 Task: Find connections with filter location Basyūn with filter topic #creativitywith filter profile language Spanish with filter current company Vertisystem with filter school JSPMs Jayawantrao Sawant College of Engineering, Handewadi Road, Hadapsar, Pune 28. with filter industry Mining with filter service category Web Development with filter keywords title Shelf Stocker
Action: Mouse moved to (655, 88)
Screenshot: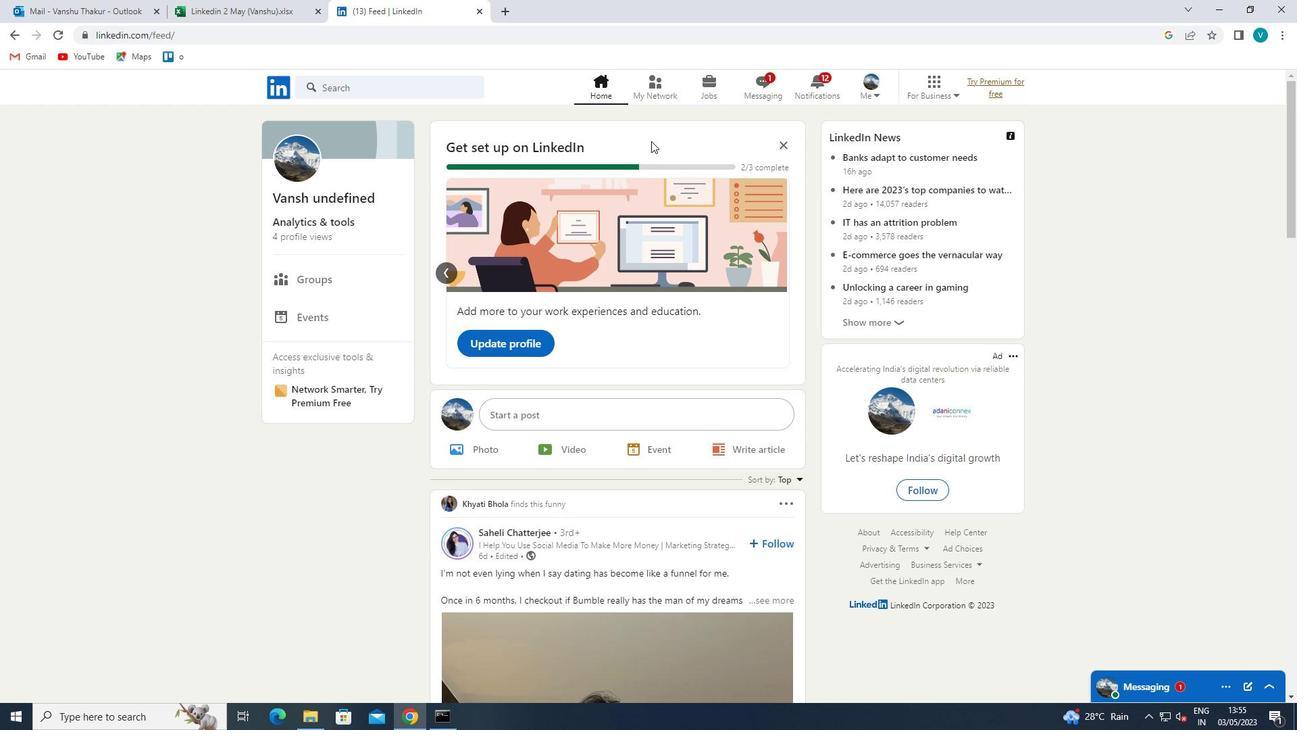 
Action: Mouse pressed left at (655, 88)
Screenshot: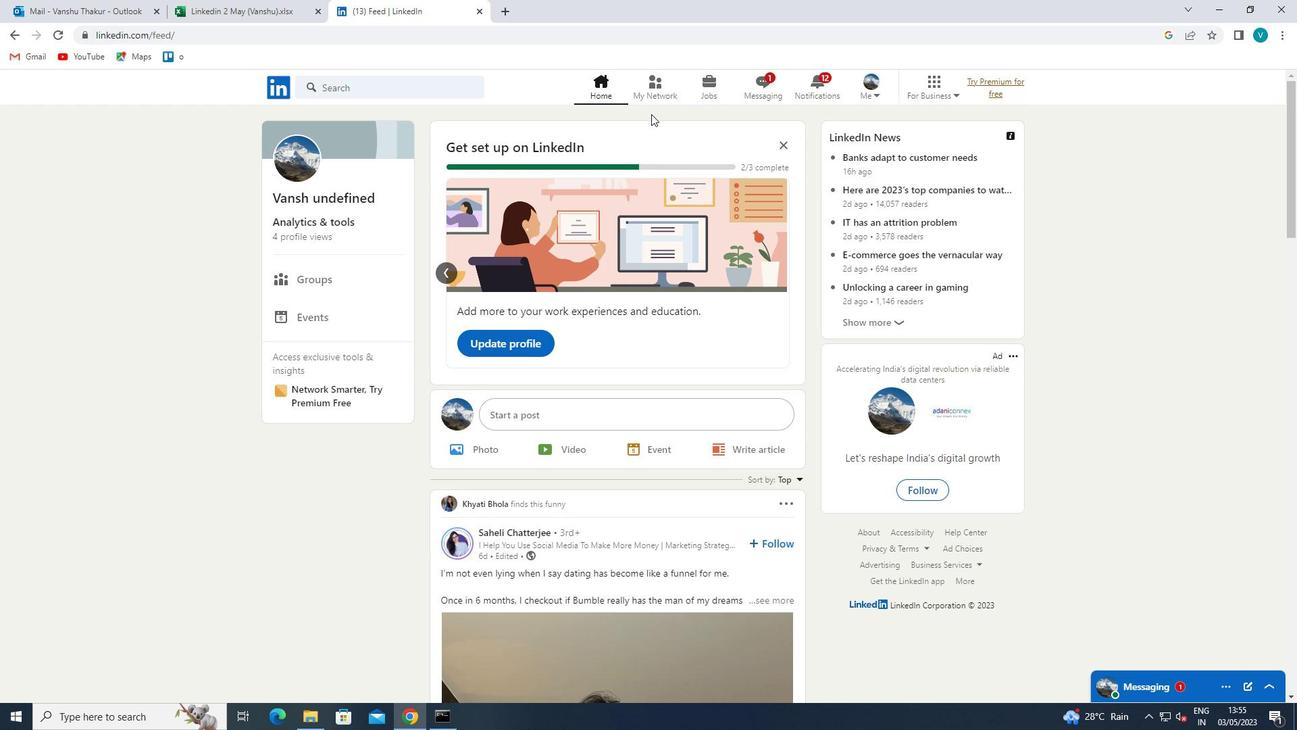 
Action: Mouse moved to (381, 162)
Screenshot: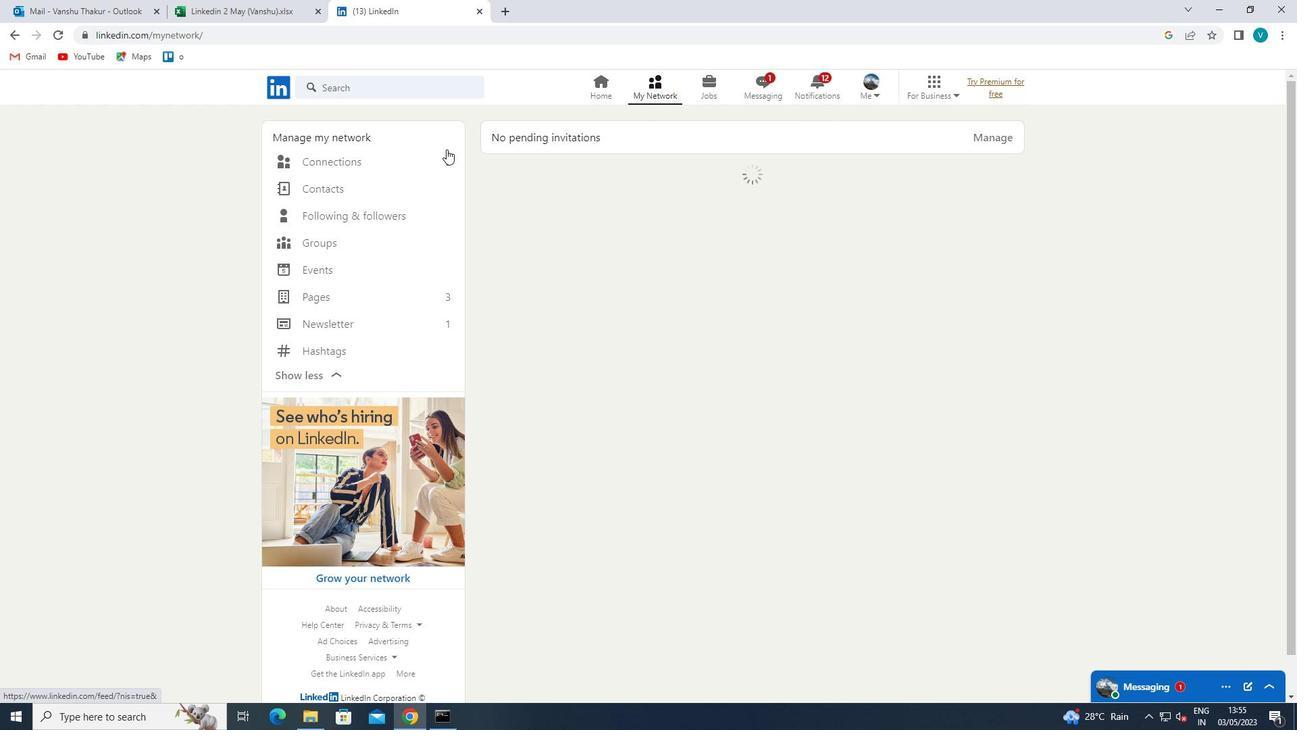 
Action: Mouse pressed left at (381, 162)
Screenshot: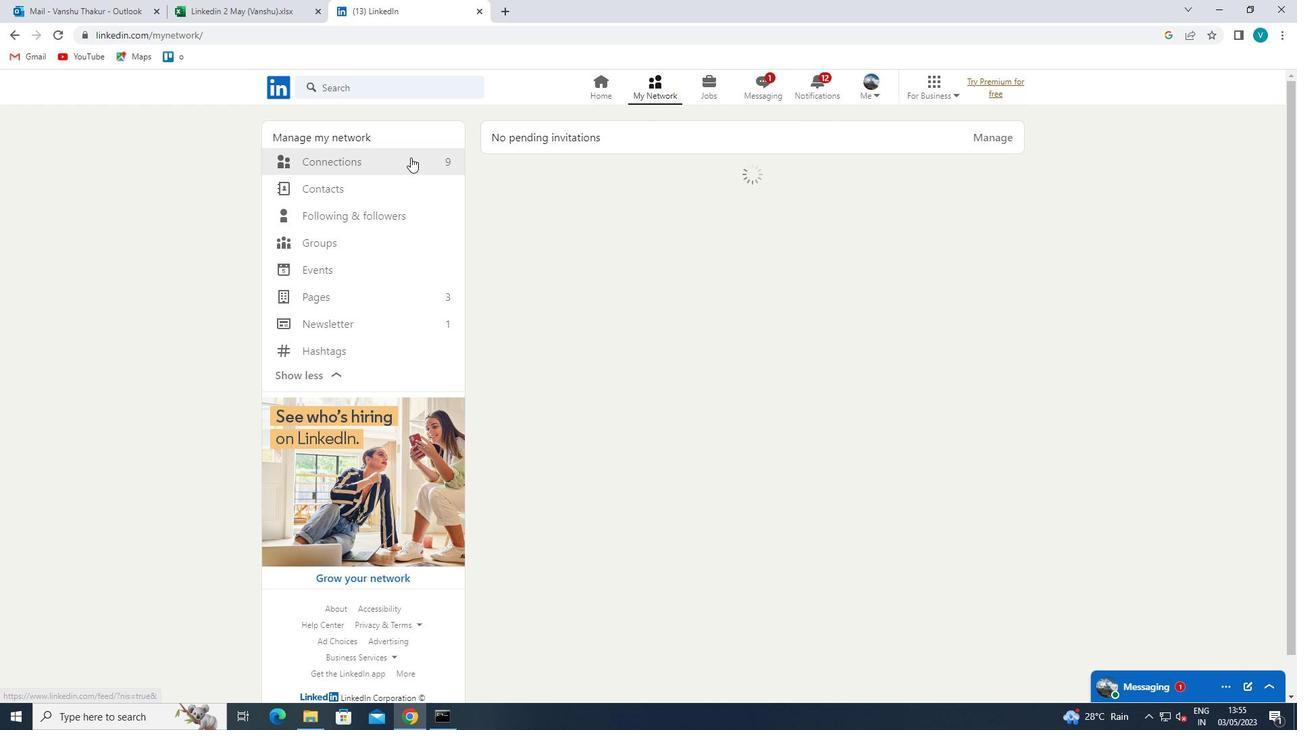 
Action: Mouse moved to (749, 166)
Screenshot: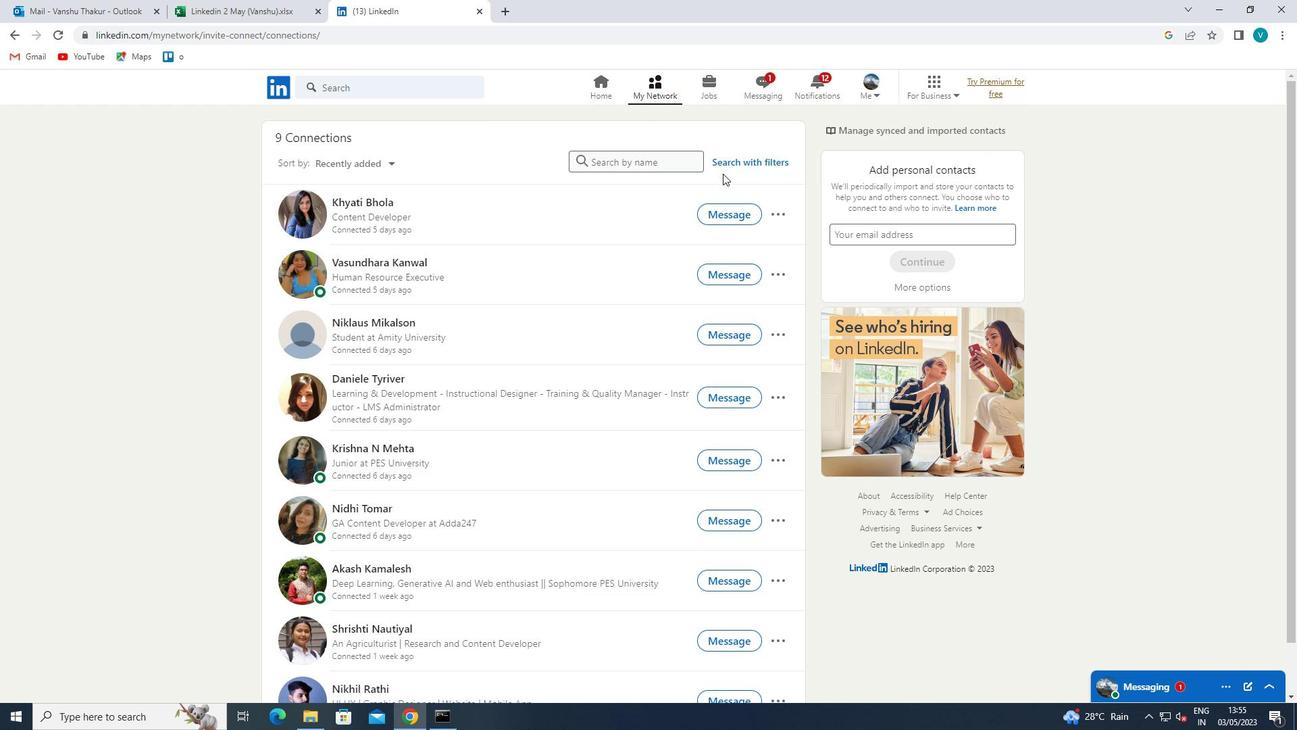 
Action: Mouse pressed left at (749, 166)
Screenshot: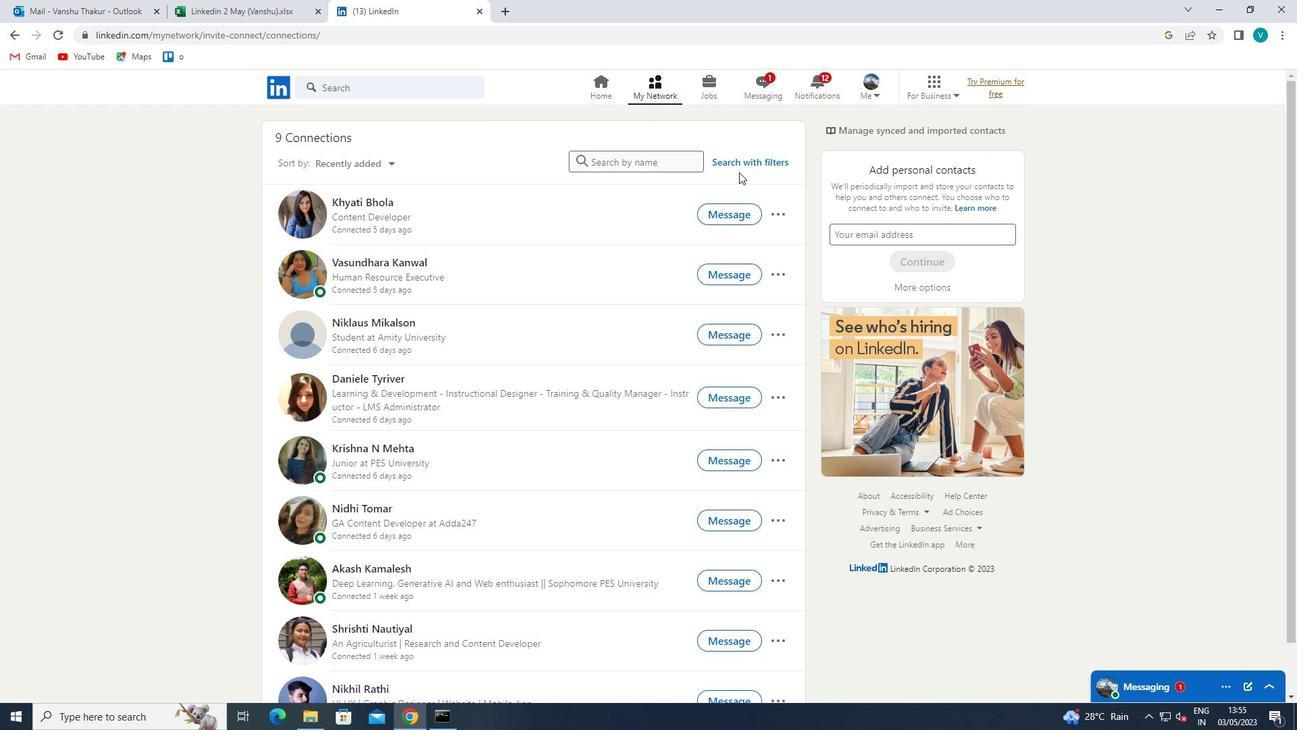 
Action: Mouse moved to (617, 125)
Screenshot: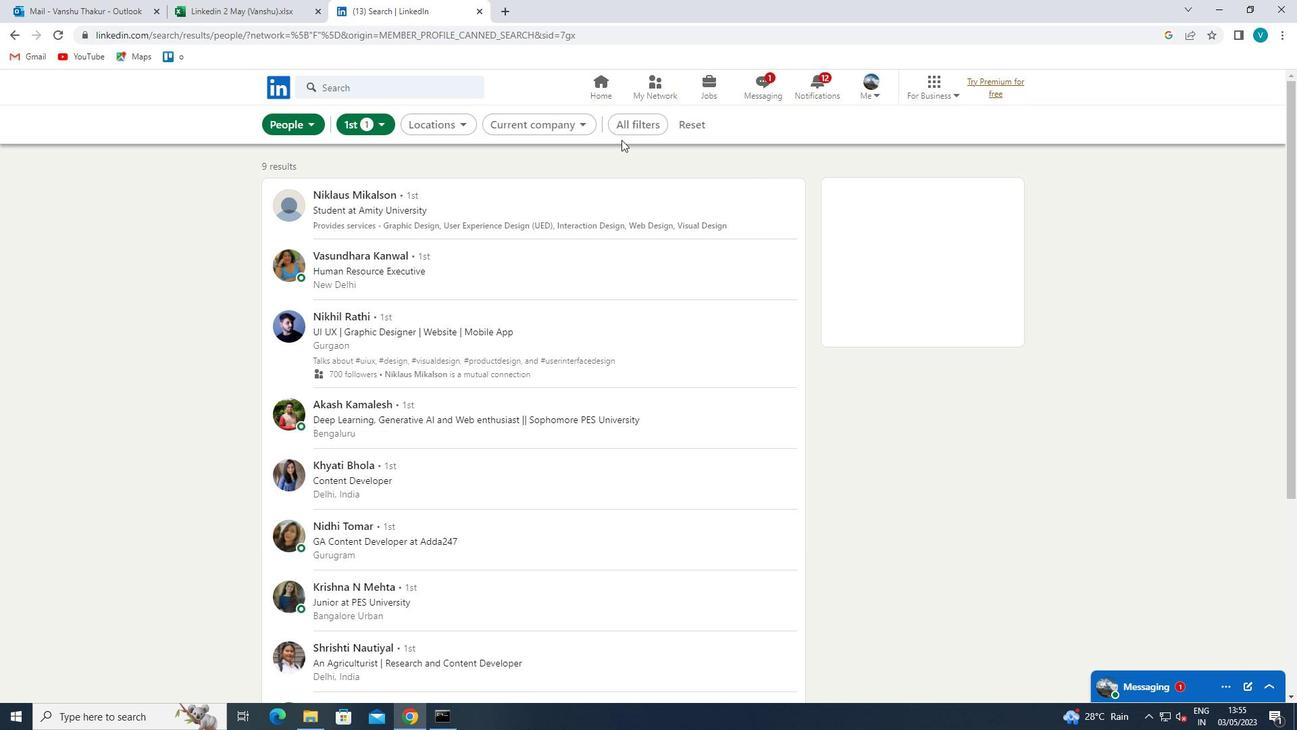 
Action: Mouse pressed left at (617, 125)
Screenshot: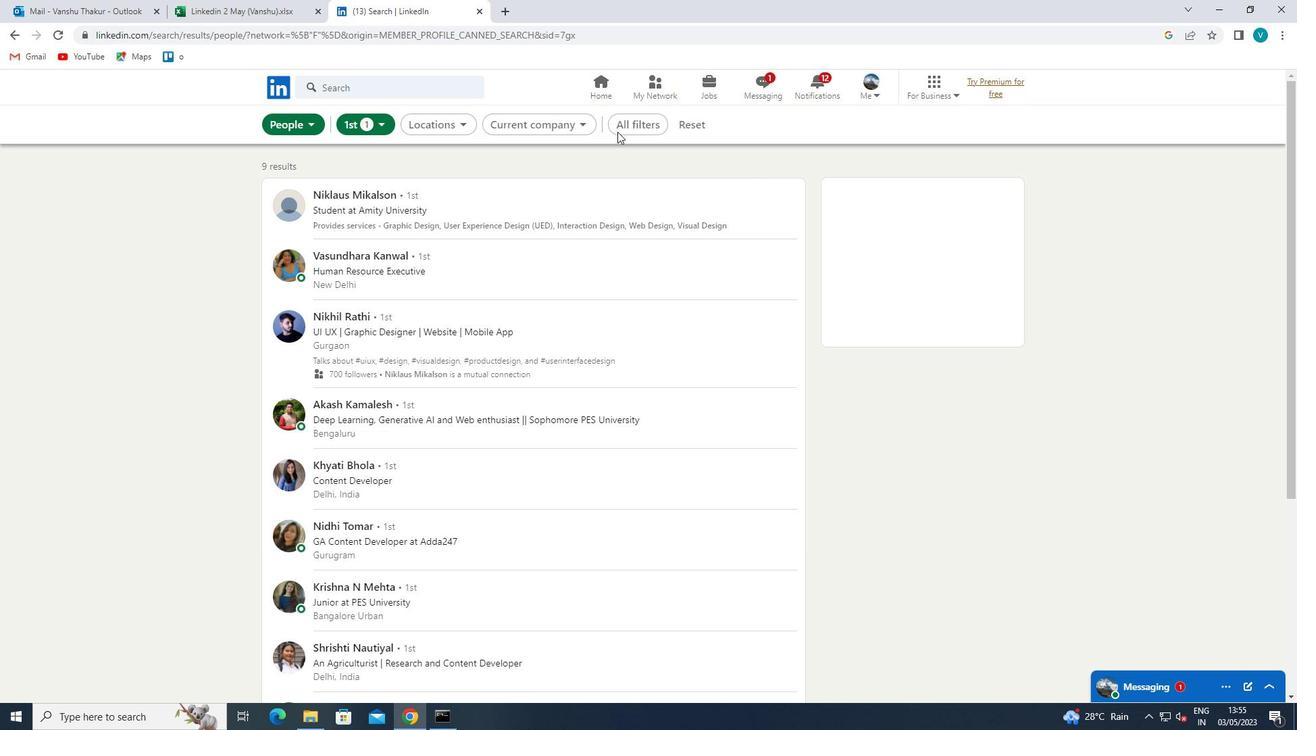
Action: Mouse moved to (1073, 262)
Screenshot: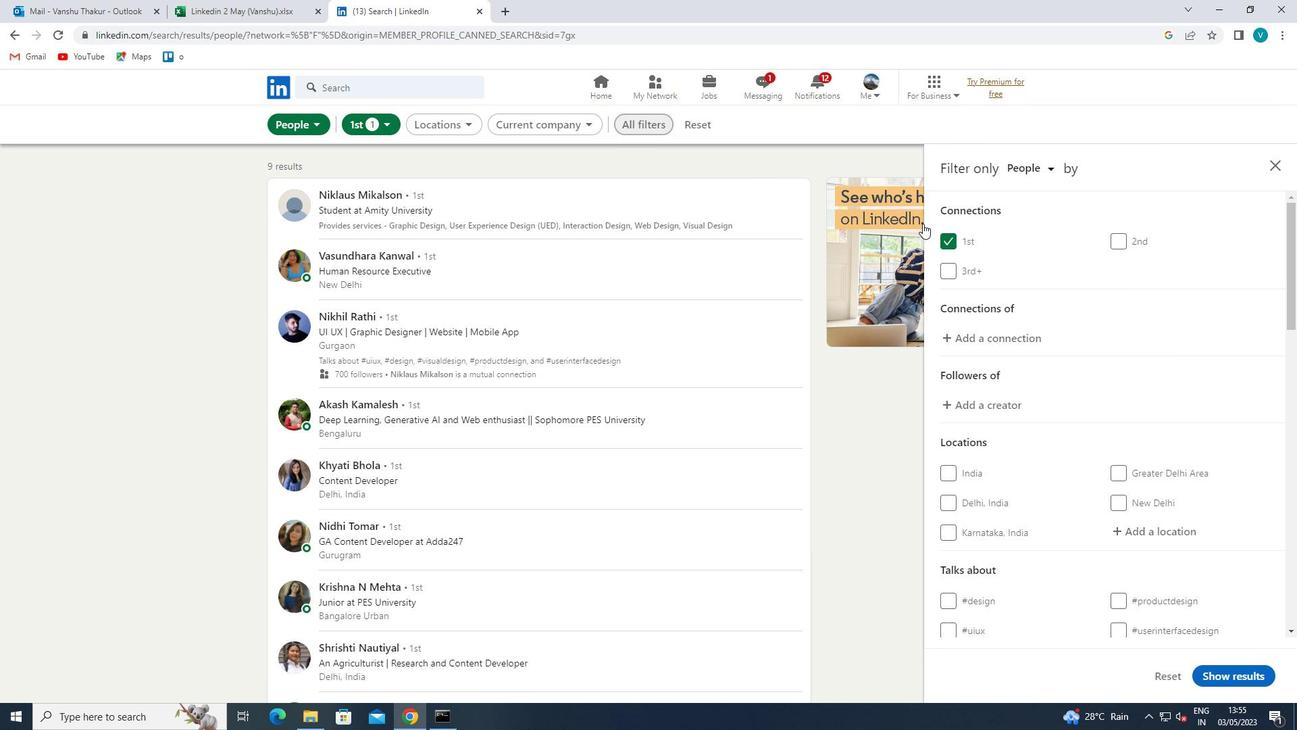 
Action: Mouse scrolled (1073, 262) with delta (0, 0)
Screenshot: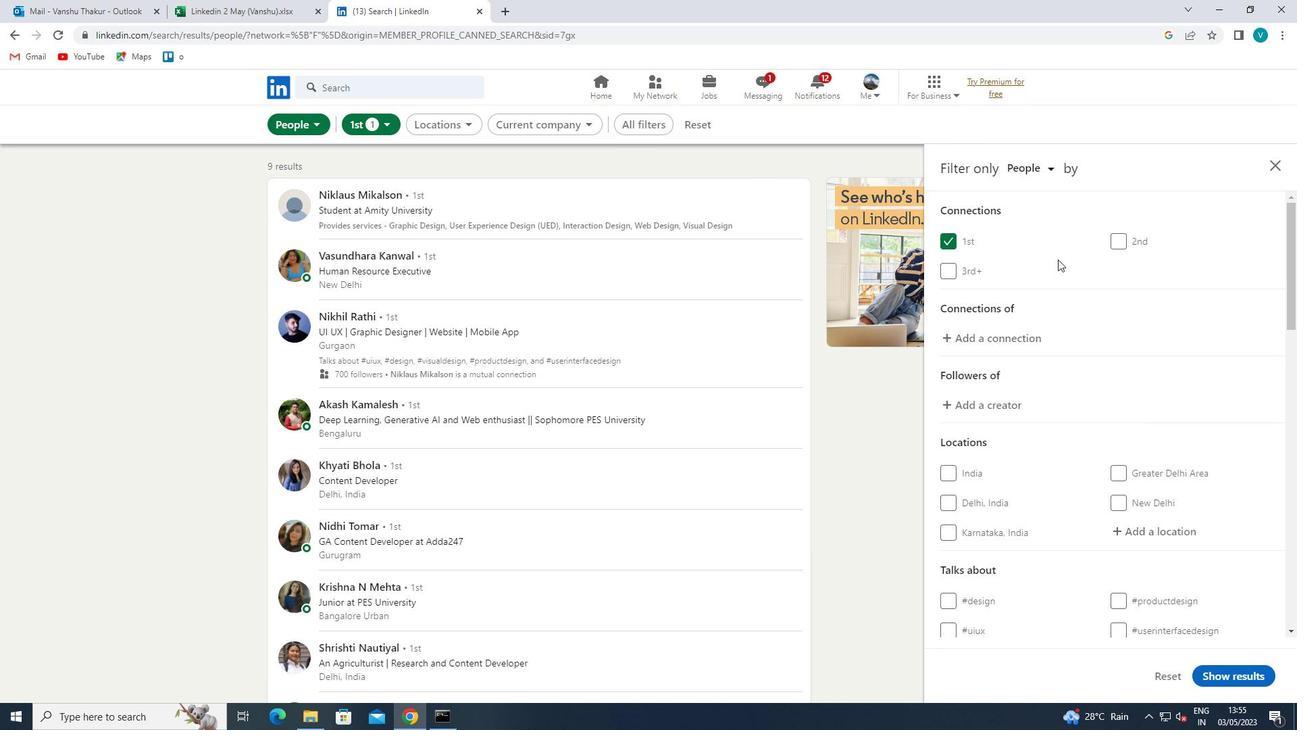 
Action: Mouse scrolled (1073, 262) with delta (0, 0)
Screenshot: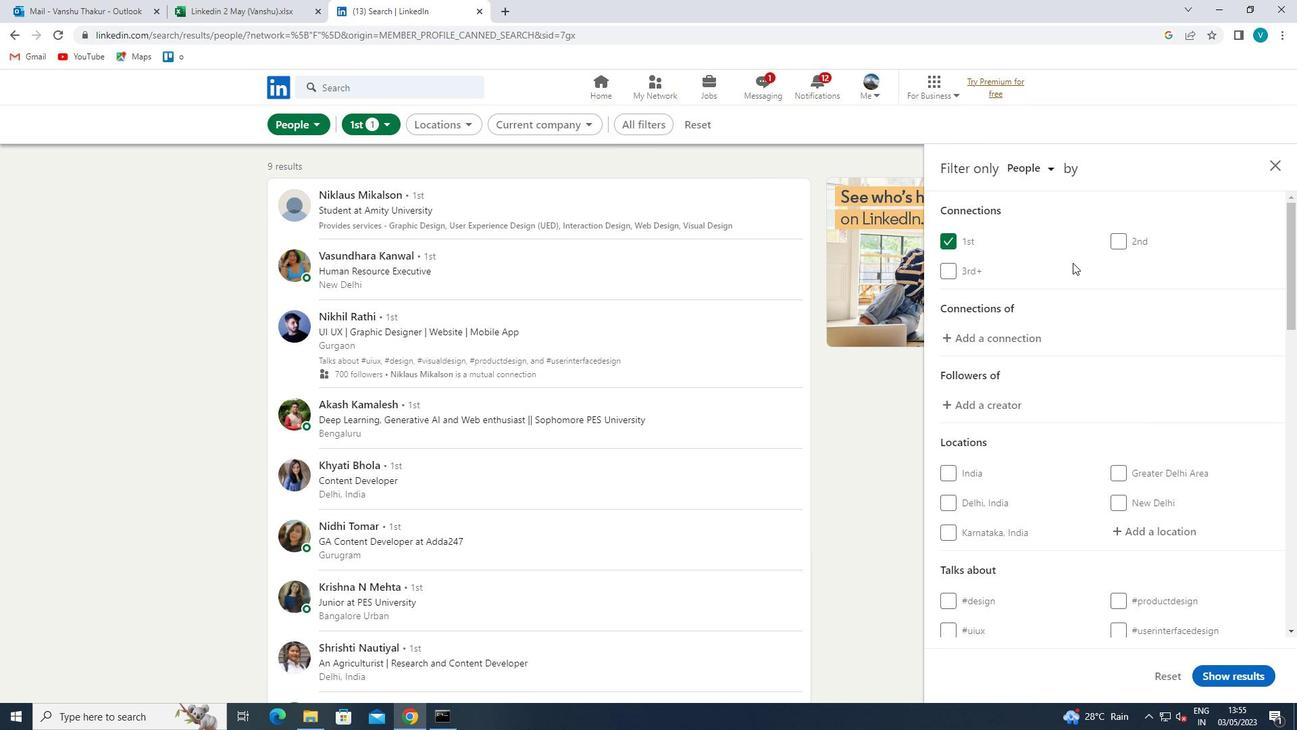 
Action: Mouse moved to (1154, 392)
Screenshot: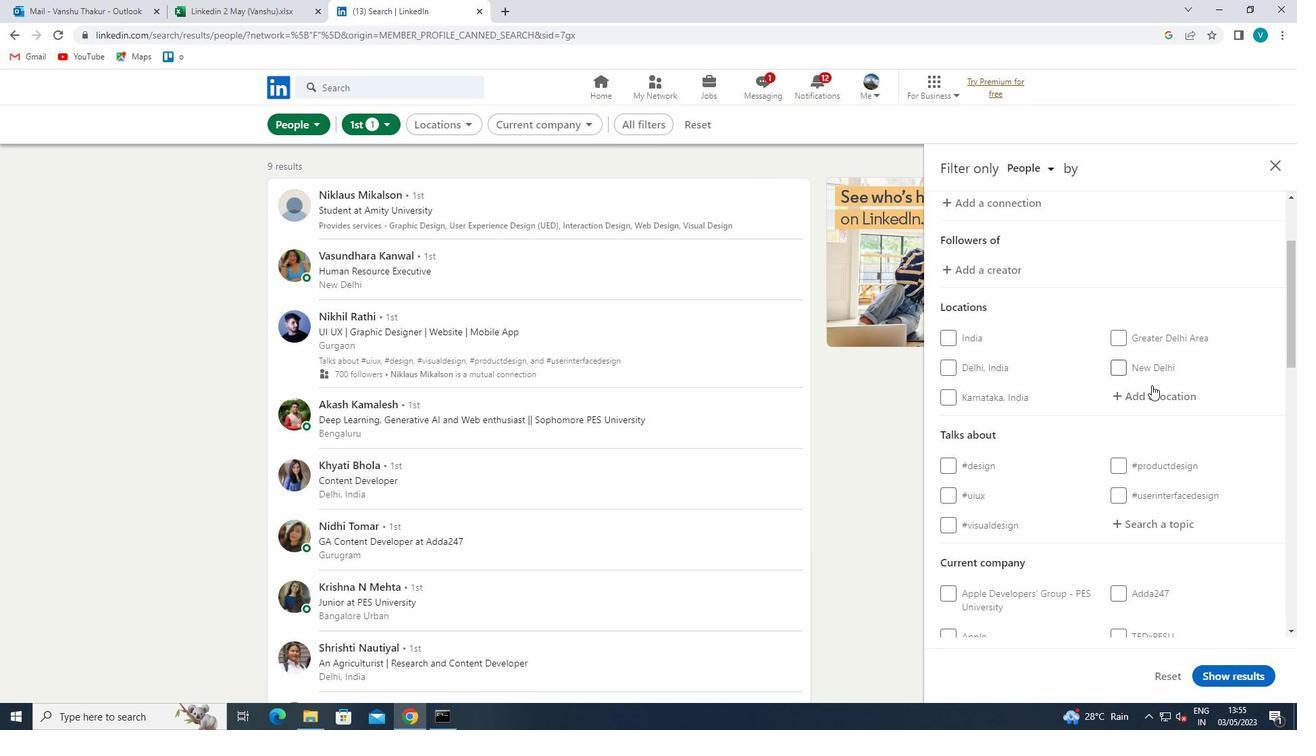 
Action: Mouse pressed left at (1154, 392)
Screenshot: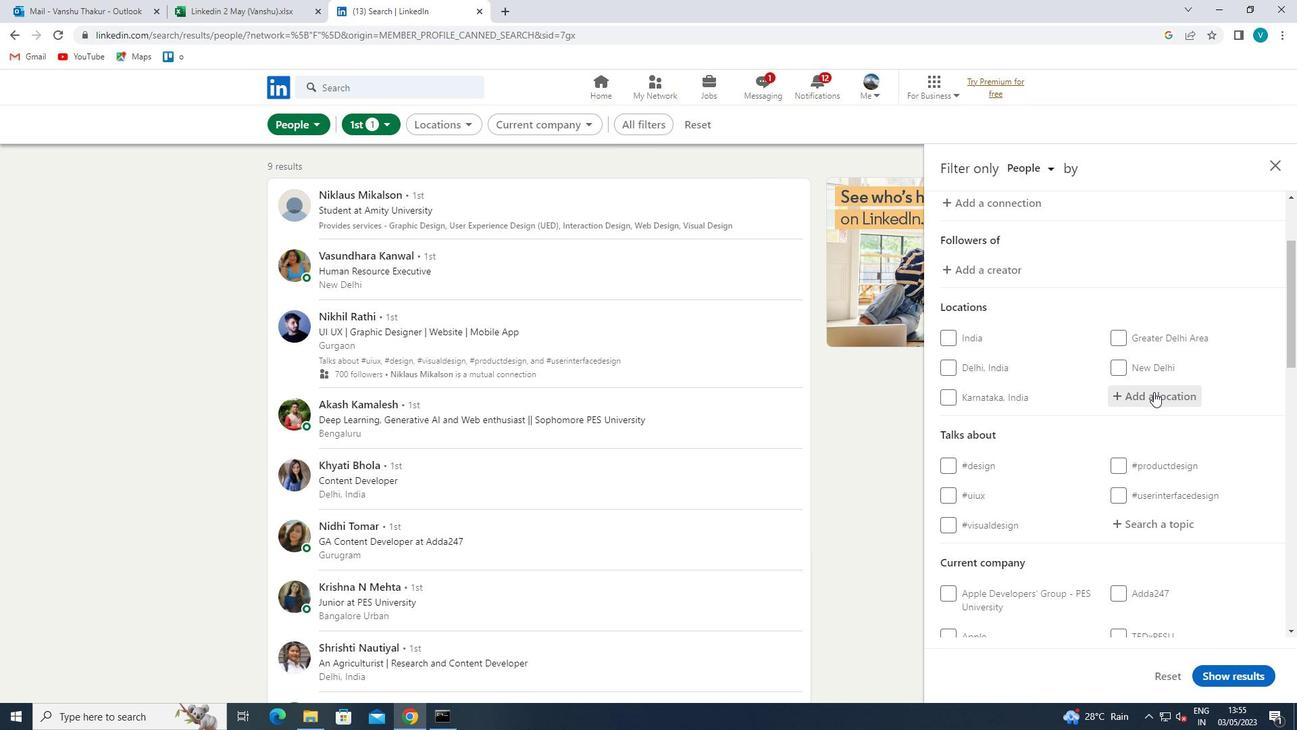 
Action: Key pressed <Key.shift>BASYUN
Screenshot: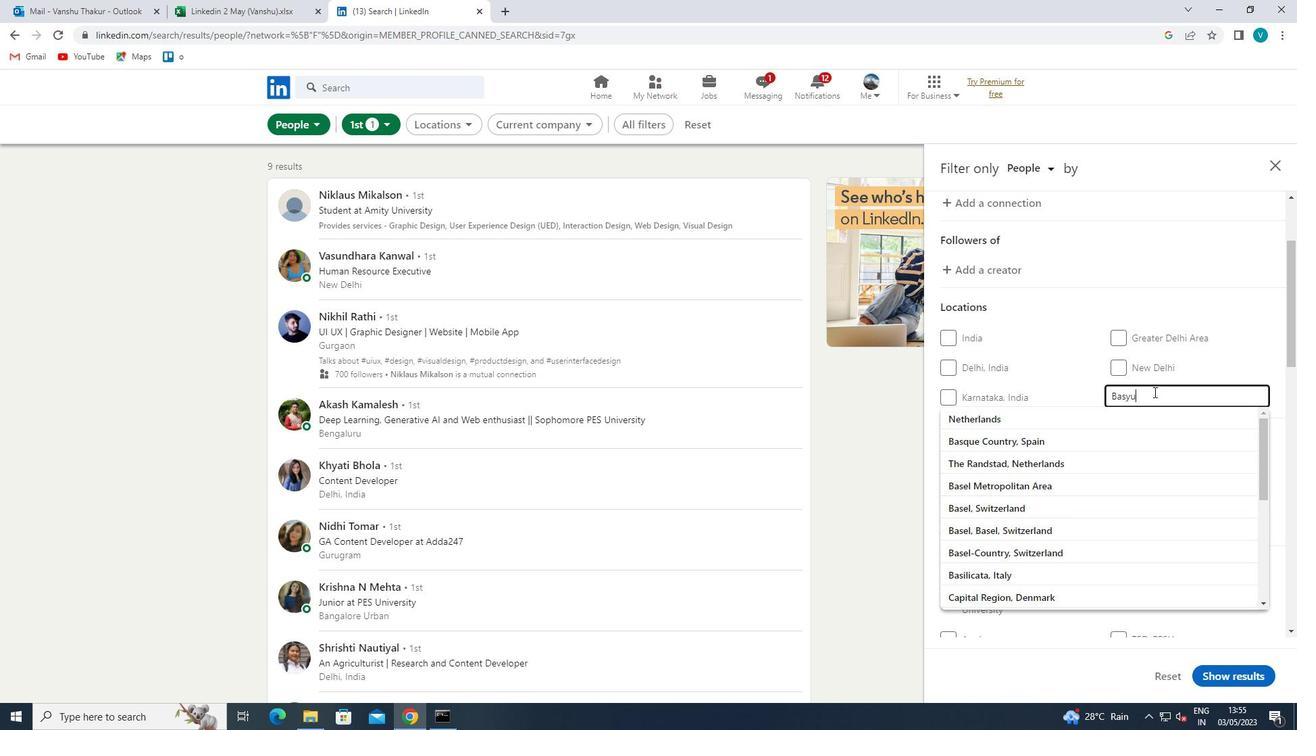 
Action: Mouse moved to (1128, 411)
Screenshot: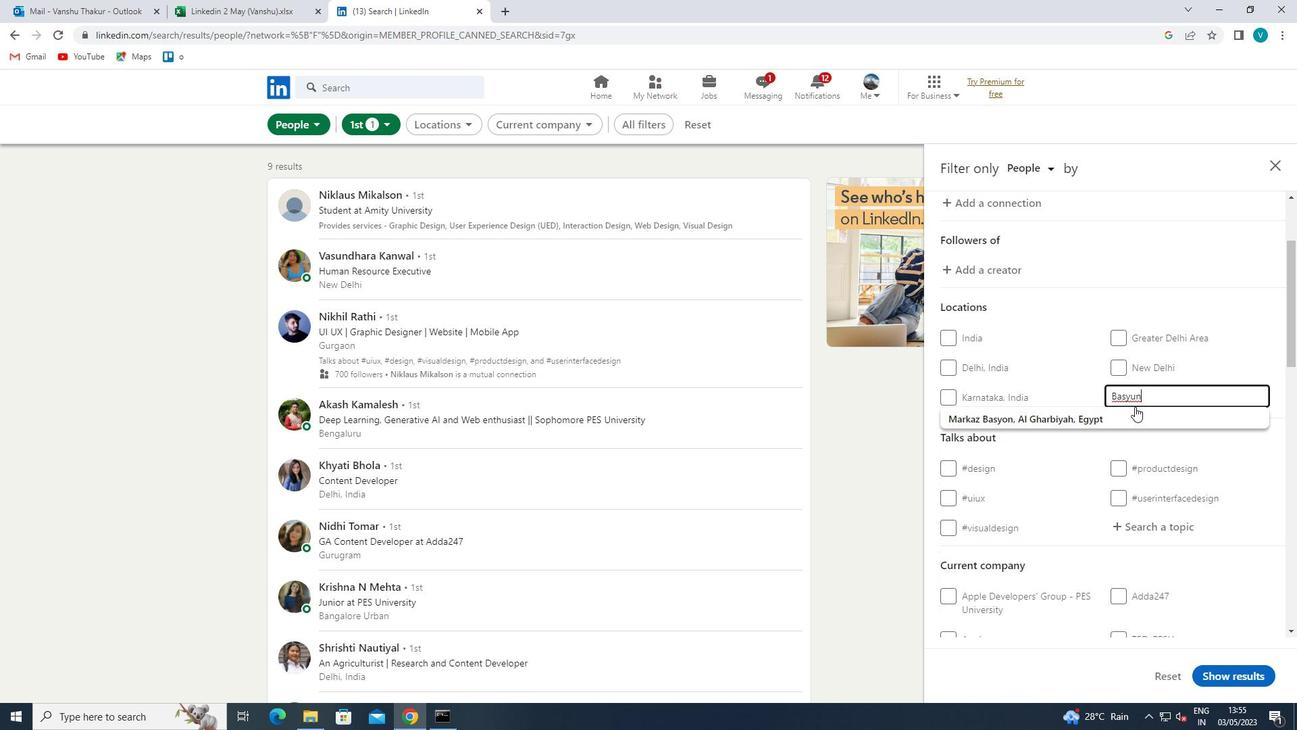 
Action: Mouse pressed left at (1128, 411)
Screenshot: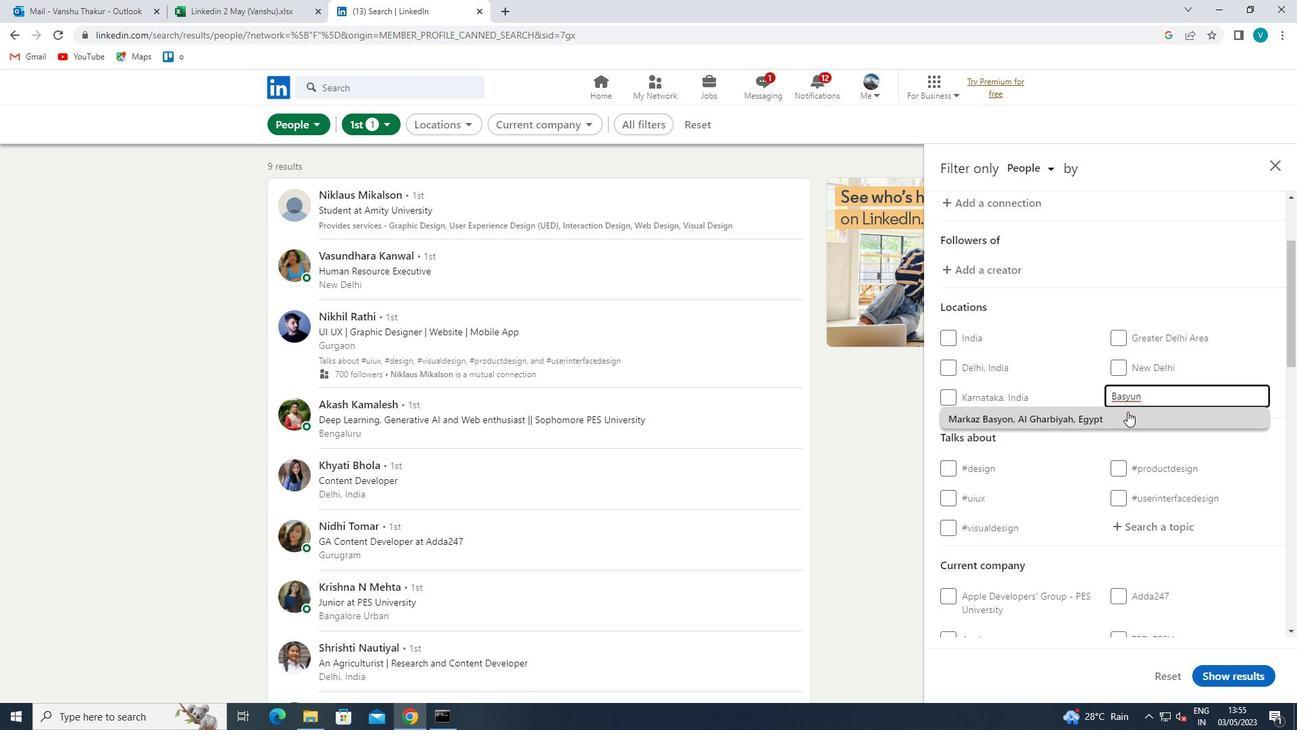 
Action: Mouse scrolled (1128, 411) with delta (0, 0)
Screenshot: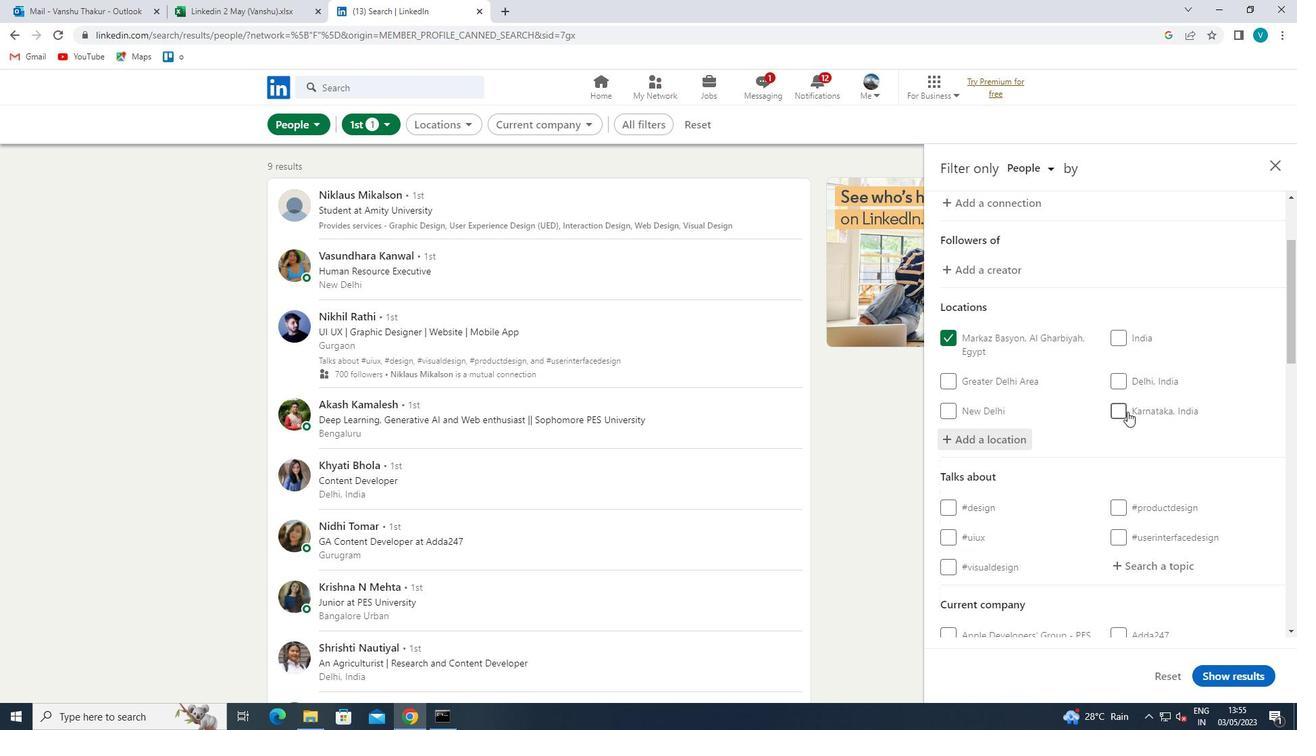
Action: Mouse scrolled (1128, 411) with delta (0, 0)
Screenshot: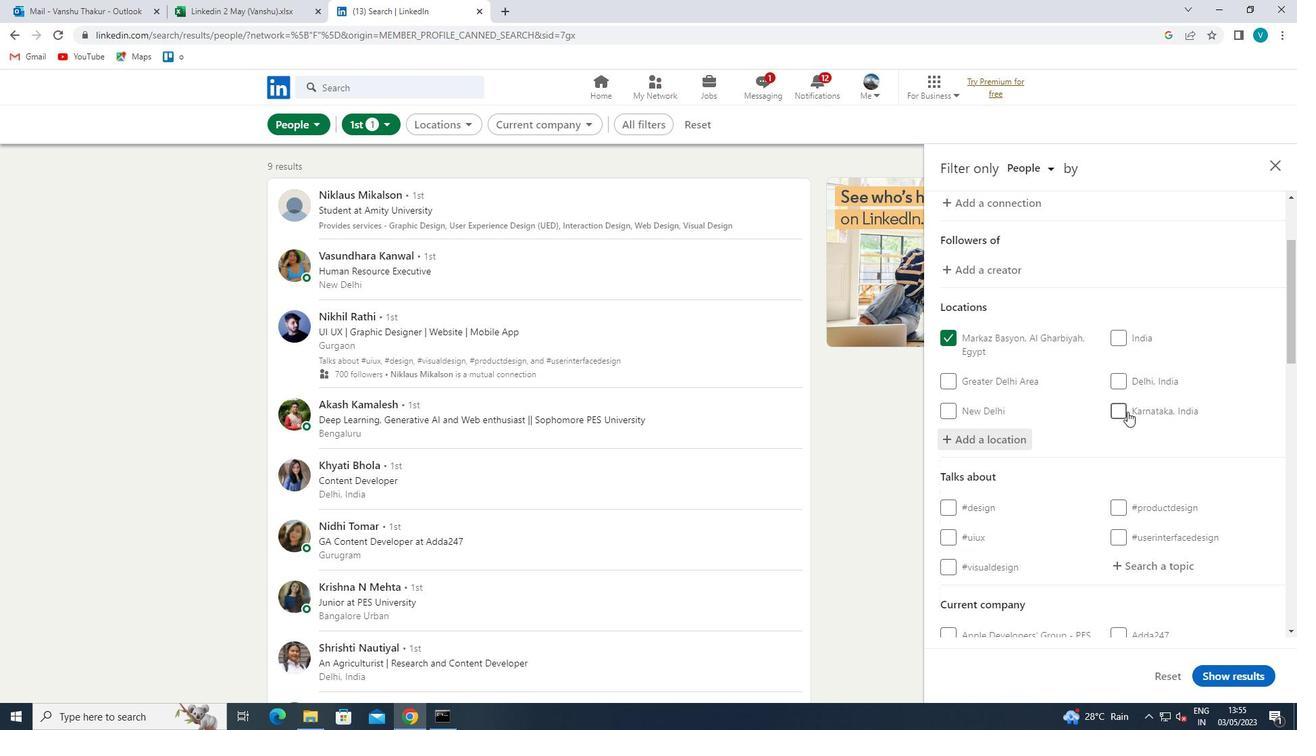 
Action: Mouse moved to (1128, 432)
Screenshot: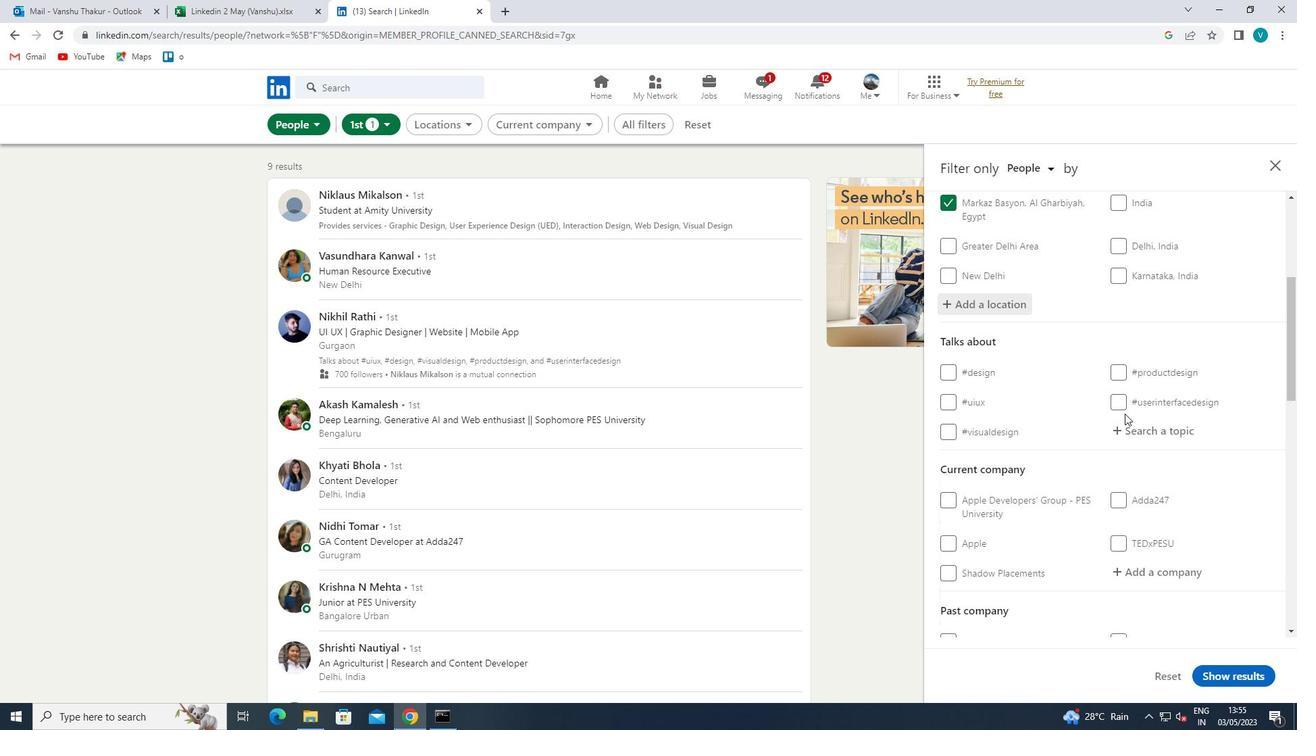 
Action: Mouse pressed left at (1128, 432)
Screenshot: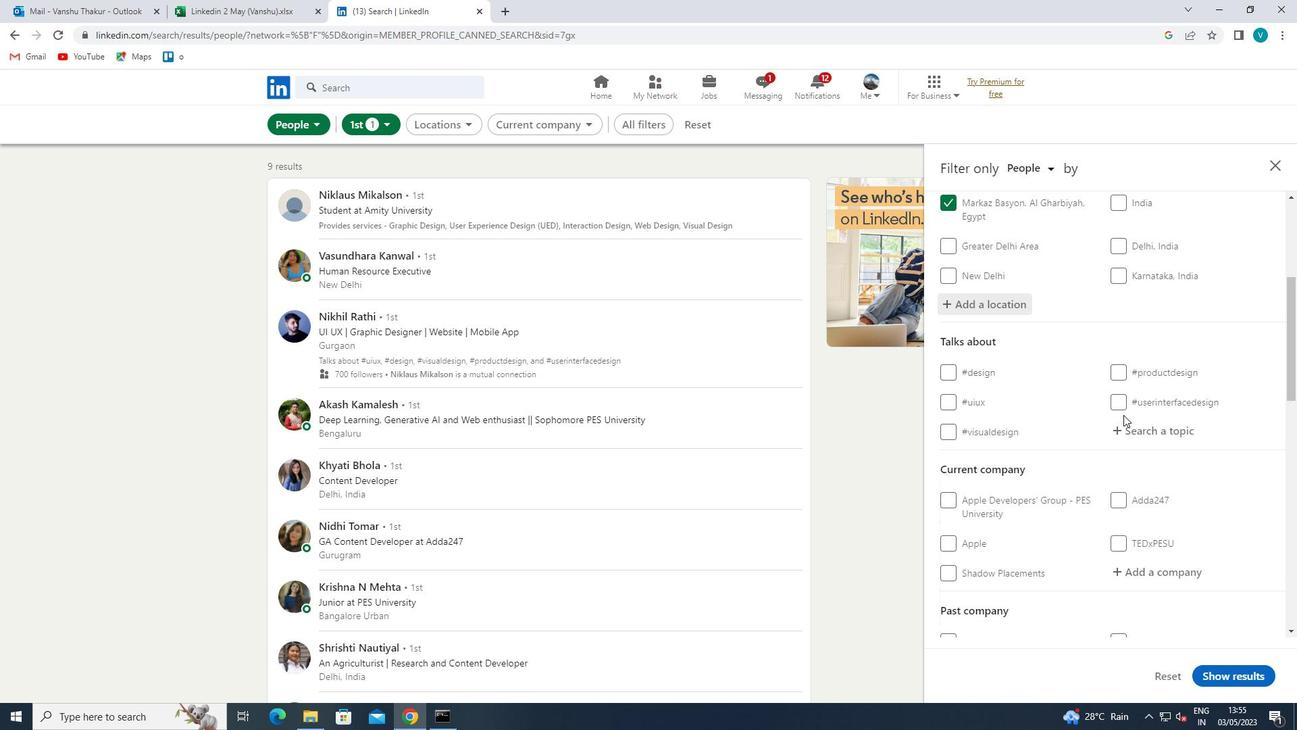 
Action: Key pressed CREATIVITY
Screenshot: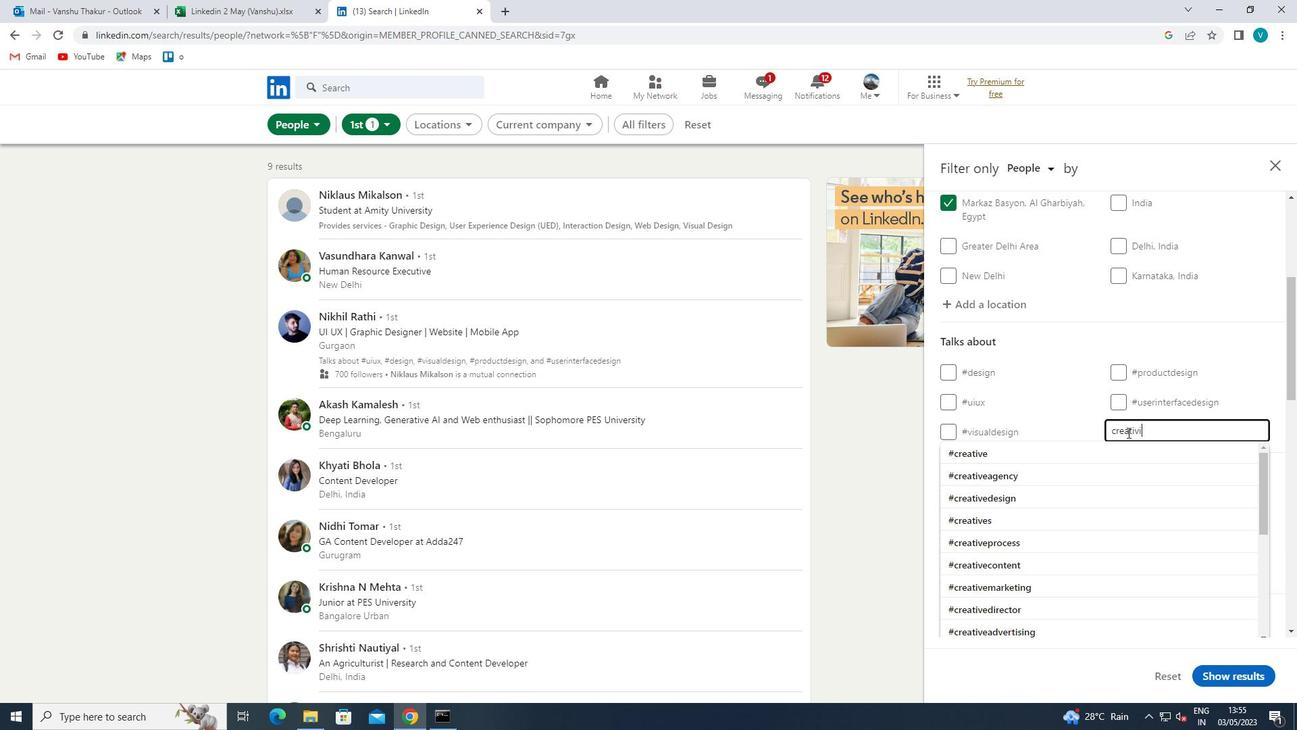 
Action: Mouse moved to (1104, 449)
Screenshot: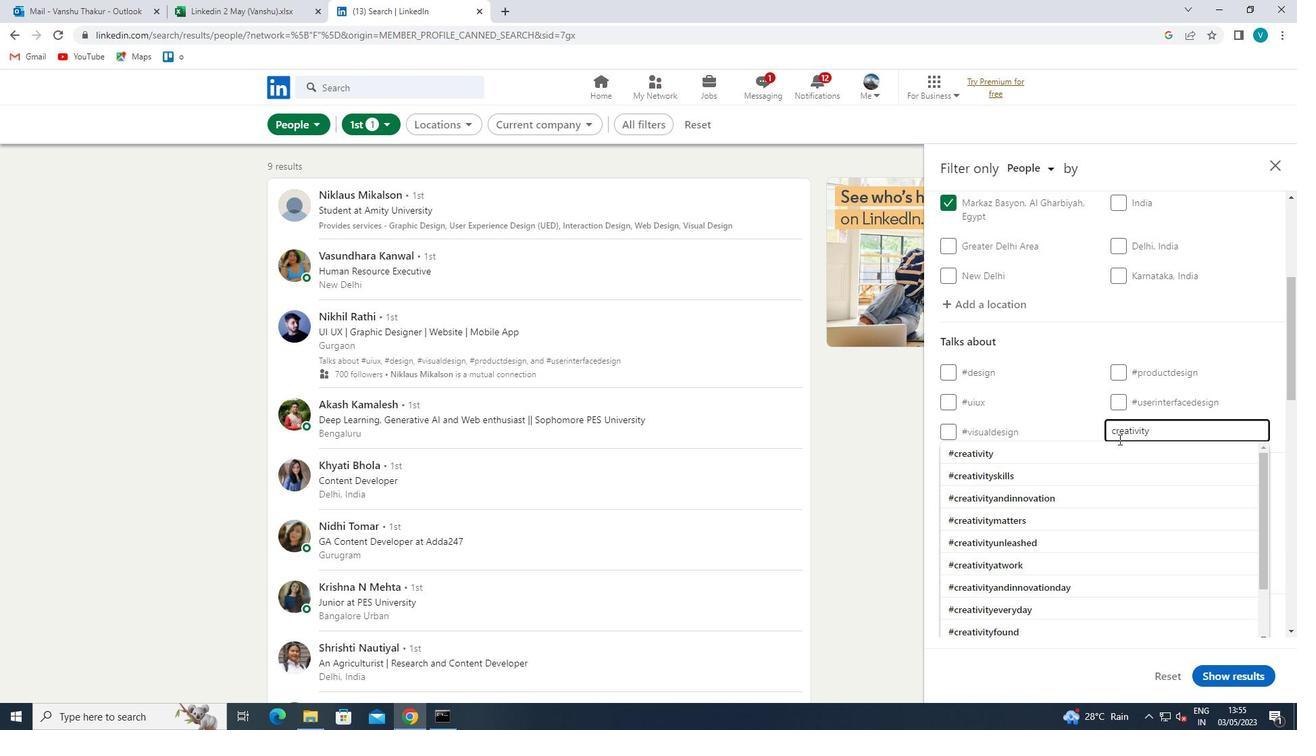 
Action: Mouse pressed left at (1104, 449)
Screenshot: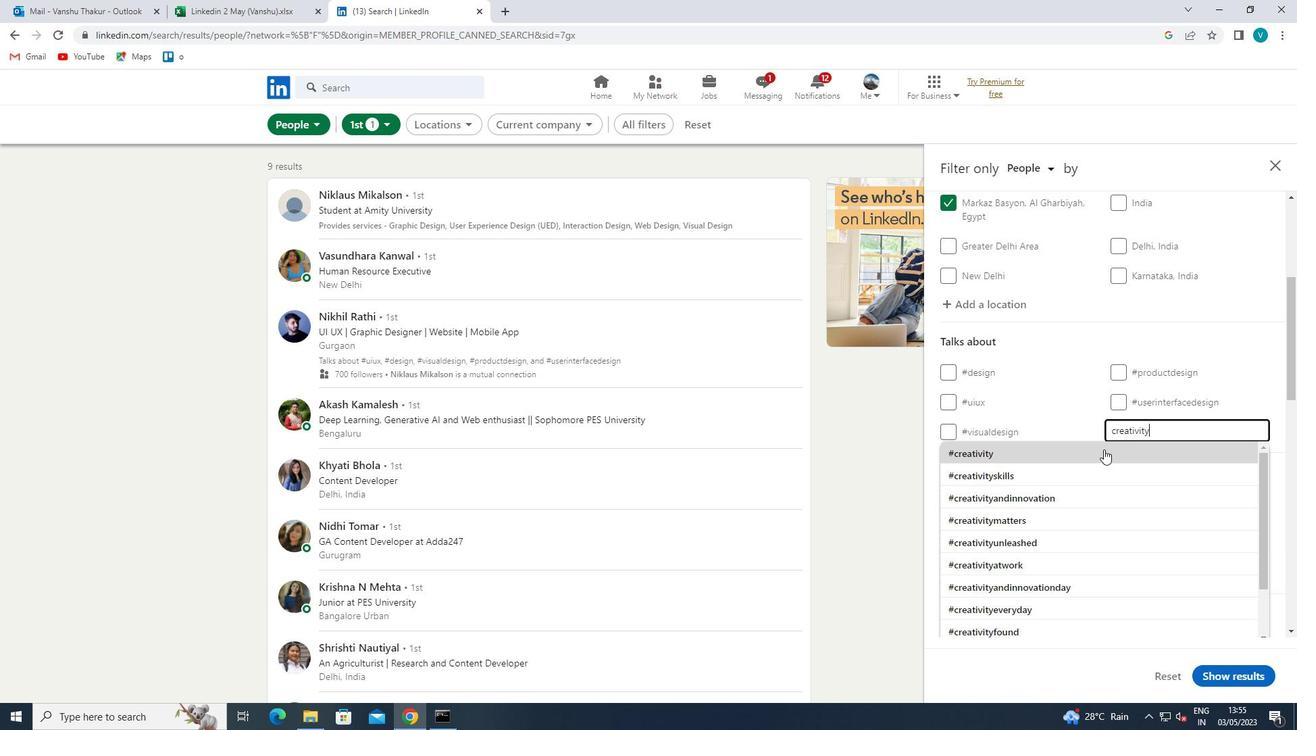 
Action: Mouse scrolled (1104, 448) with delta (0, 0)
Screenshot: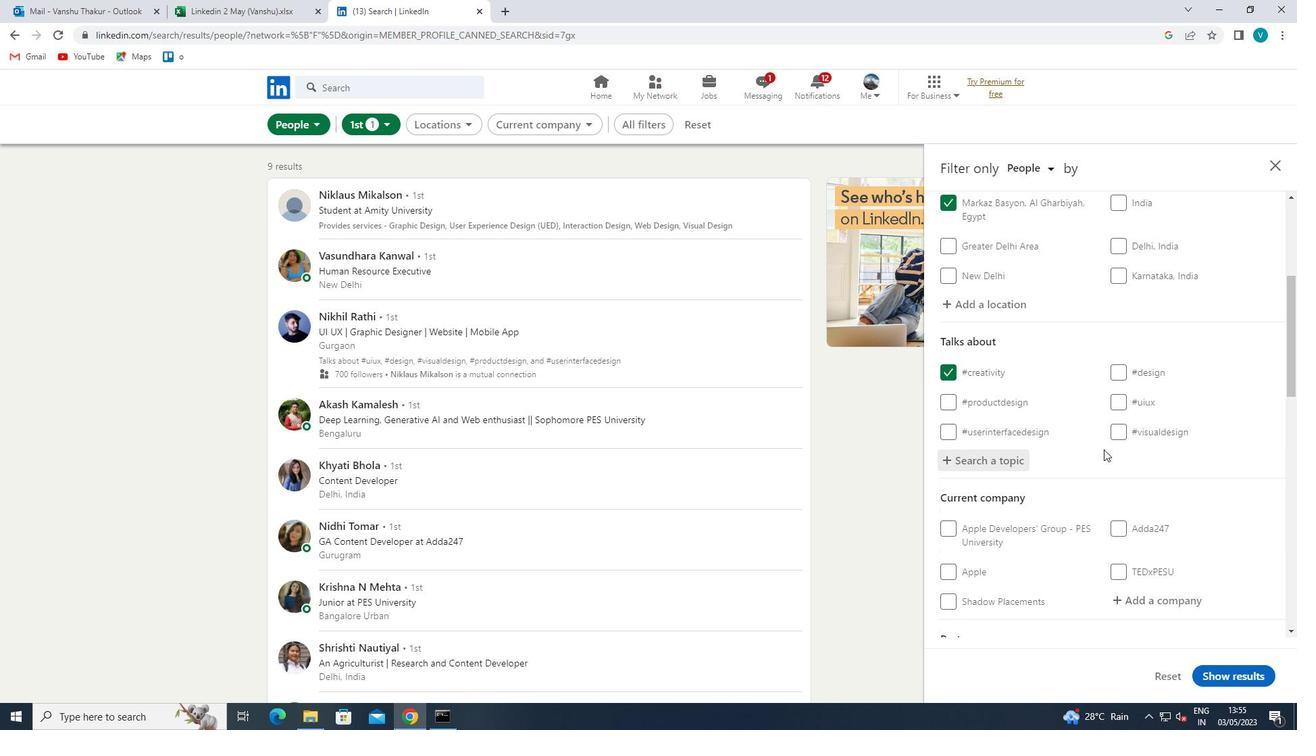 
Action: Mouse scrolled (1104, 448) with delta (0, 0)
Screenshot: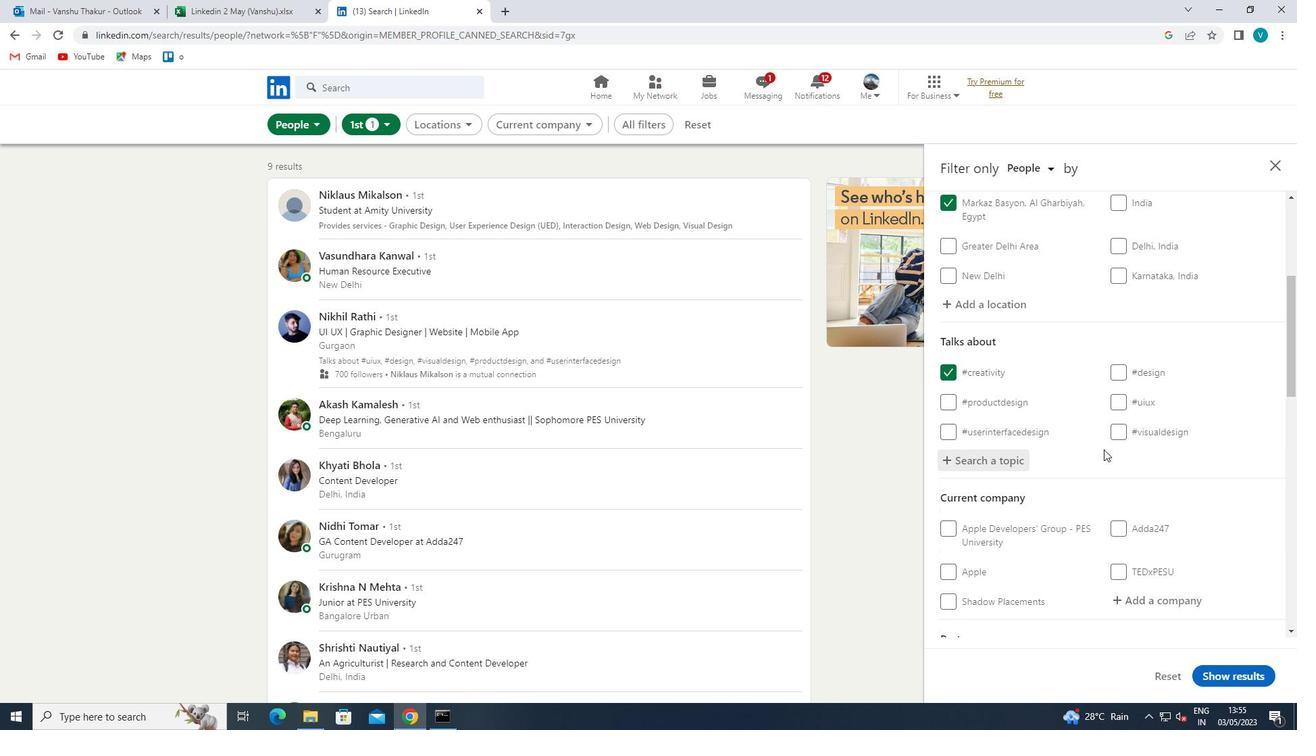 
Action: Mouse moved to (1112, 461)
Screenshot: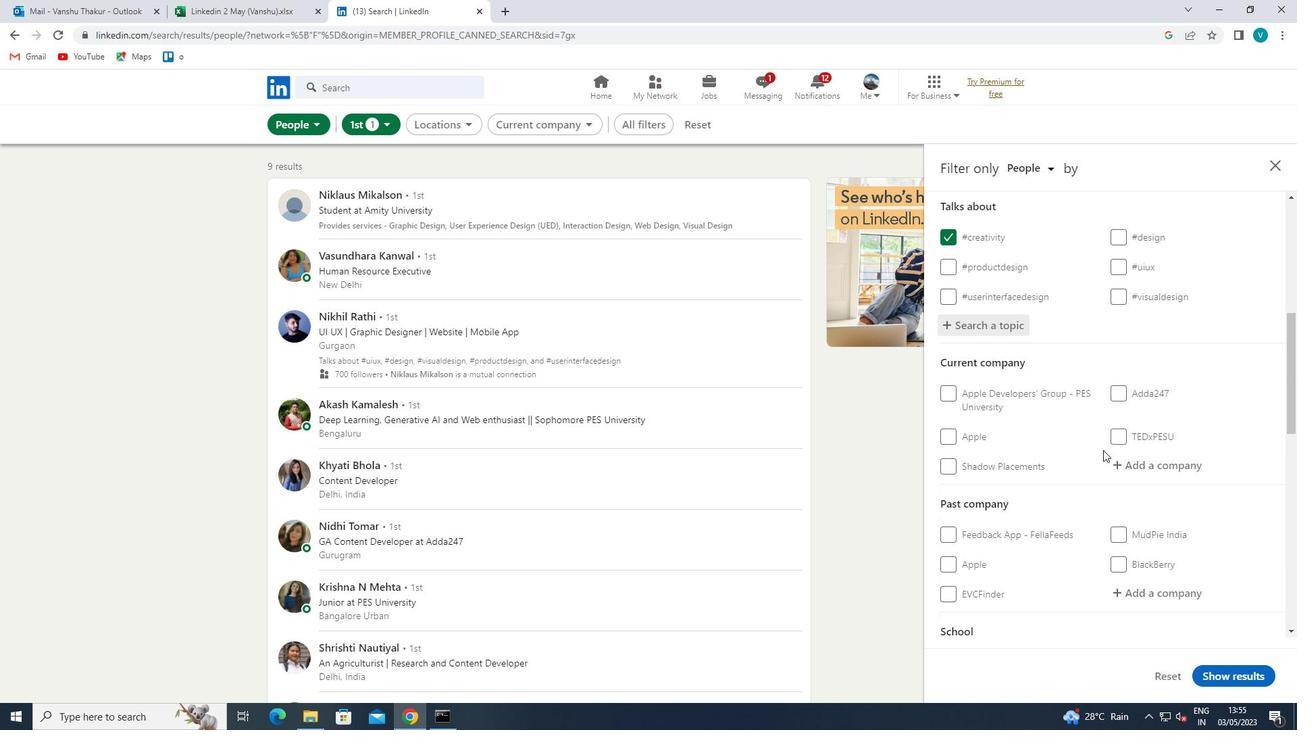 
Action: Mouse pressed left at (1112, 461)
Screenshot: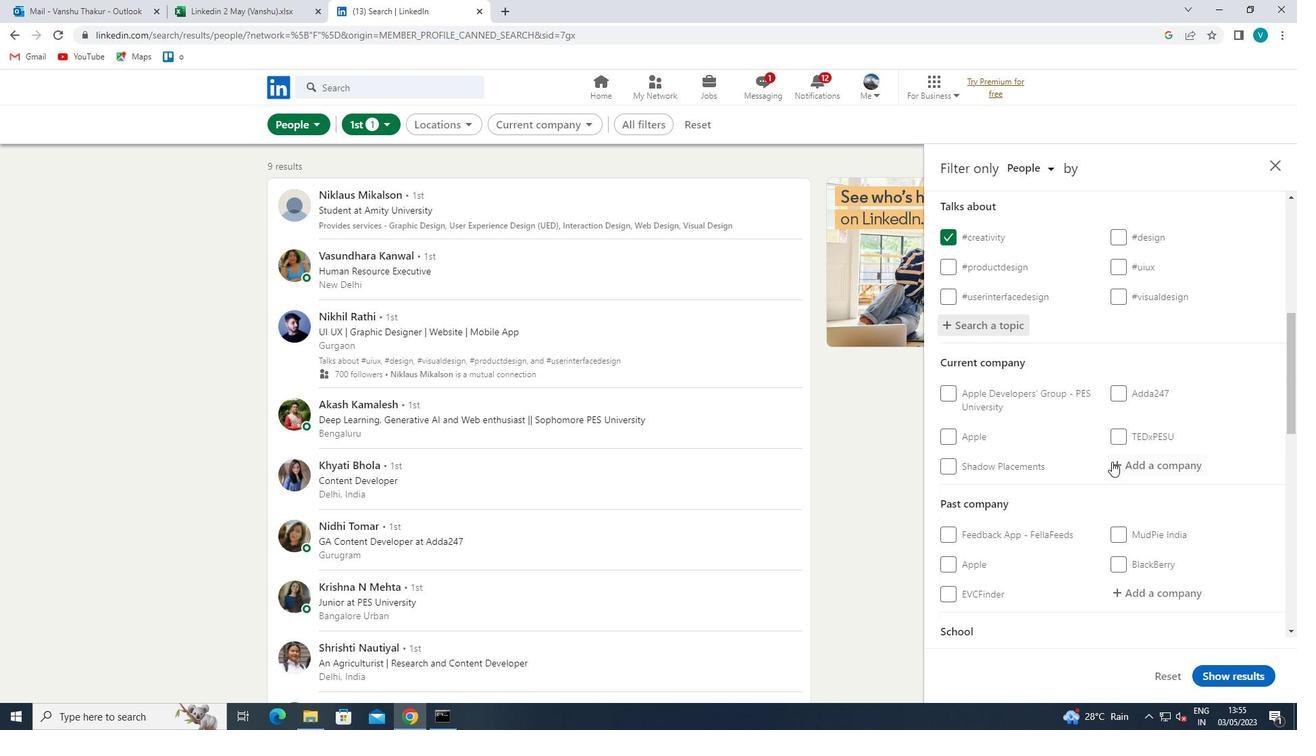 
Action: Mouse moved to (1113, 461)
Screenshot: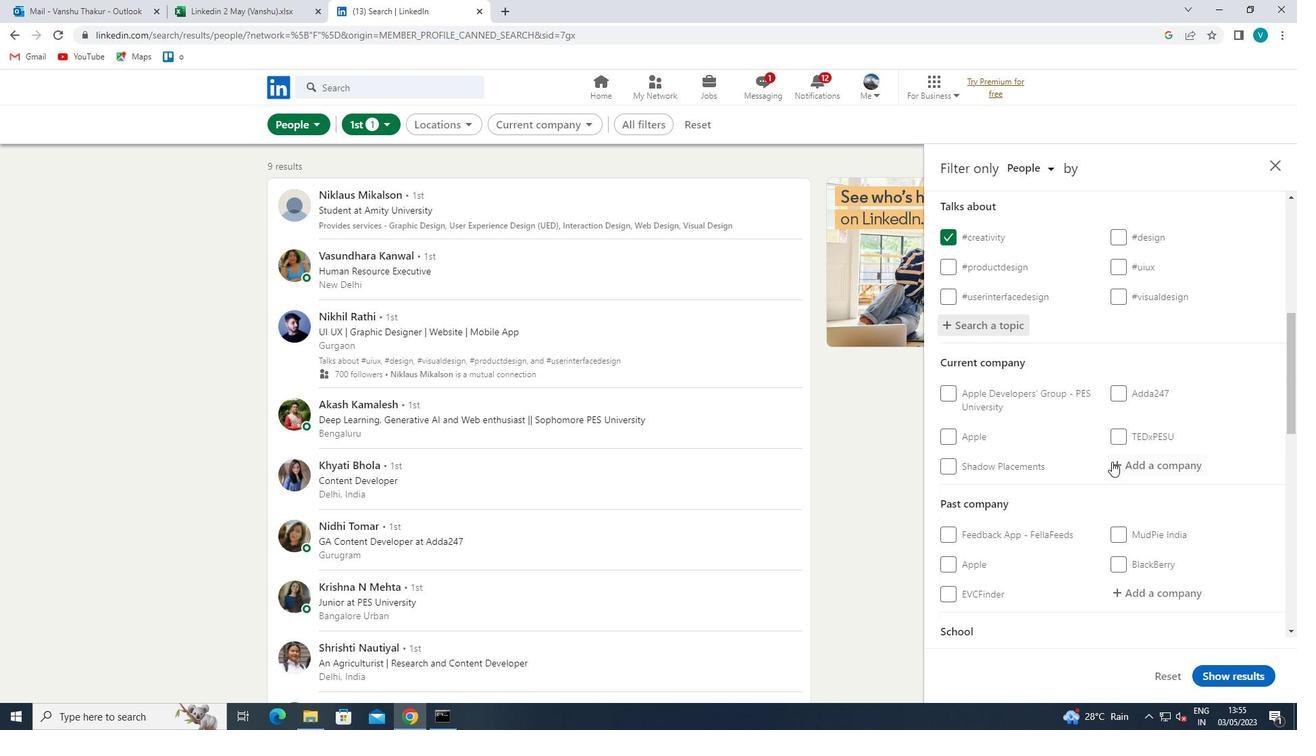 
Action: Key pressed <Key.shift>VERTIS
Screenshot: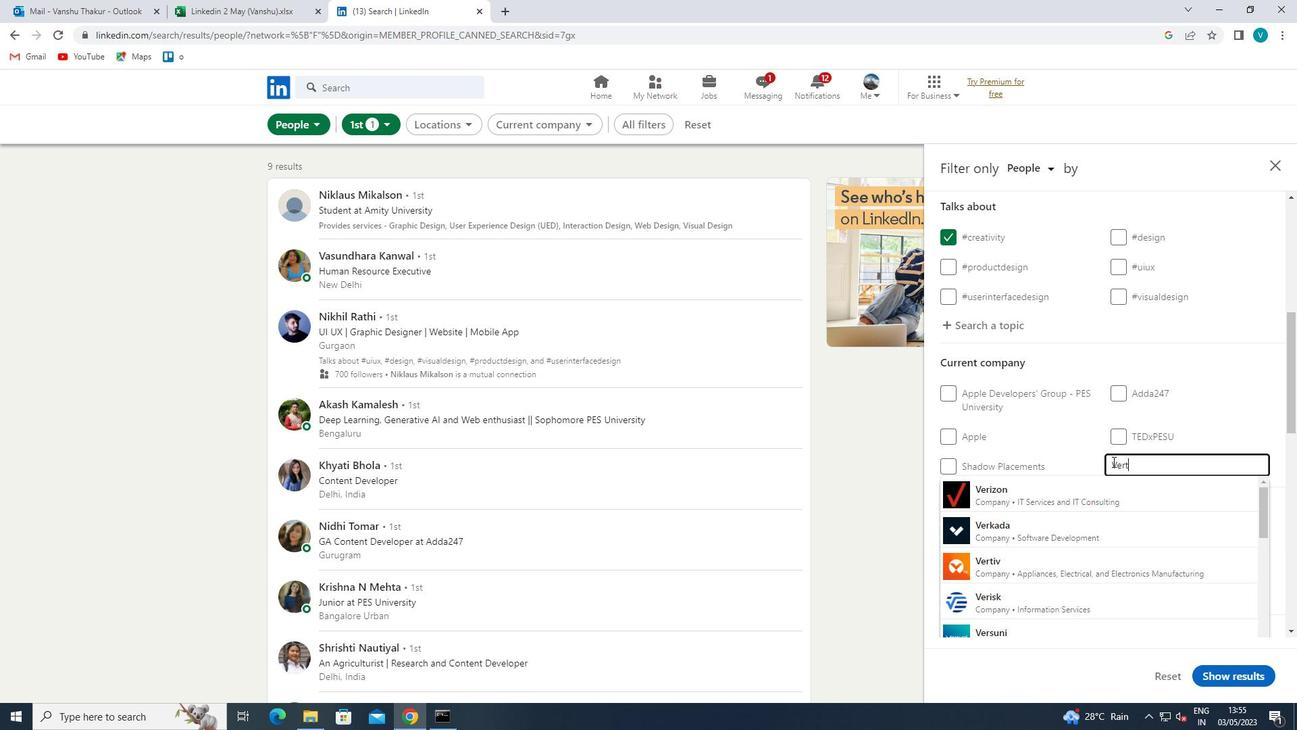 
Action: Mouse moved to (1088, 488)
Screenshot: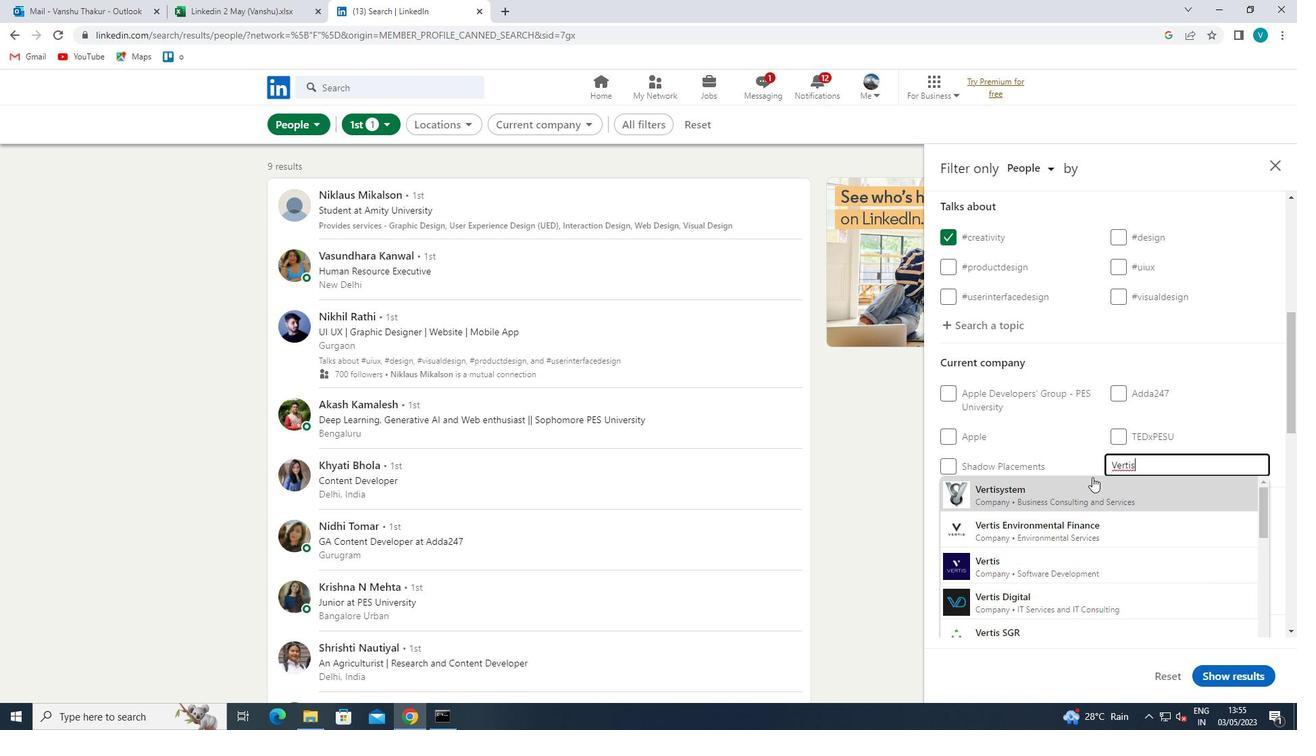 
Action: Mouse pressed left at (1088, 488)
Screenshot: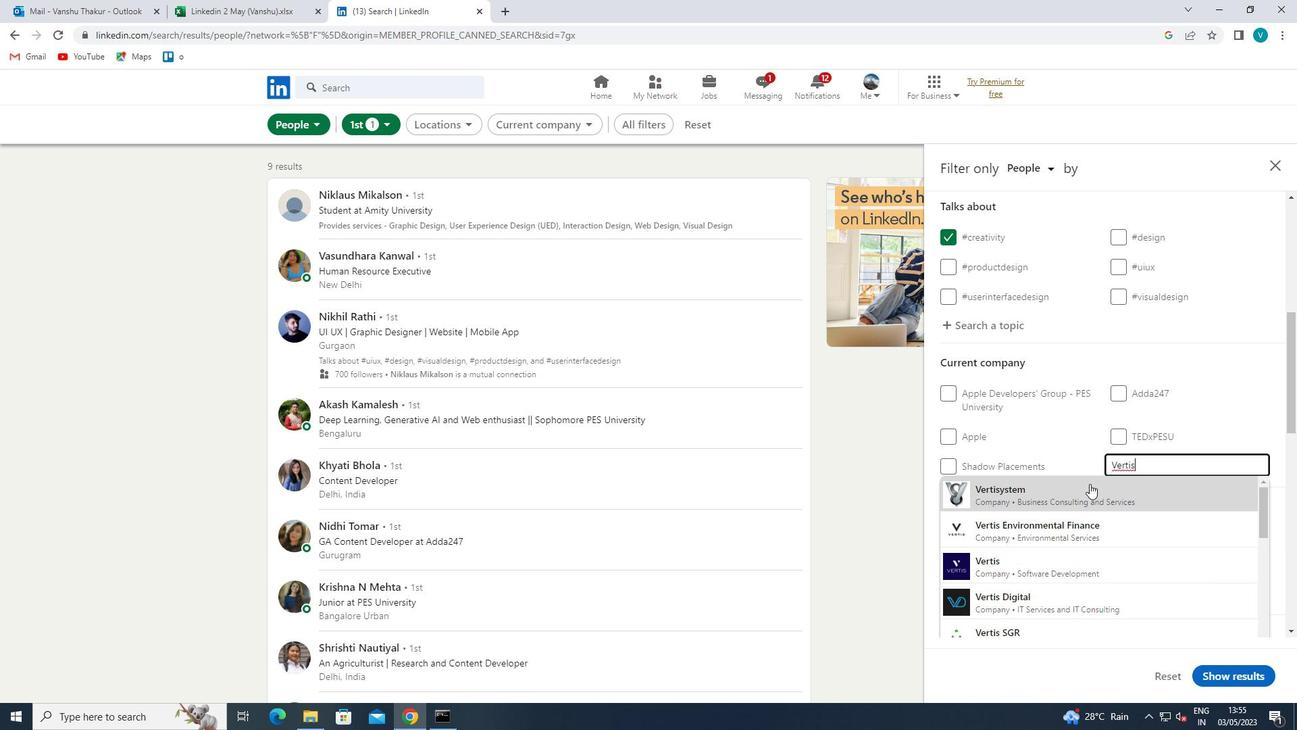 
Action: Mouse moved to (1022, 459)
Screenshot: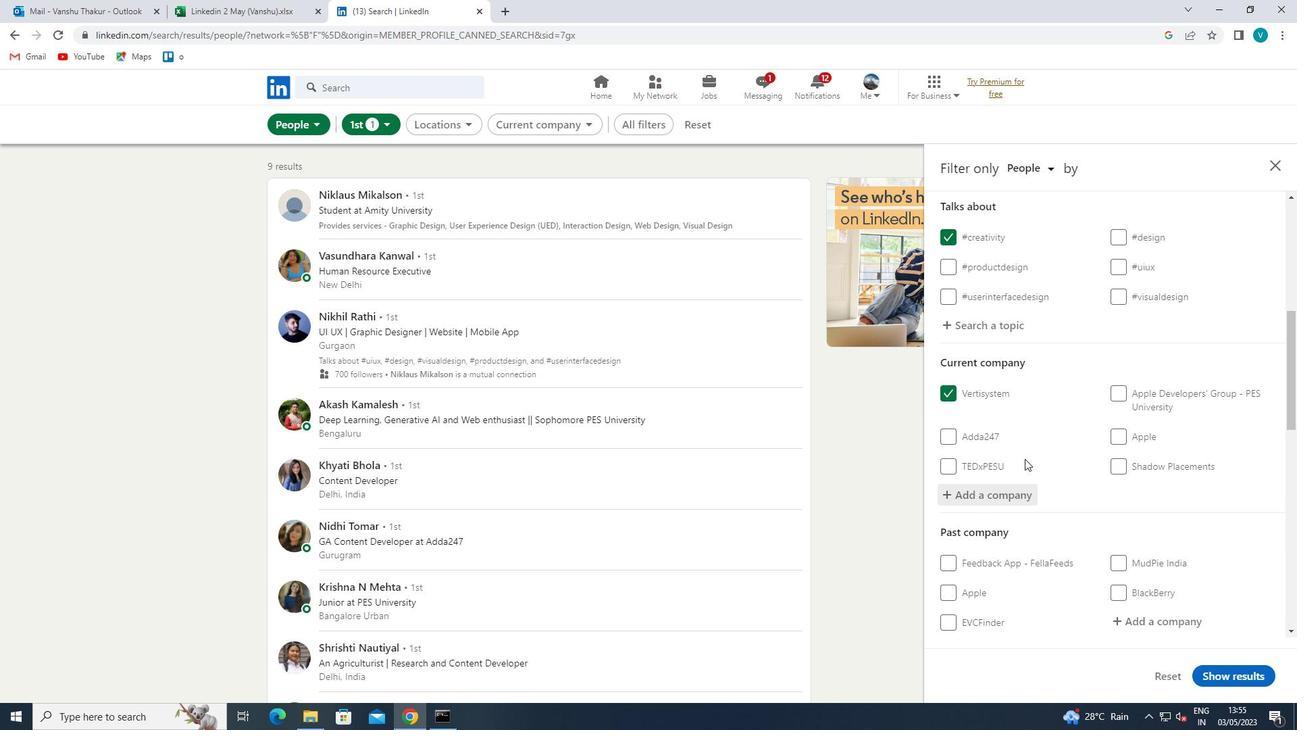 
Action: Mouse scrolled (1022, 459) with delta (0, 0)
Screenshot: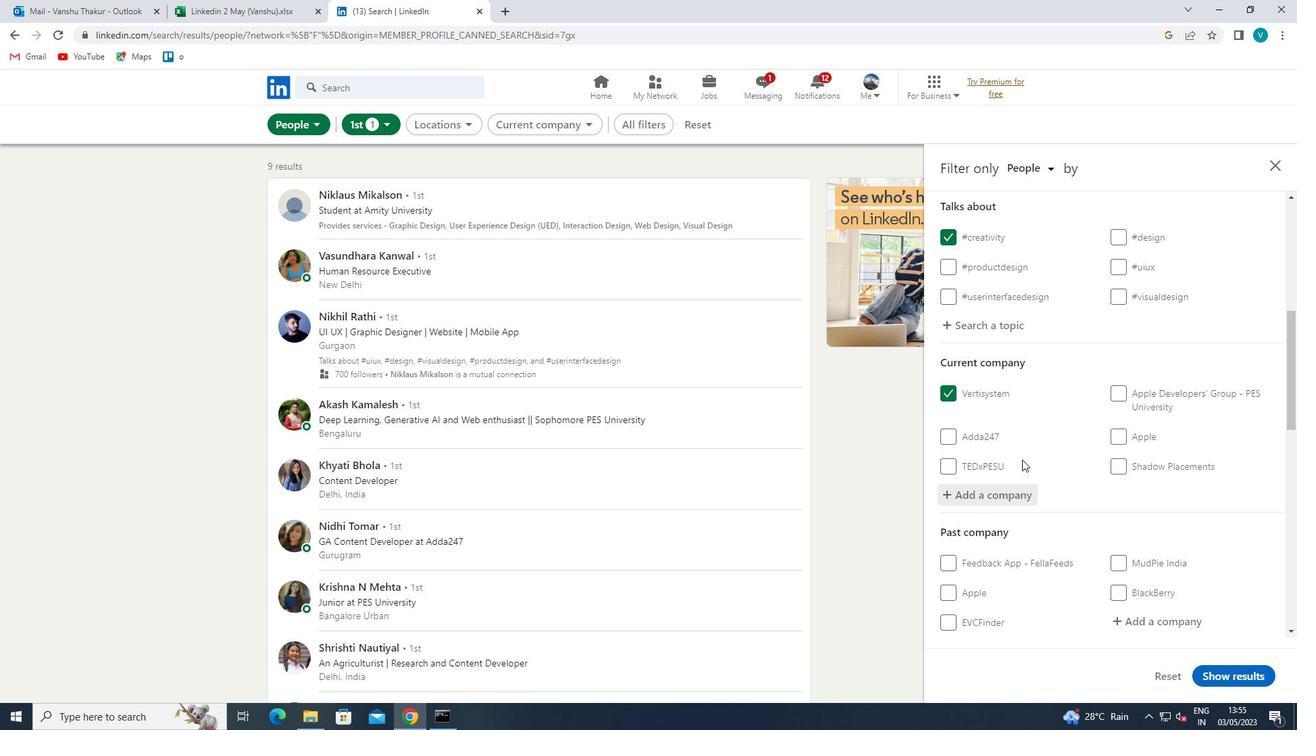 
Action: Mouse scrolled (1022, 459) with delta (0, 0)
Screenshot: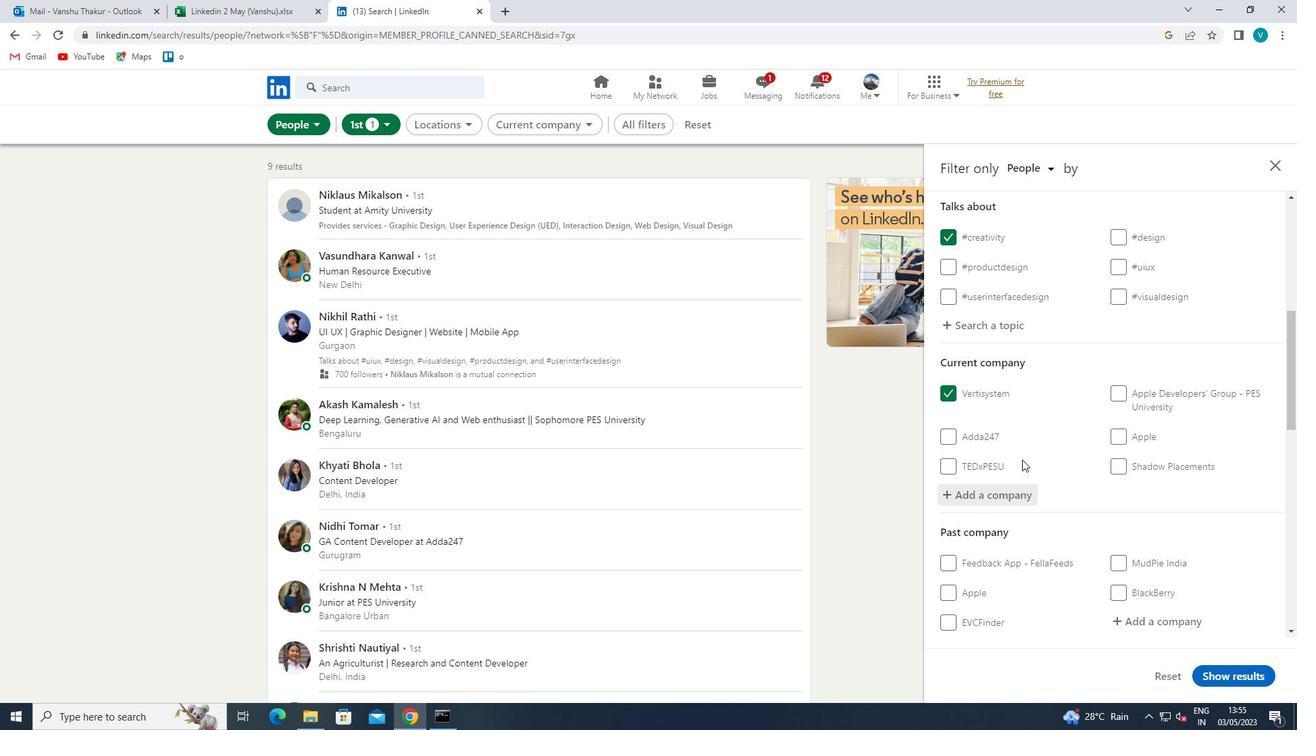 
Action: Mouse scrolled (1022, 459) with delta (0, 0)
Screenshot: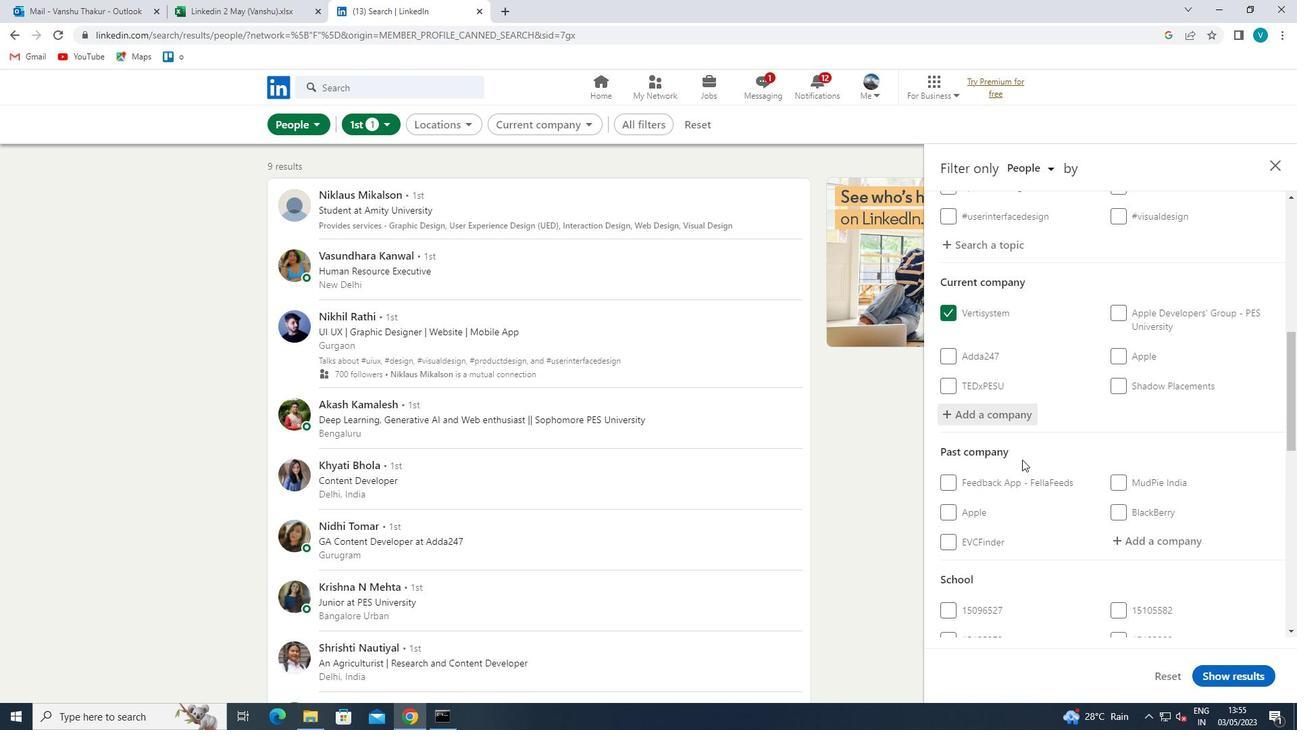 
Action: Mouse scrolled (1022, 459) with delta (0, 0)
Screenshot: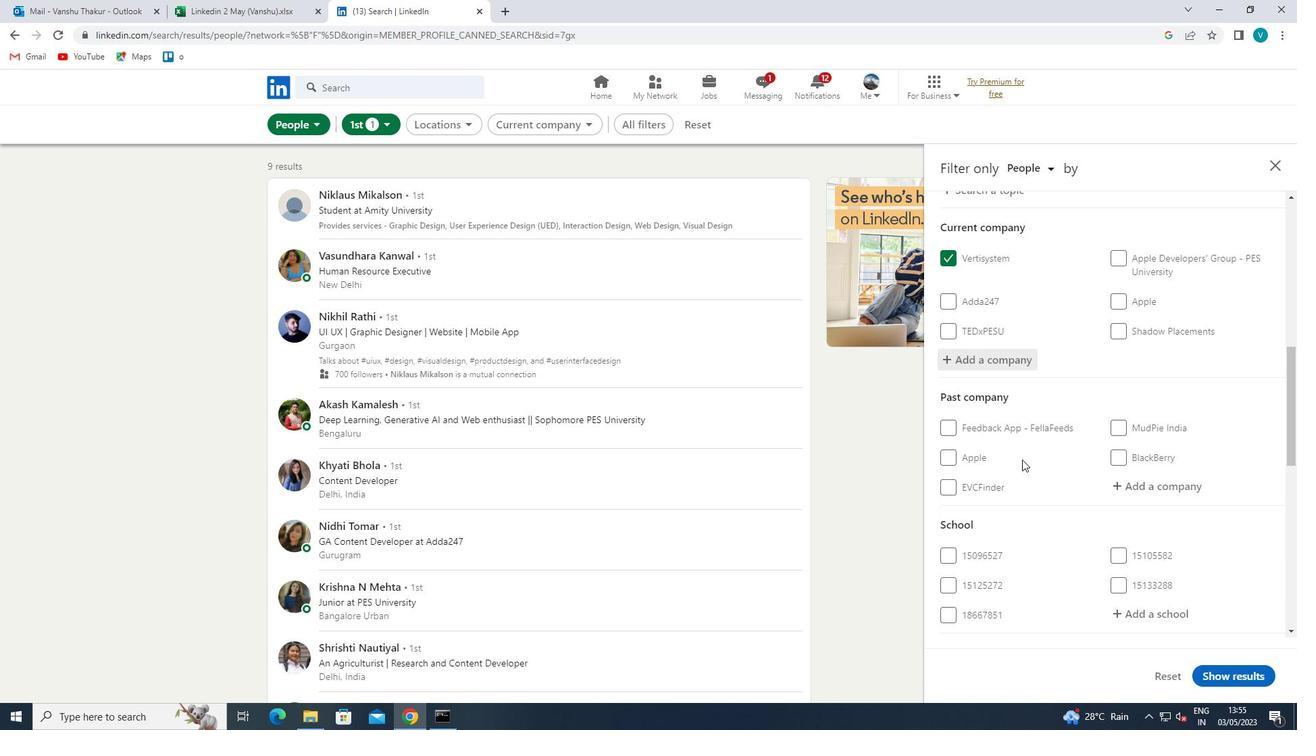 
Action: Mouse scrolled (1022, 459) with delta (0, 0)
Screenshot: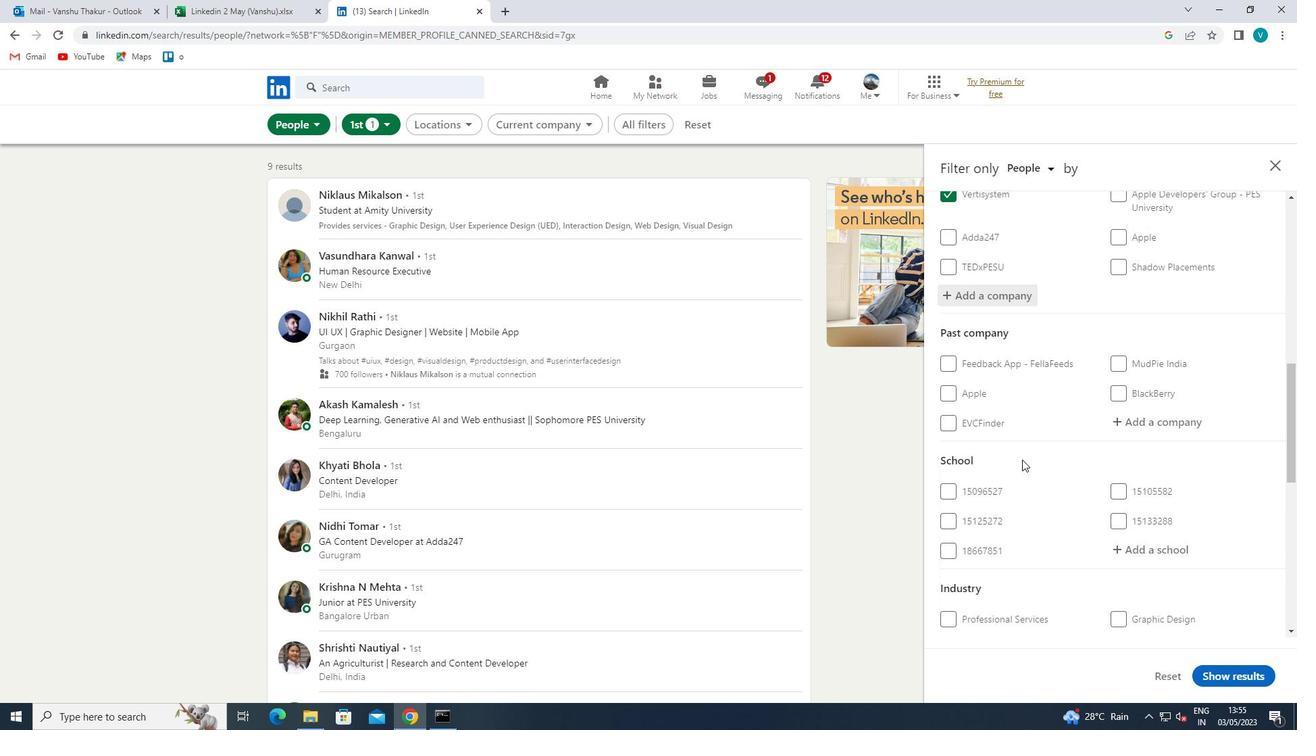 
Action: Mouse moved to (1146, 411)
Screenshot: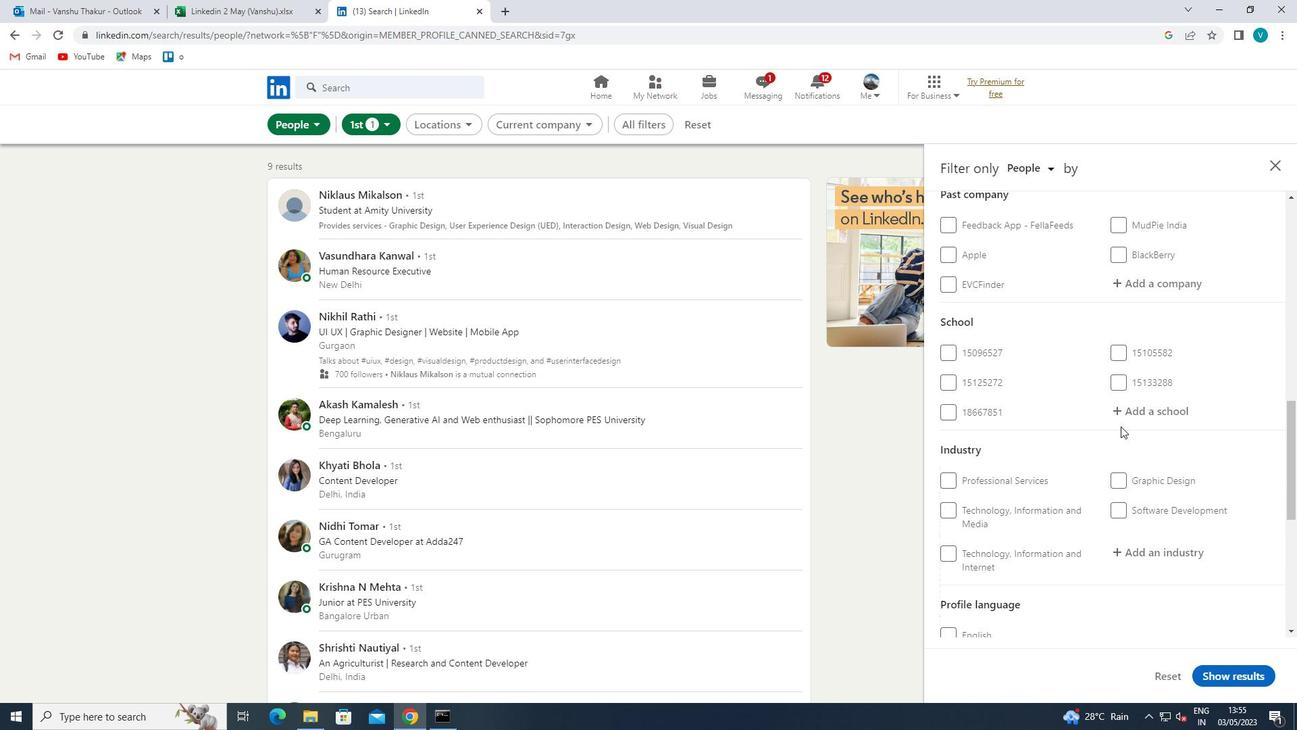 
Action: Mouse pressed left at (1146, 411)
Screenshot: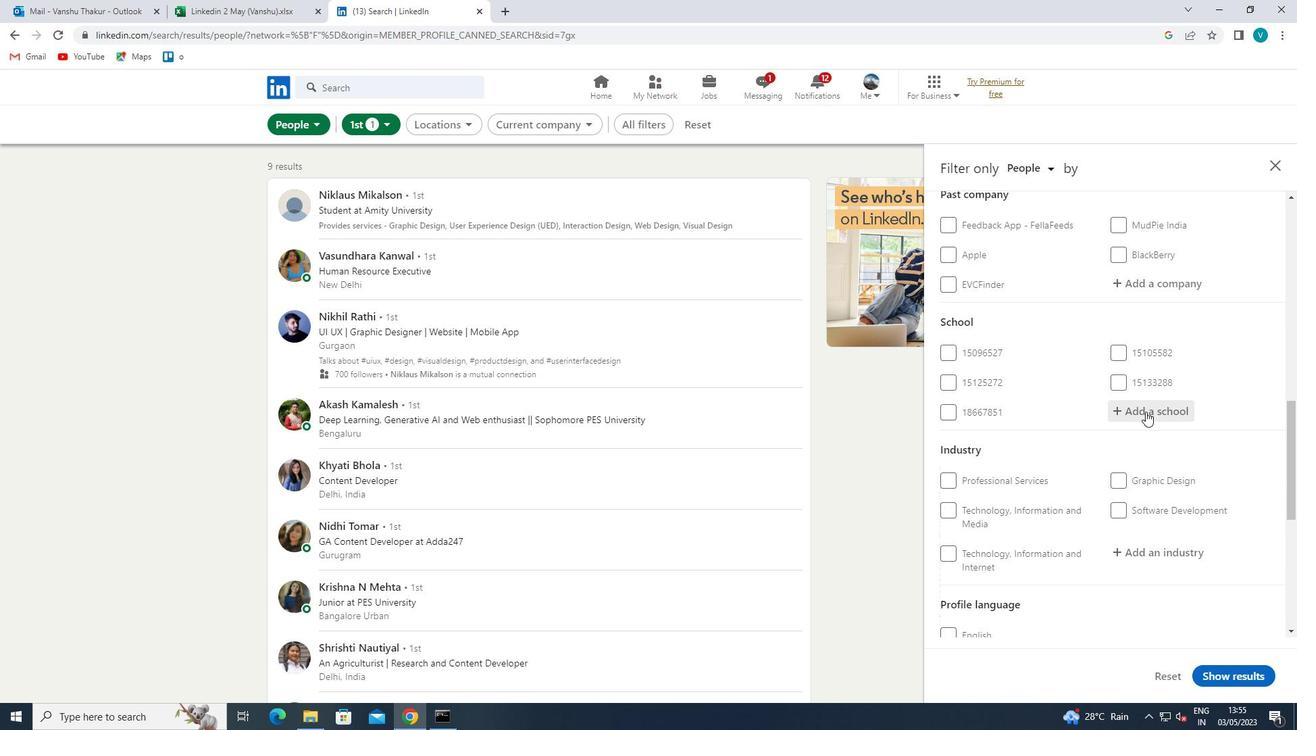 
Action: Mouse moved to (1116, 427)
Screenshot: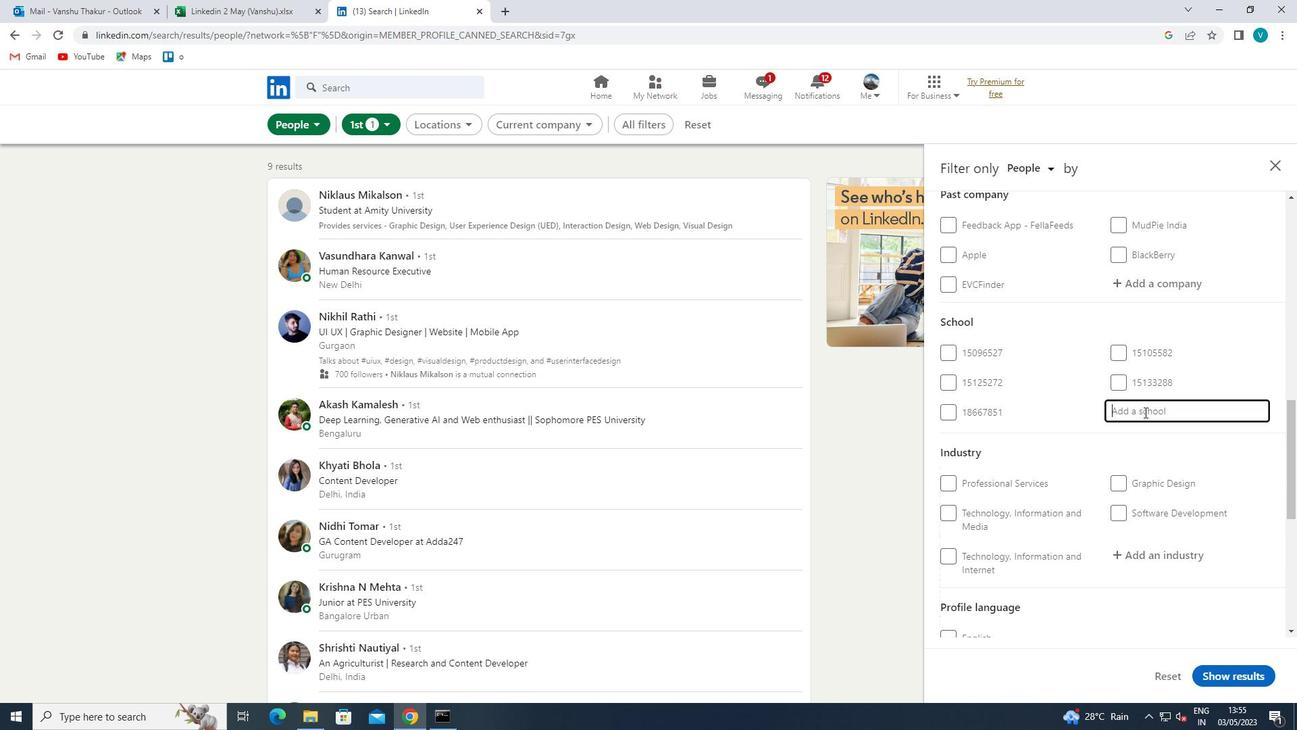 
Action: Key pressed <Key.shift>
Screenshot: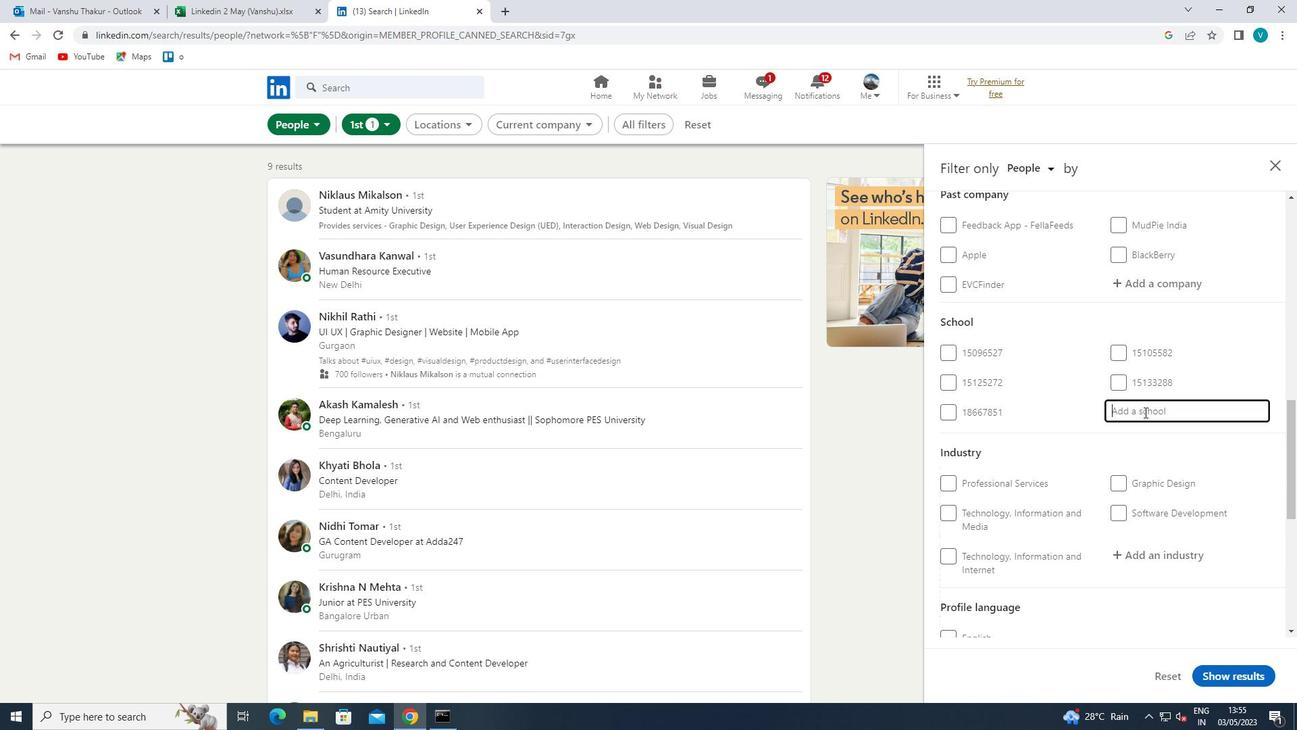 
Action: Mouse moved to (1114, 429)
Screenshot: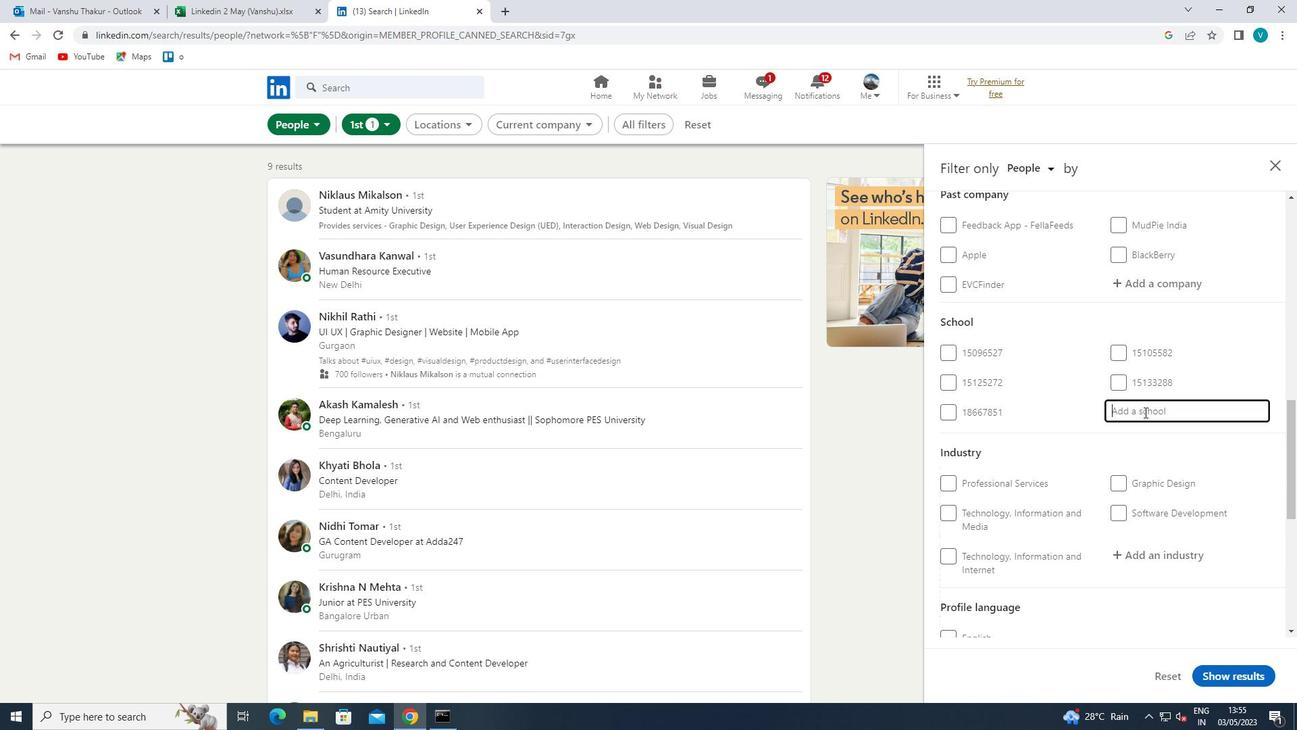 
Action: Key pressed <Key.shift><Key.shift>JSPMS
Screenshot: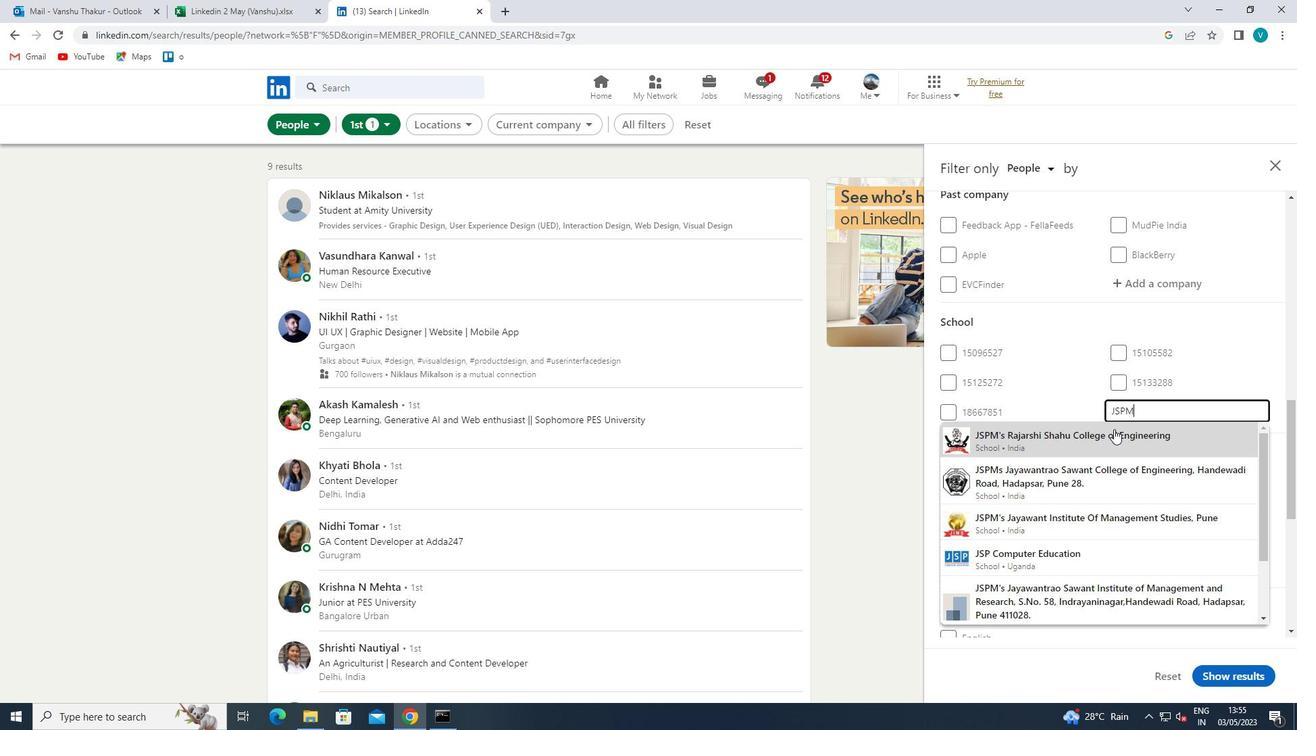 
Action: Mouse moved to (1141, 481)
Screenshot: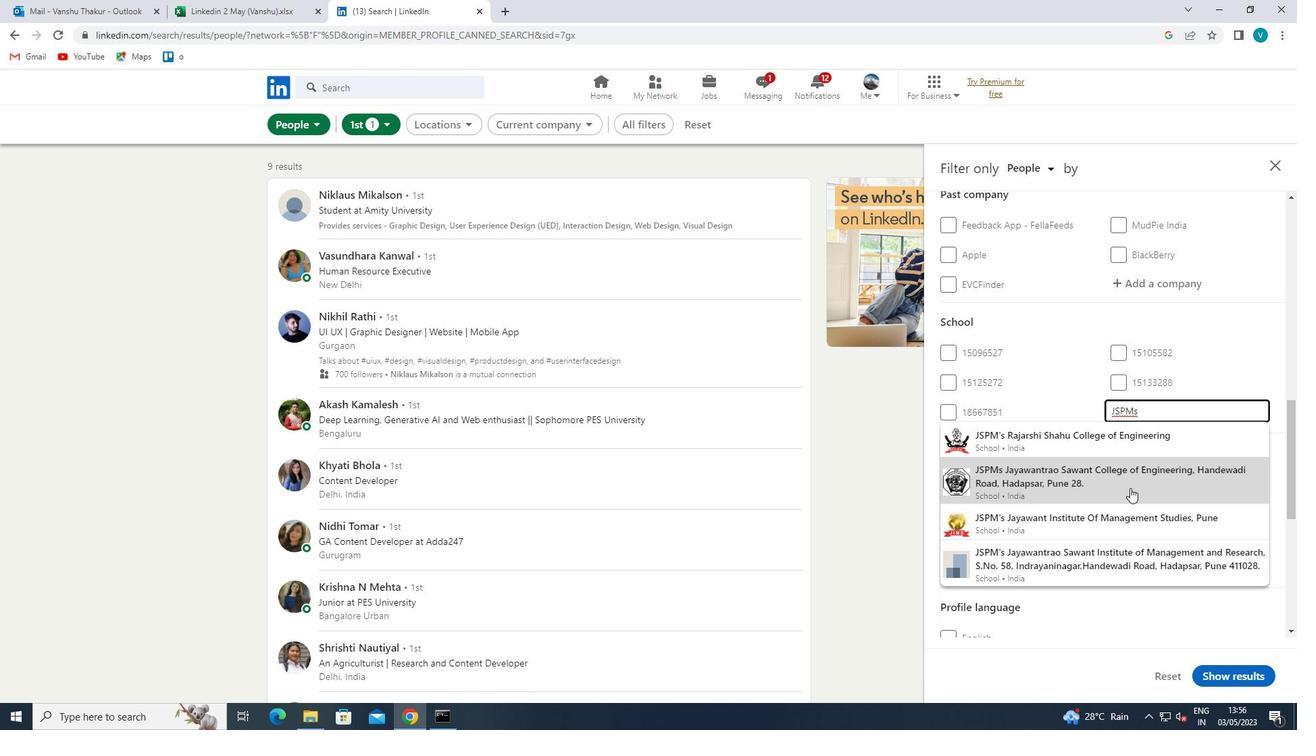 
Action: Mouse pressed left at (1141, 481)
Screenshot: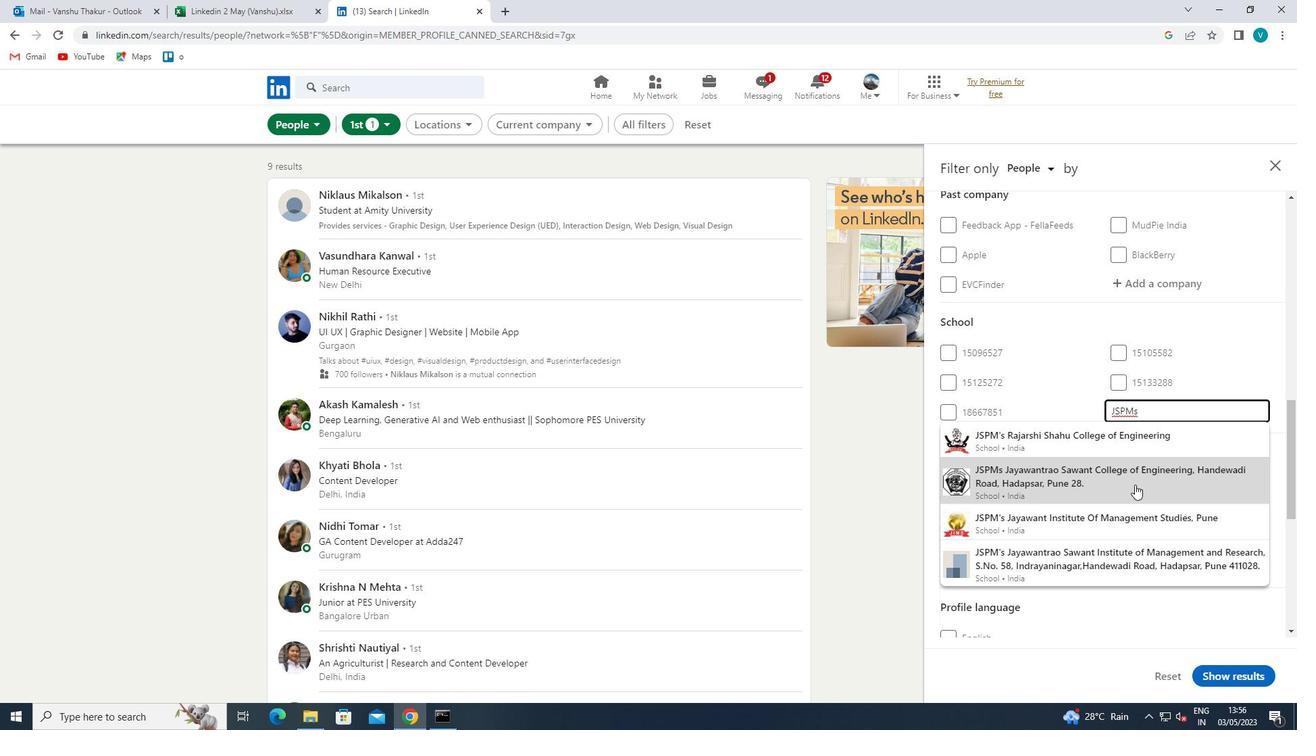 
Action: Mouse moved to (1142, 481)
Screenshot: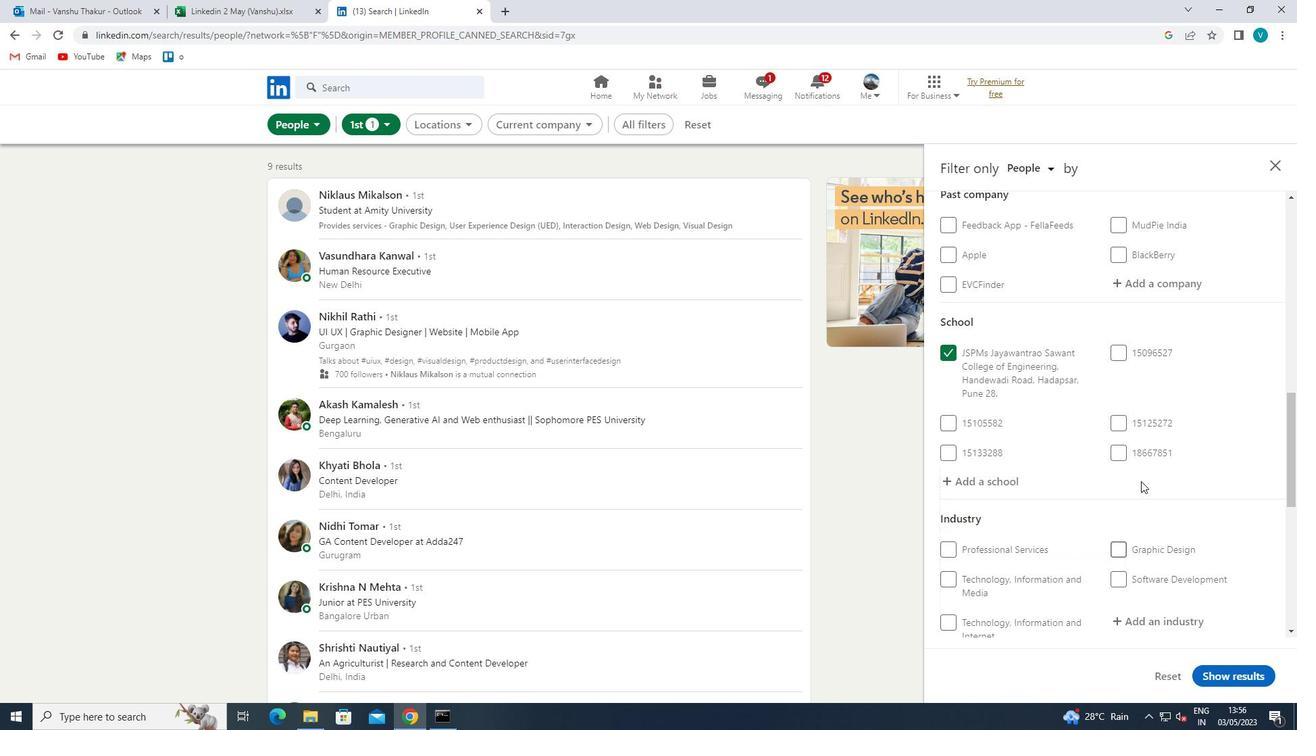 
Action: Mouse scrolled (1142, 480) with delta (0, 0)
Screenshot: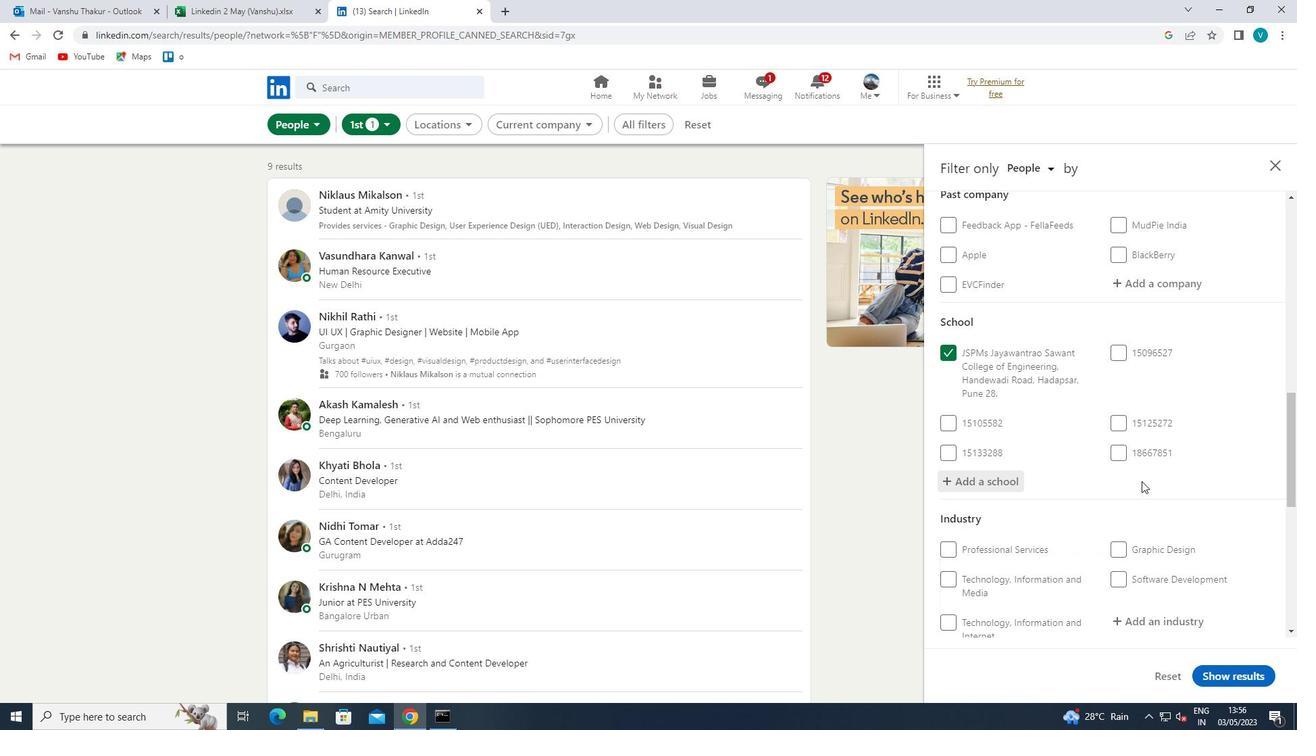 
Action: Mouse scrolled (1142, 480) with delta (0, 0)
Screenshot: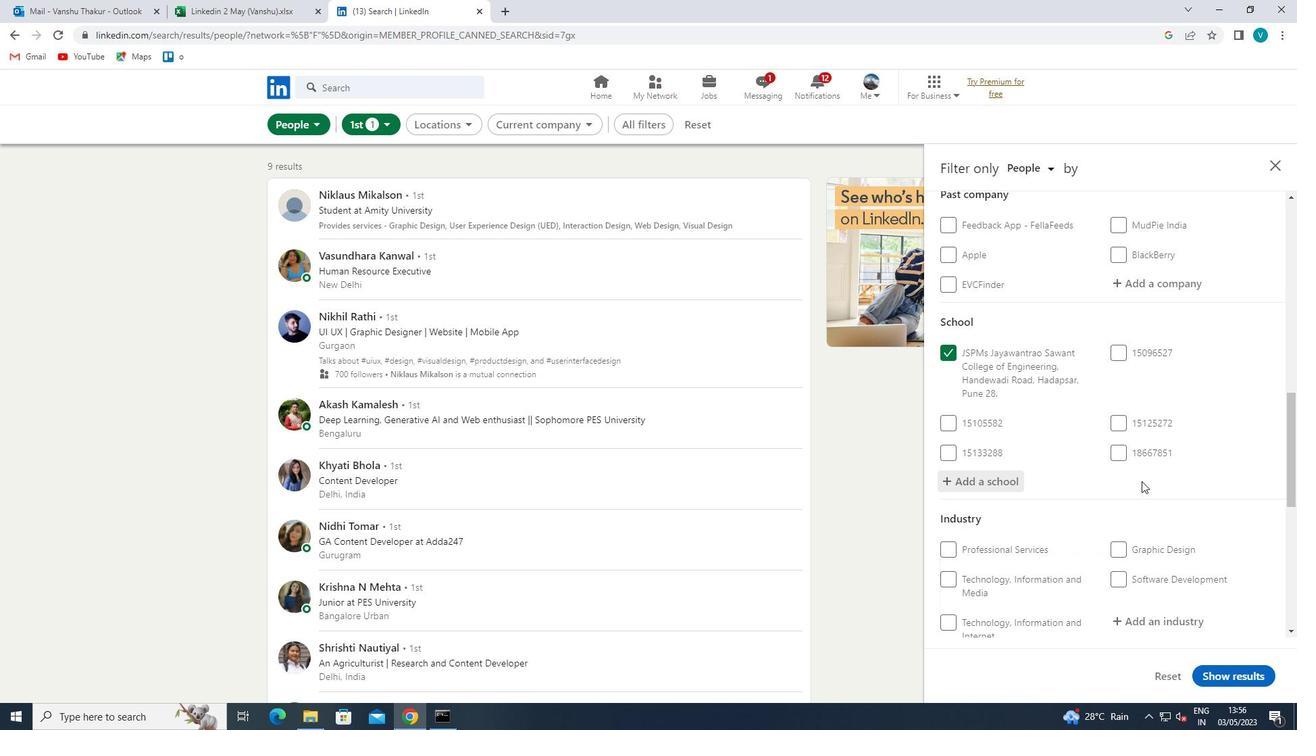 
Action: Mouse scrolled (1142, 480) with delta (0, 0)
Screenshot: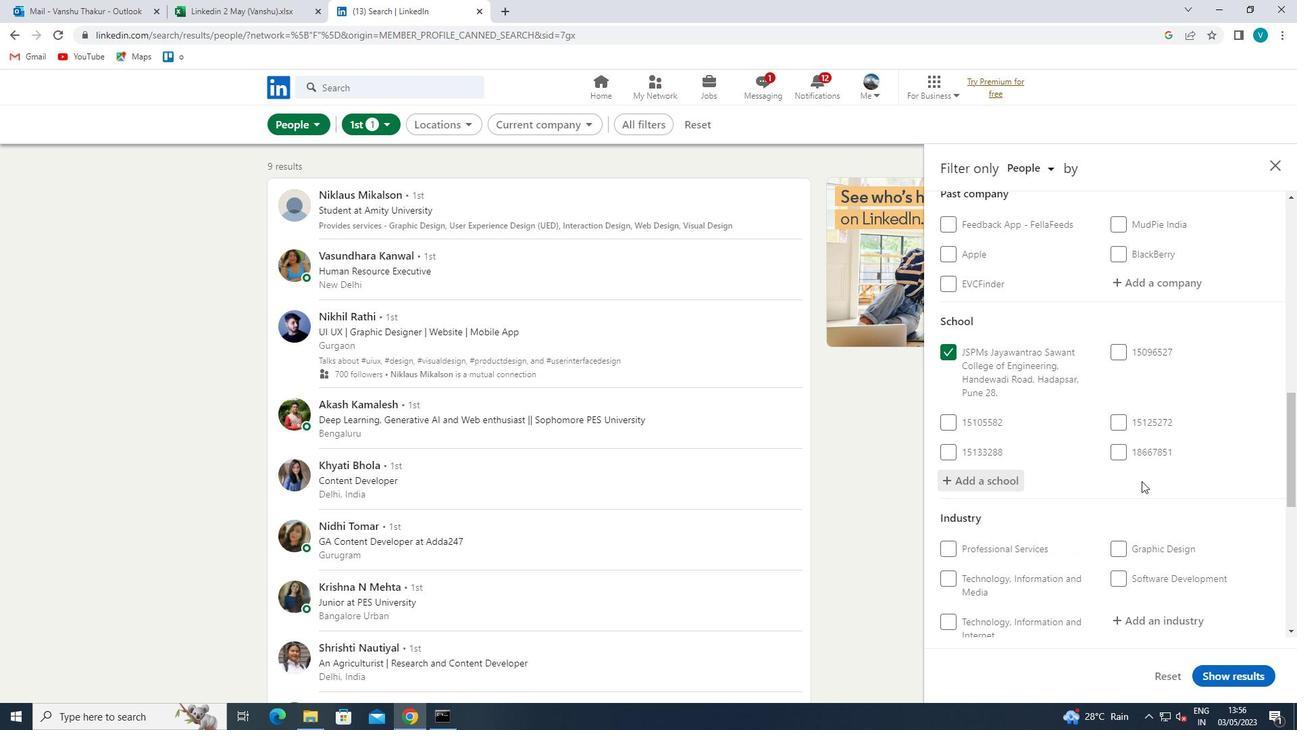 
Action: Mouse moved to (1156, 421)
Screenshot: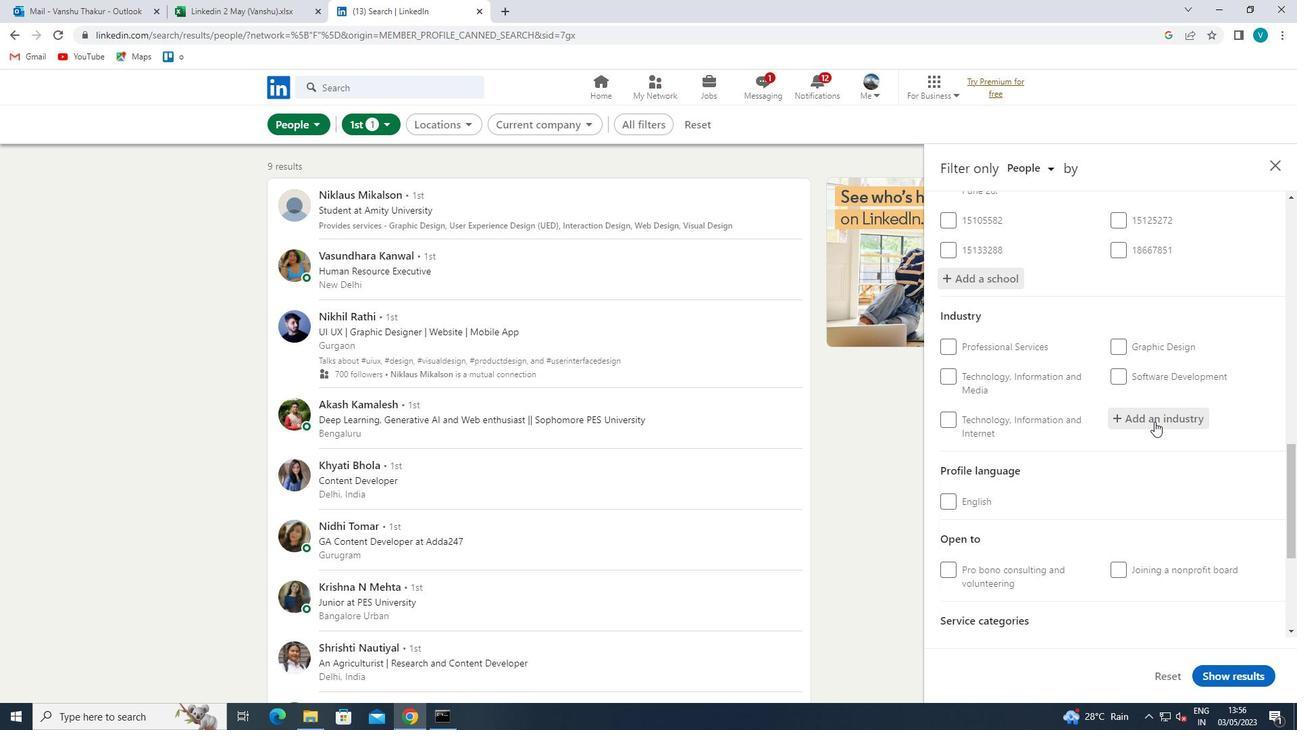 
Action: Mouse pressed left at (1156, 421)
Screenshot: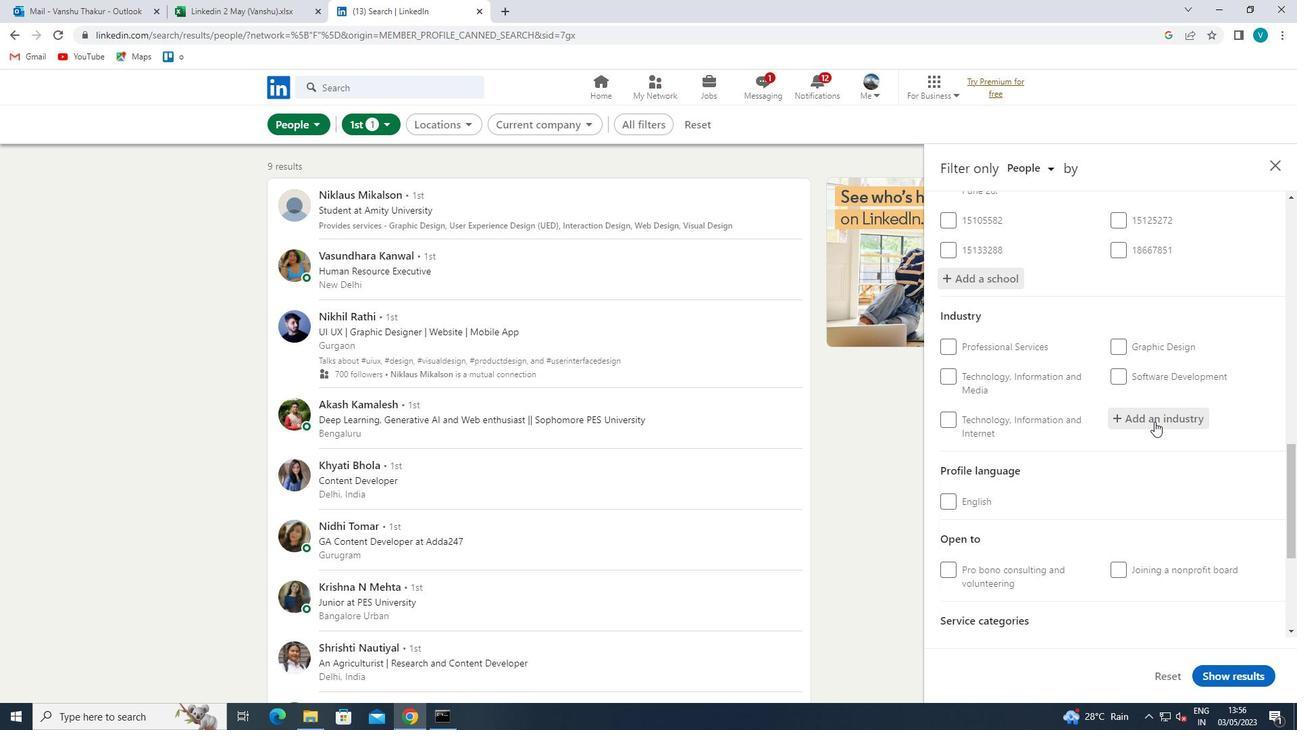 
Action: Mouse moved to (1139, 429)
Screenshot: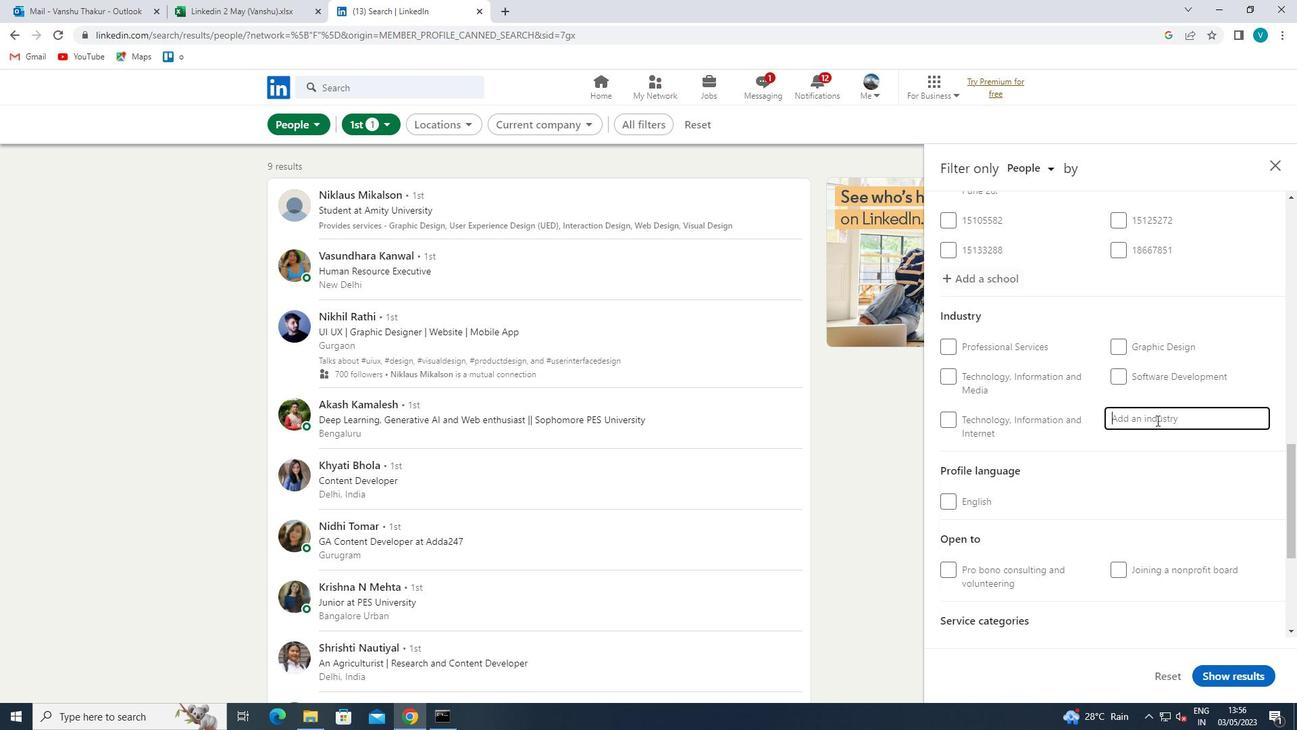 
Action: Key pressed <Key.shift>MINING
Screenshot: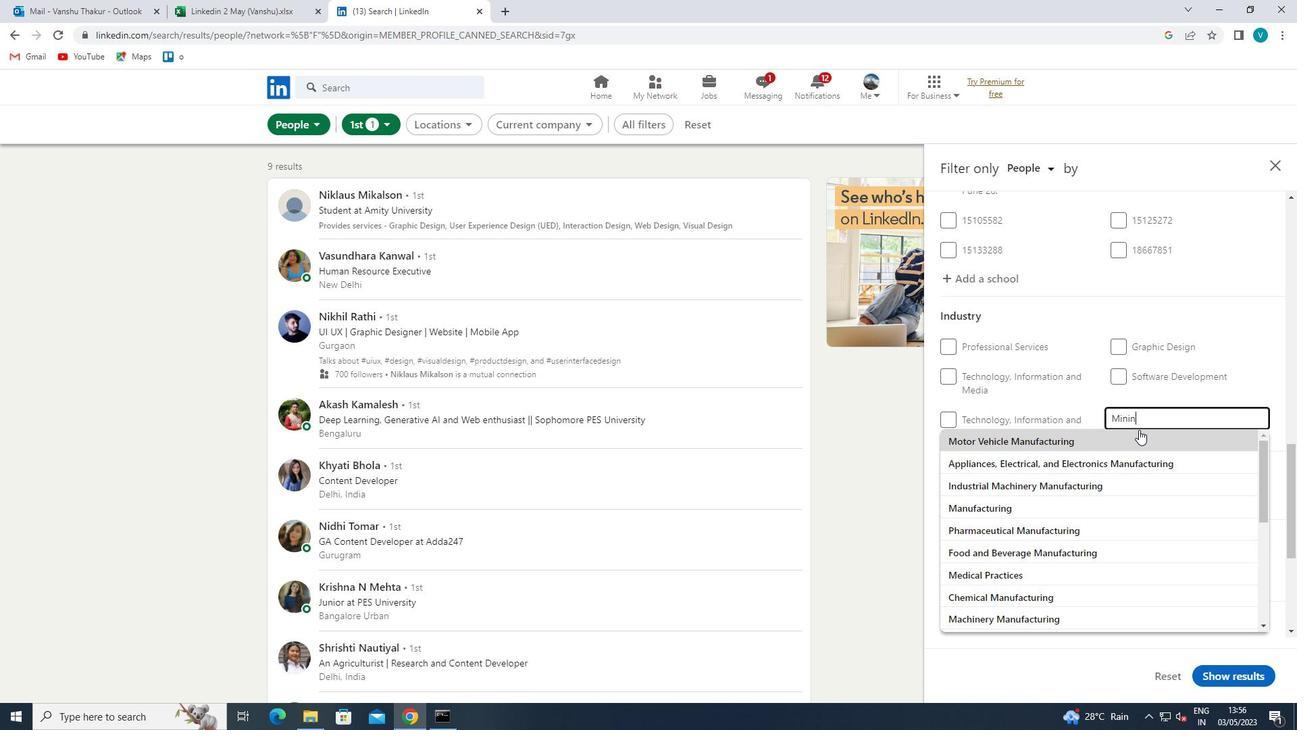 
Action: Mouse moved to (1139, 430)
Screenshot: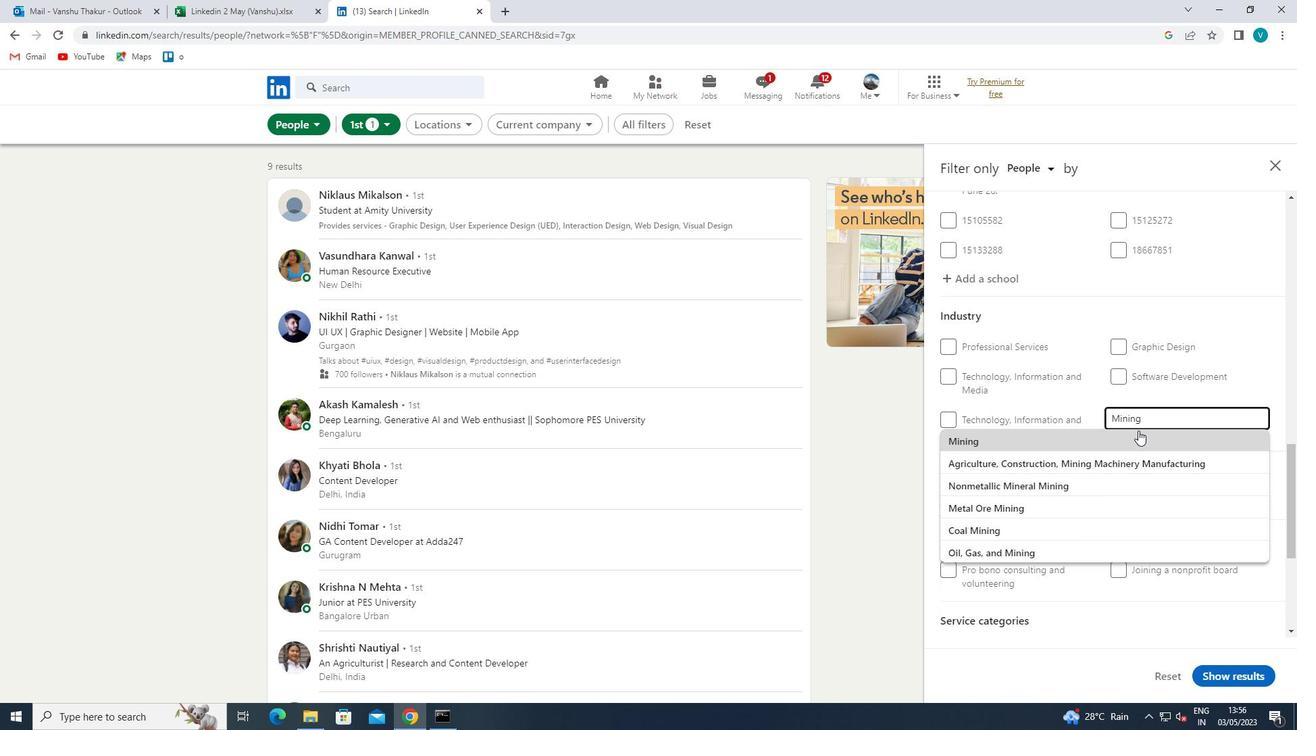 
Action: Mouse pressed left at (1139, 430)
Screenshot: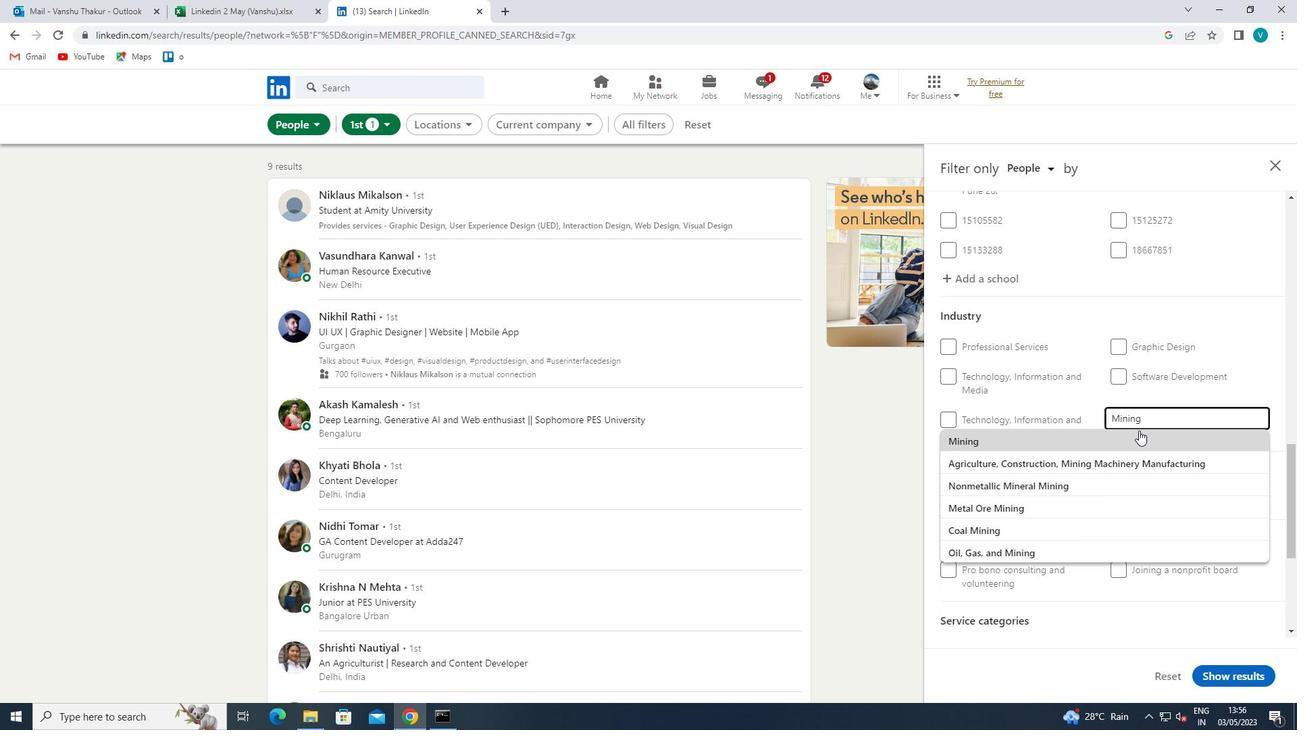 
Action: Mouse scrolled (1139, 429) with delta (0, 0)
Screenshot: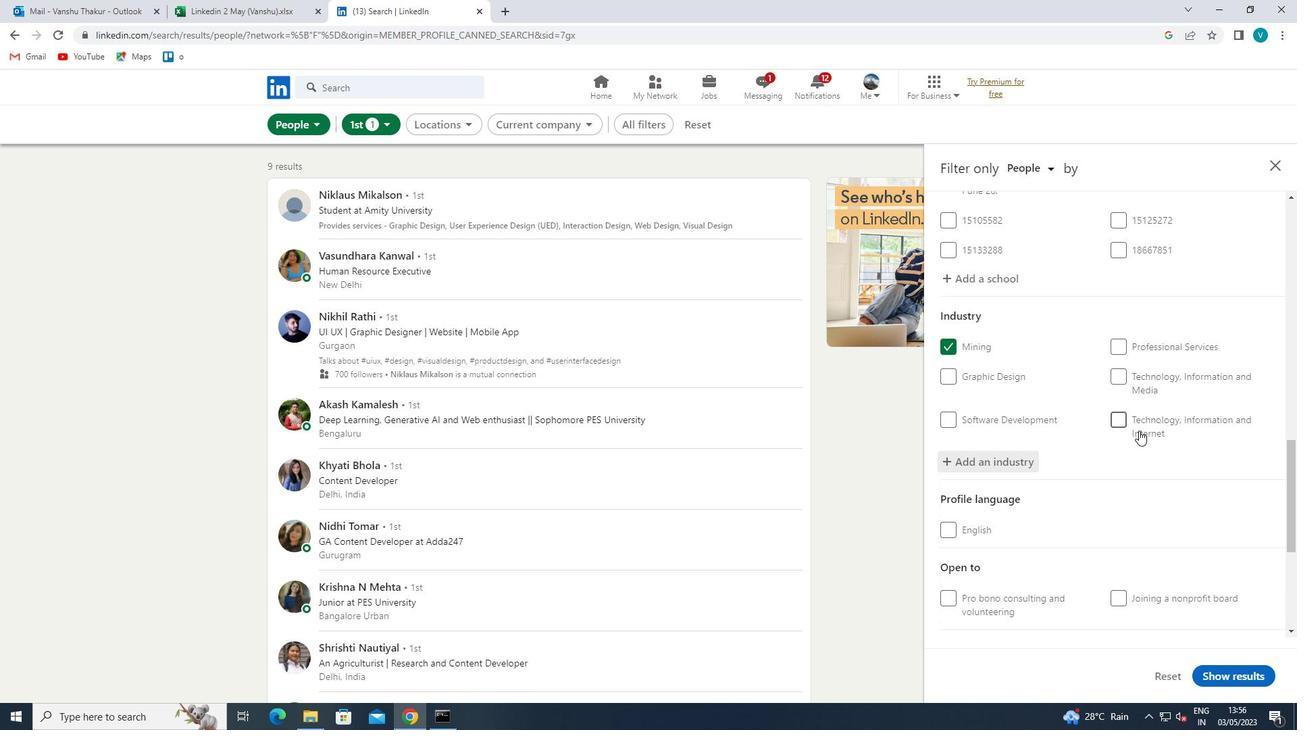 
Action: Mouse scrolled (1139, 429) with delta (0, 0)
Screenshot: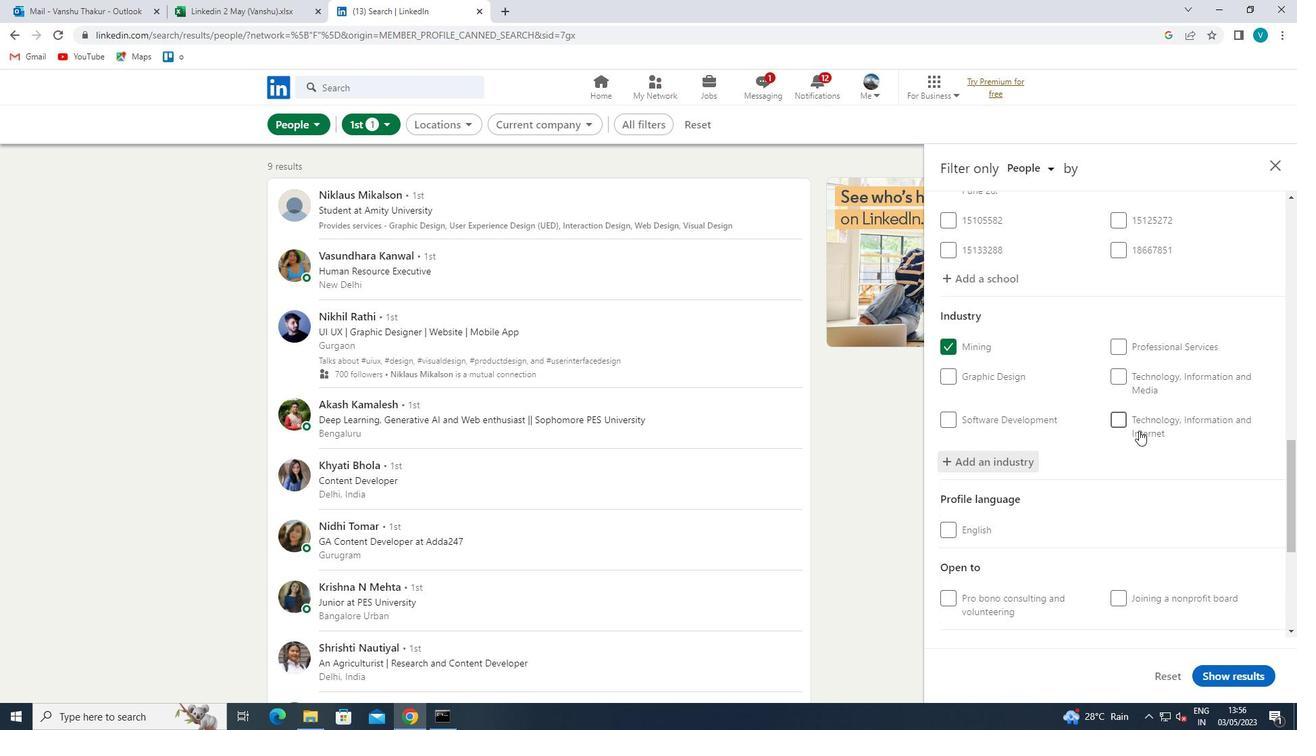 
Action: Mouse scrolled (1139, 429) with delta (0, 0)
Screenshot: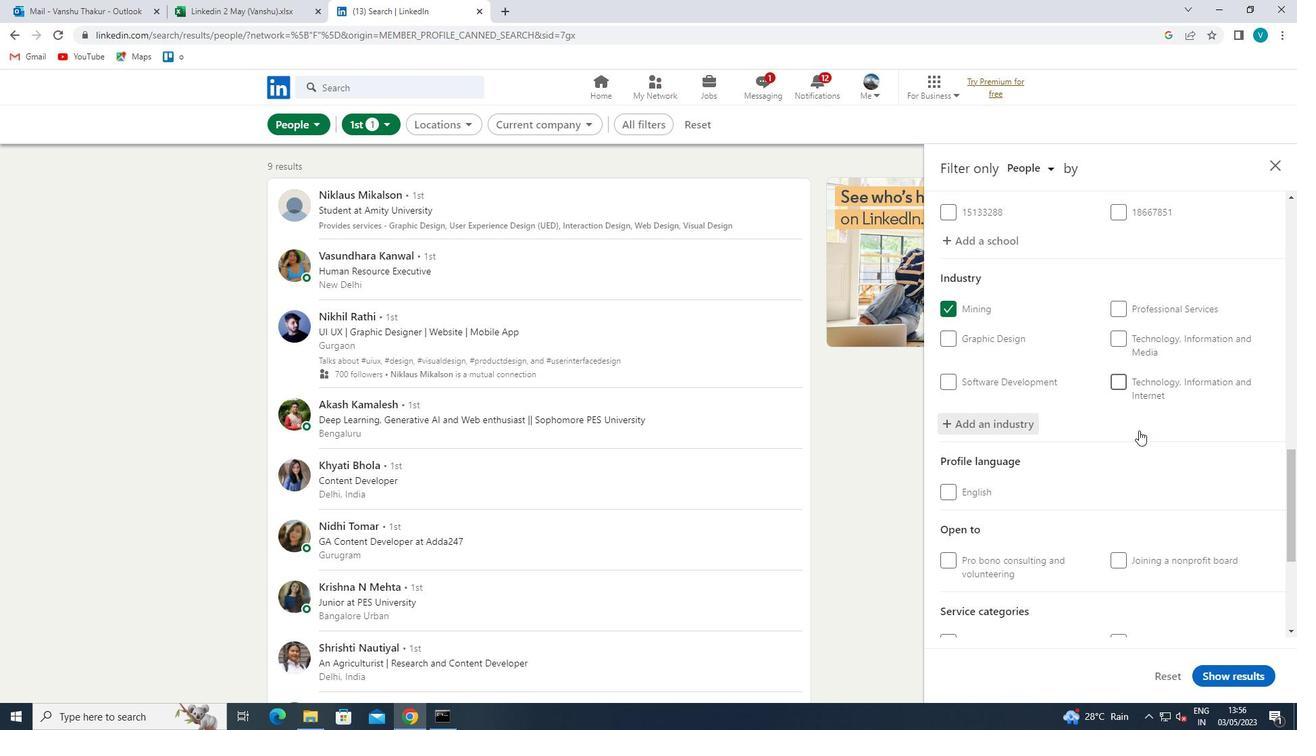 
Action: Mouse scrolled (1139, 429) with delta (0, 0)
Screenshot: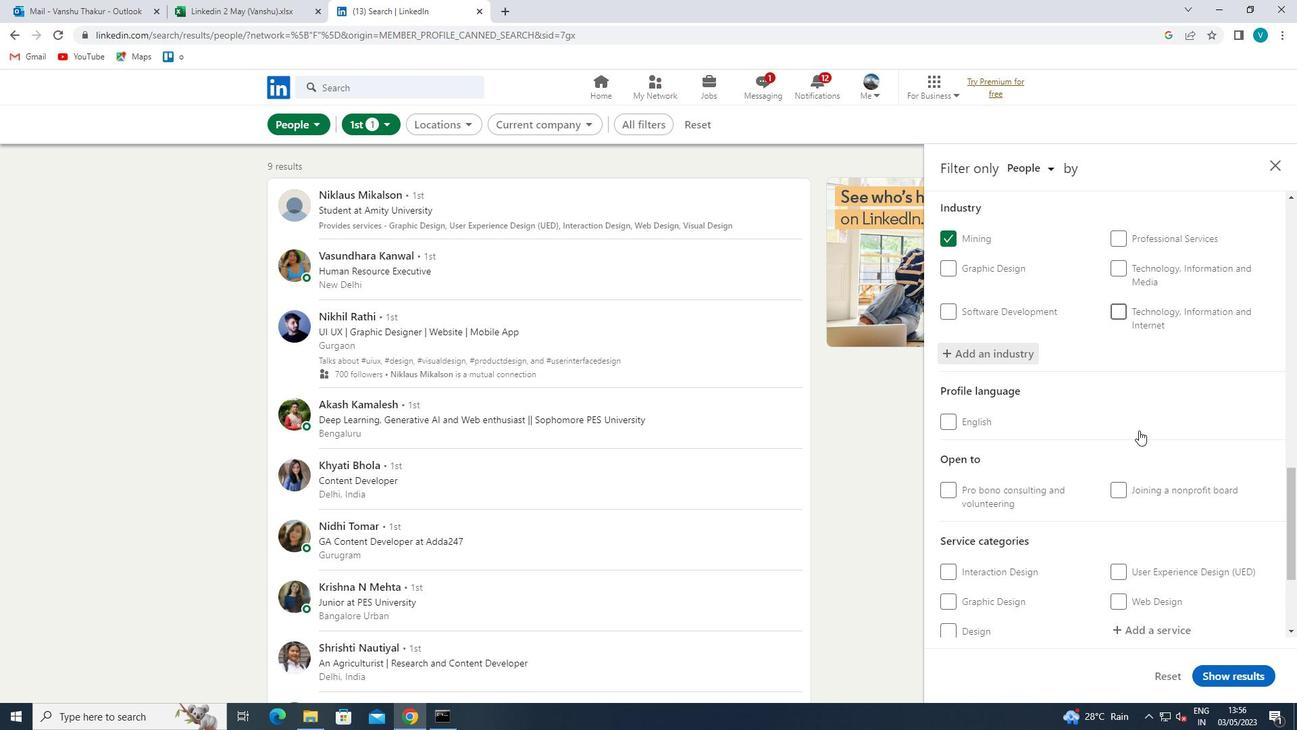 
Action: Mouse moved to (1132, 467)
Screenshot: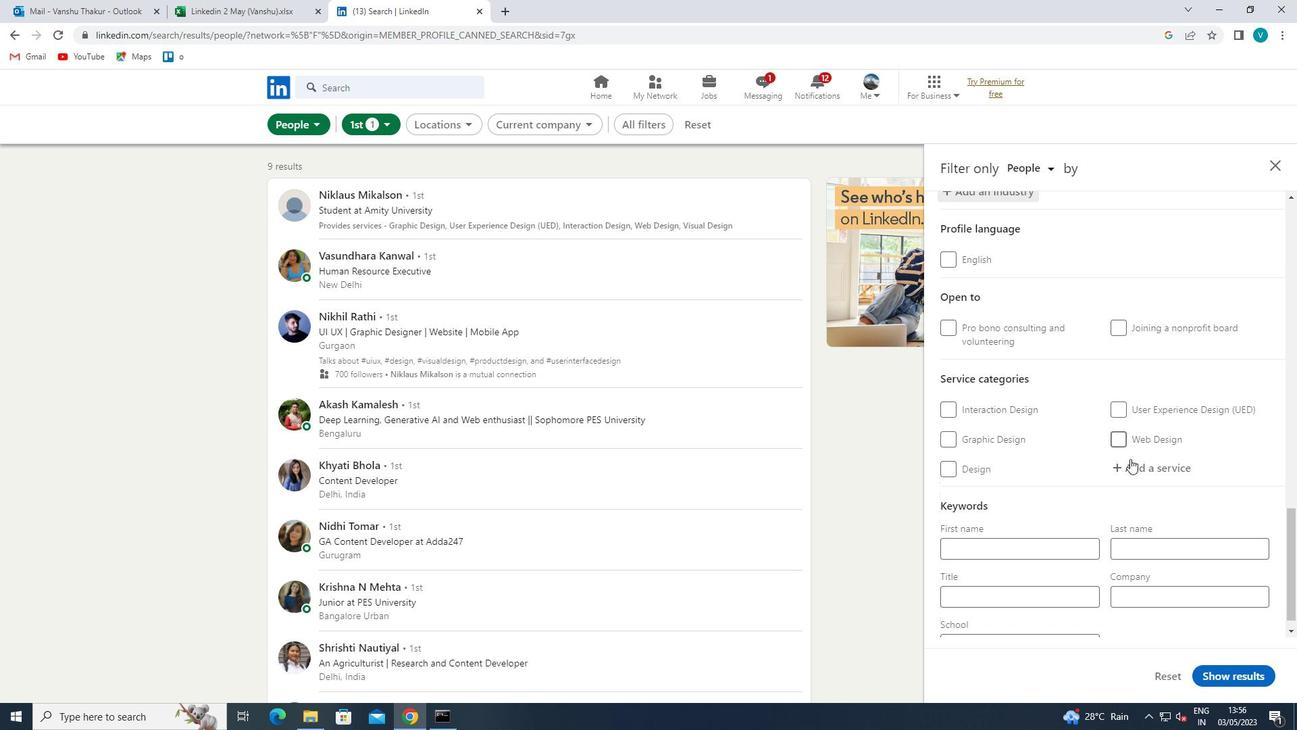 
Action: Mouse pressed left at (1132, 467)
Screenshot: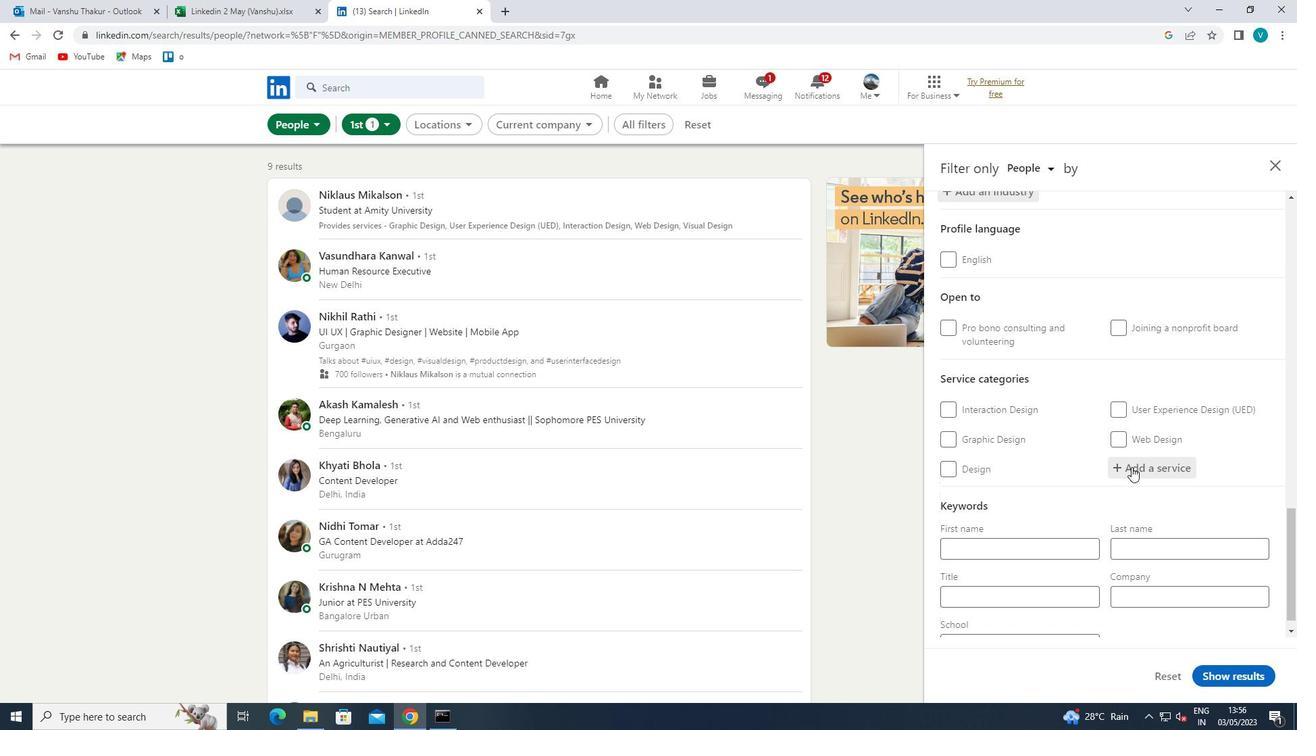 
Action: Mouse moved to (1148, 458)
Screenshot: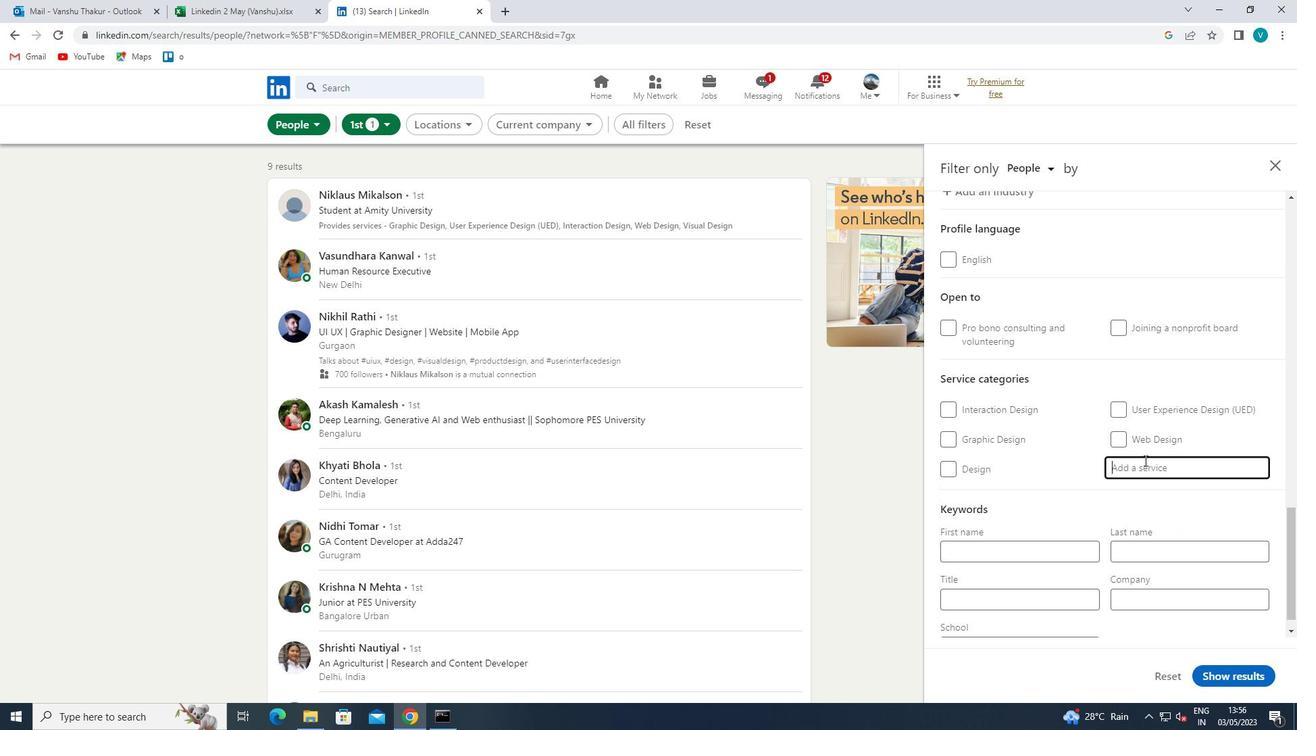 
Action: Key pressed <Key.shift>WEB<Key.space>
Screenshot: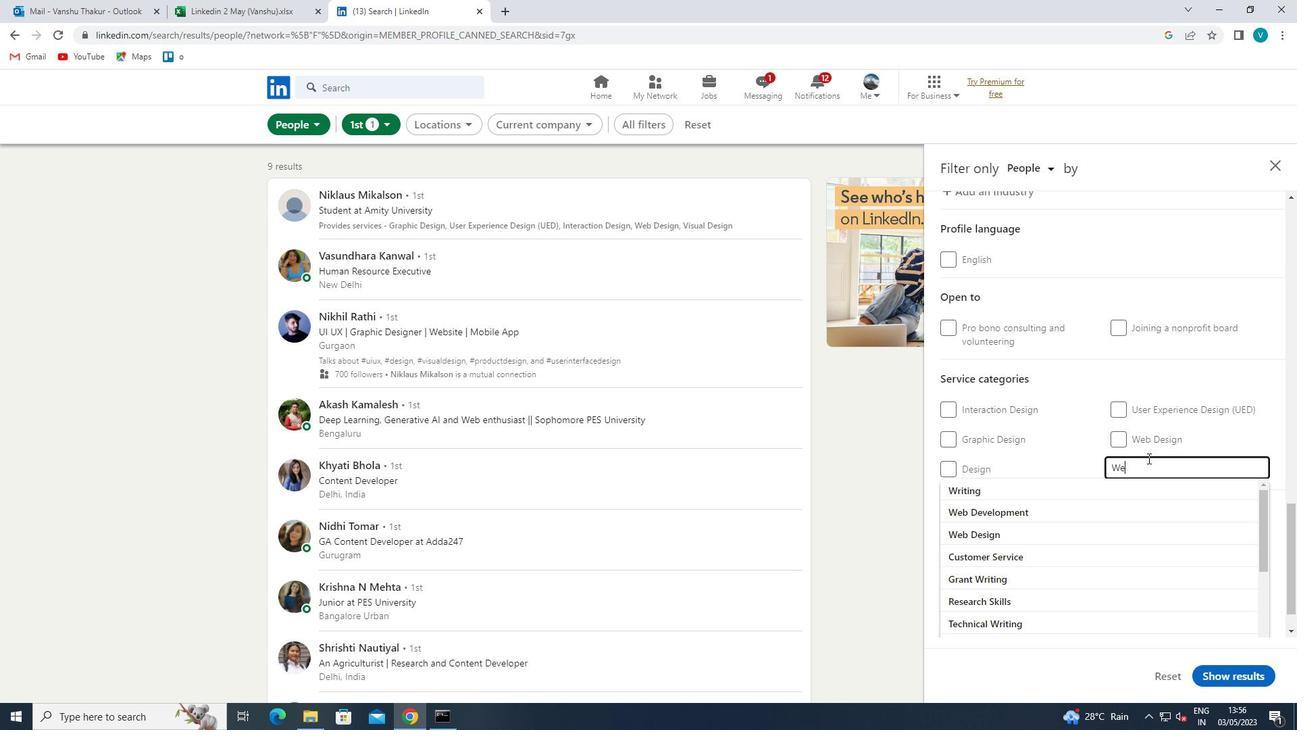 
Action: Mouse moved to (1032, 484)
Screenshot: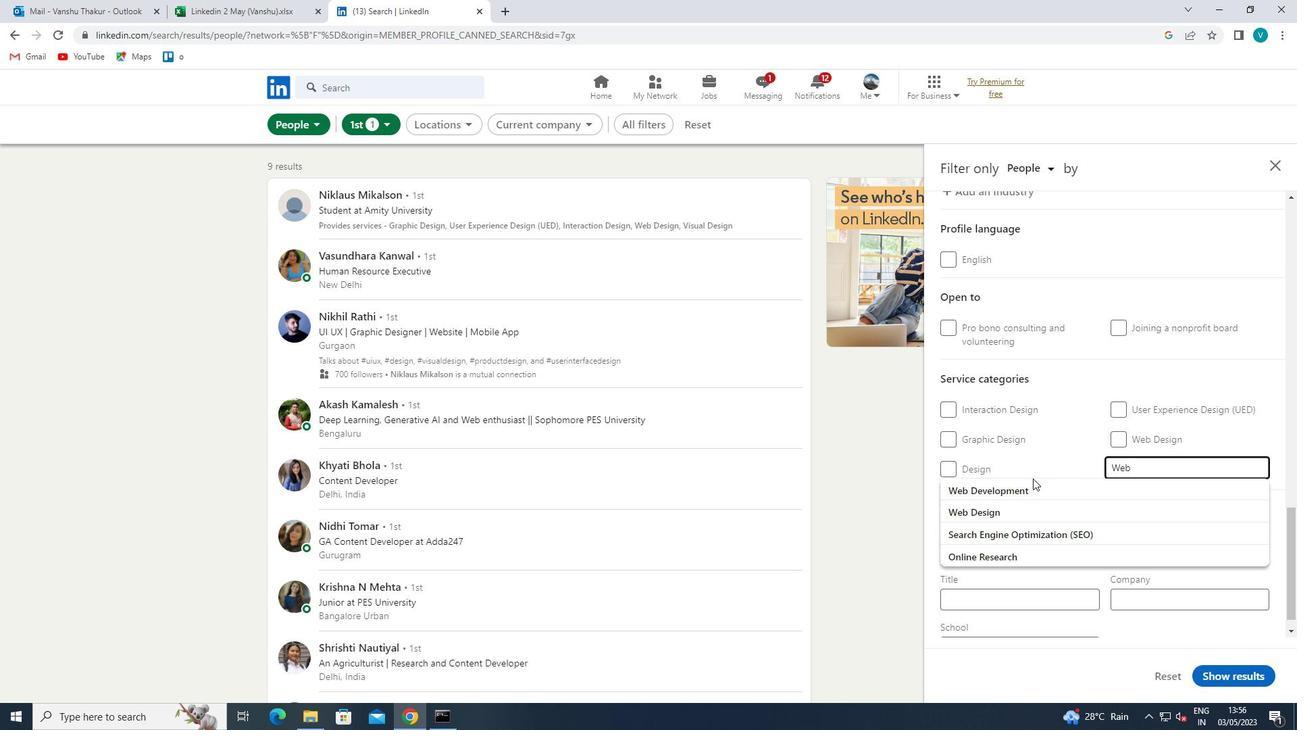 
Action: Mouse pressed left at (1032, 484)
Screenshot: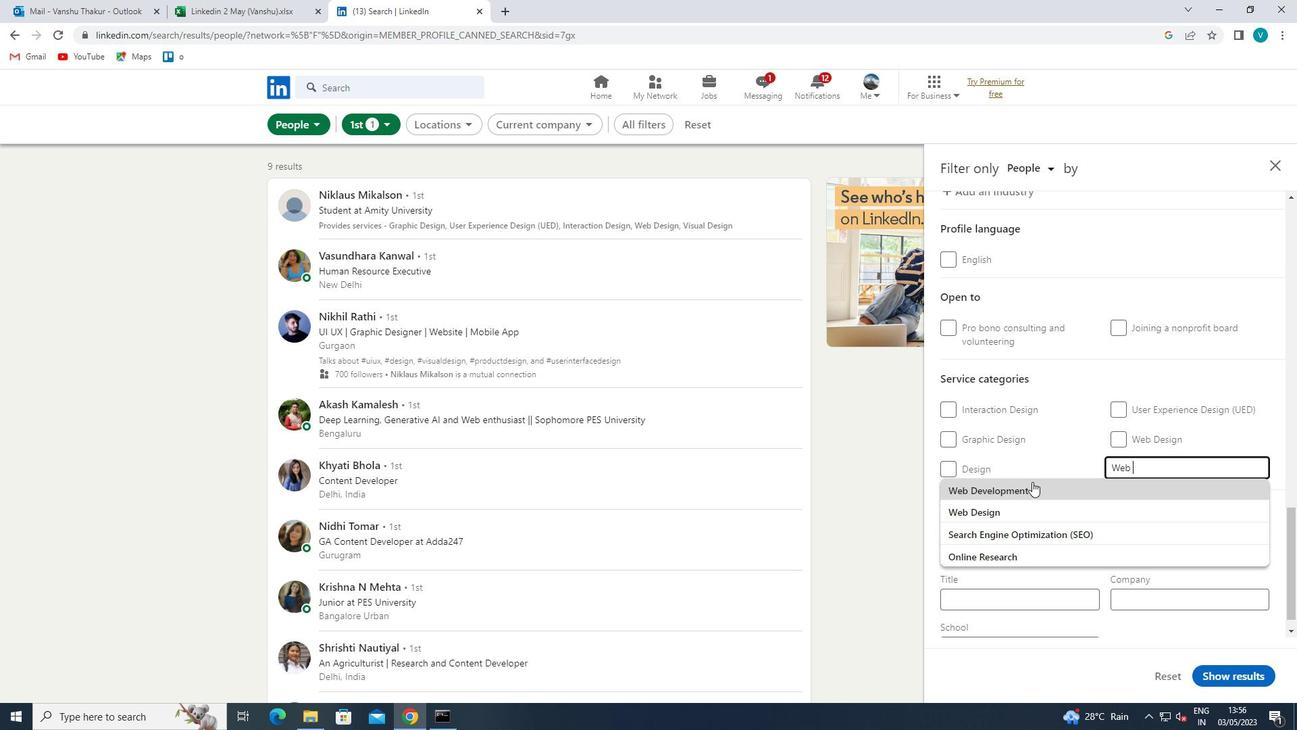 
Action: Mouse moved to (1034, 482)
Screenshot: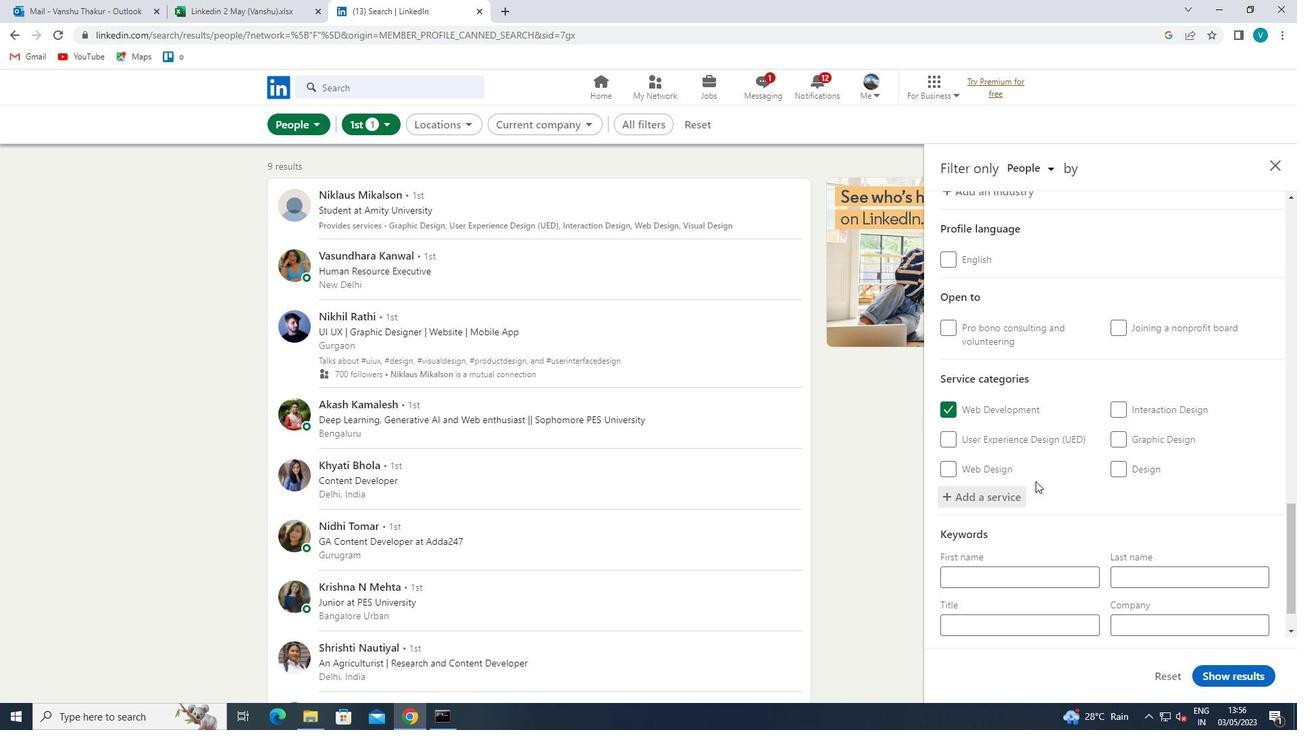 
Action: Mouse scrolled (1034, 481) with delta (0, 0)
Screenshot: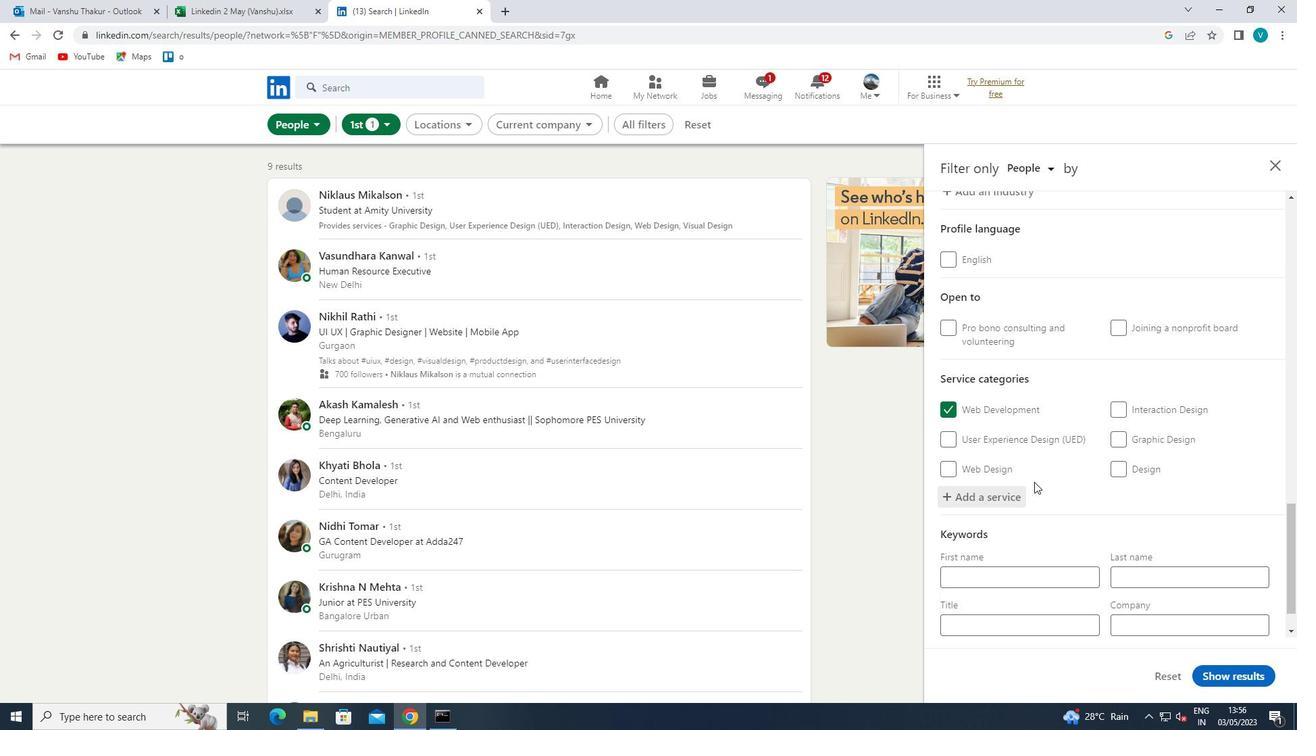 
Action: Mouse scrolled (1034, 481) with delta (0, 0)
Screenshot: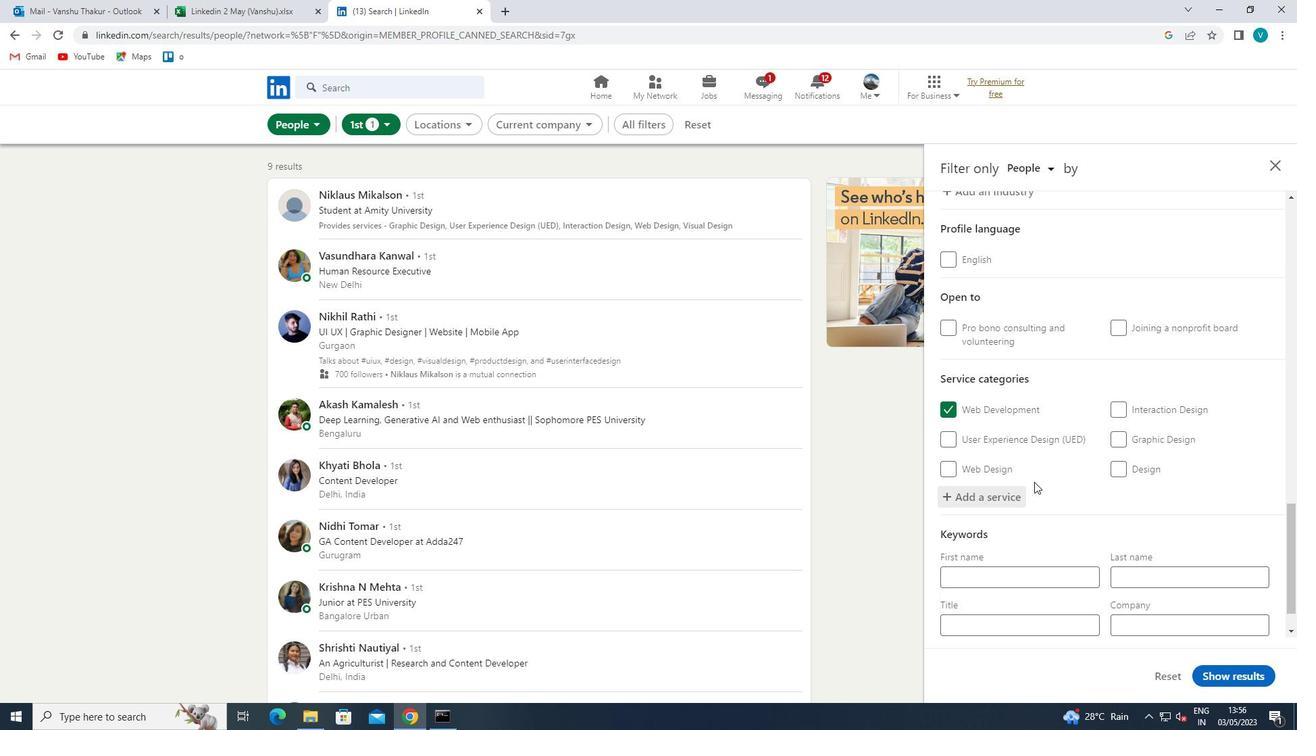
Action: Mouse scrolled (1034, 481) with delta (0, 0)
Screenshot: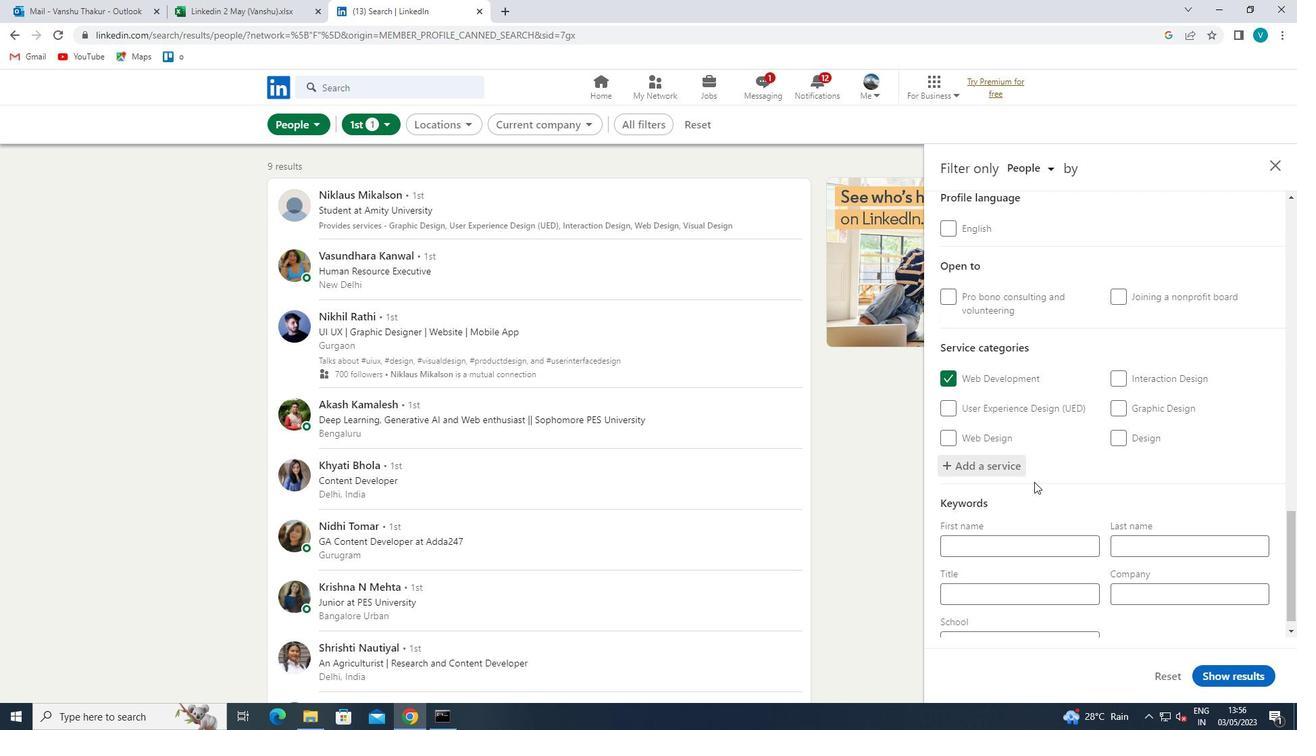 
Action: Mouse moved to (1043, 566)
Screenshot: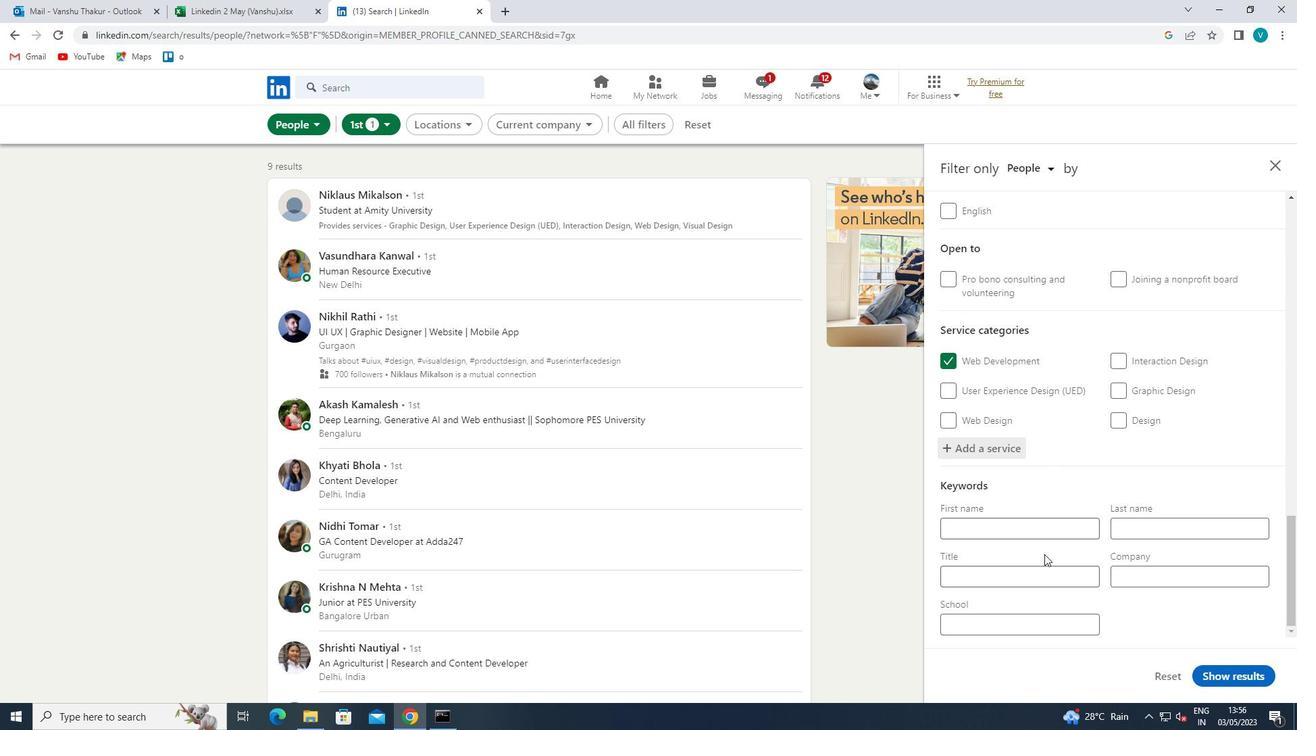 
Action: Mouse pressed left at (1043, 566)
Screenshot: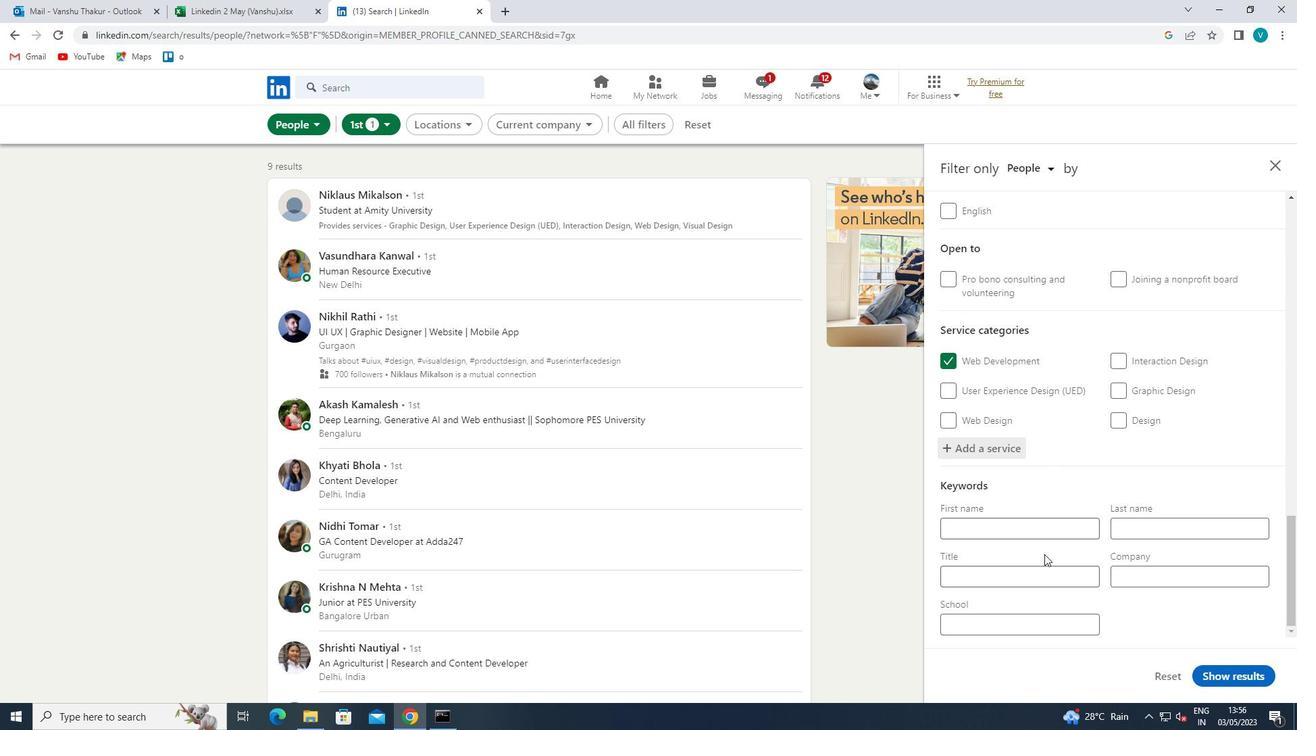 
Action: Mouse moved to (1049, 565)
Screenshot: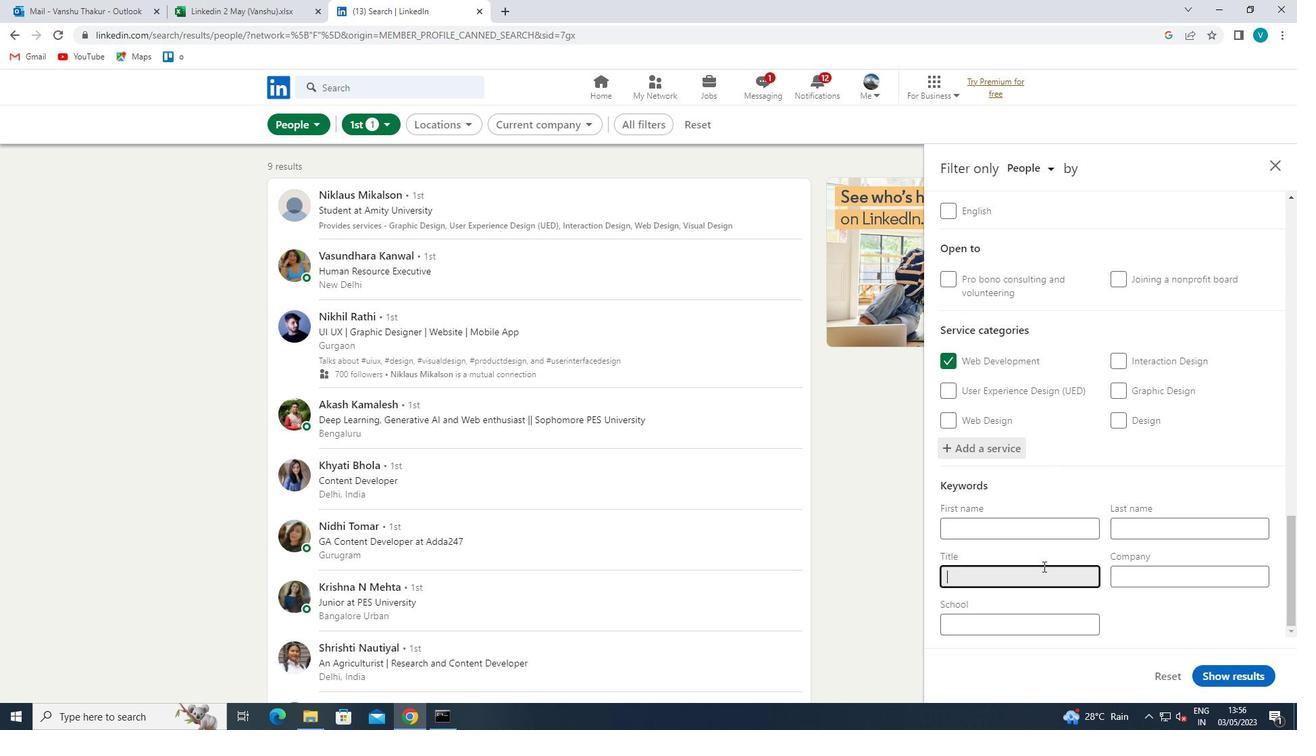 
Action: Key pressed <Key.shift>SHELF<Key.space><Key.shift>STOCKER<Key.space>
Screenshot: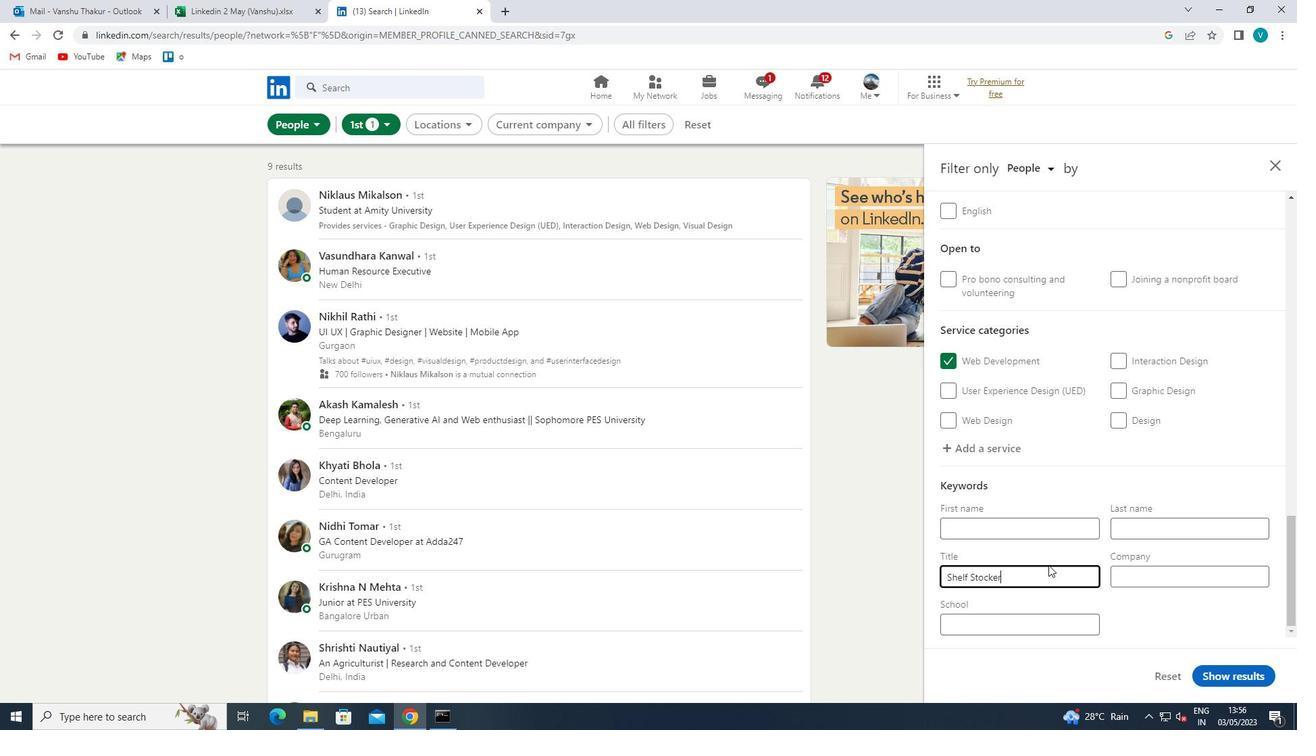 
Action: Mouse moved to (1229, 676)
Screenshot: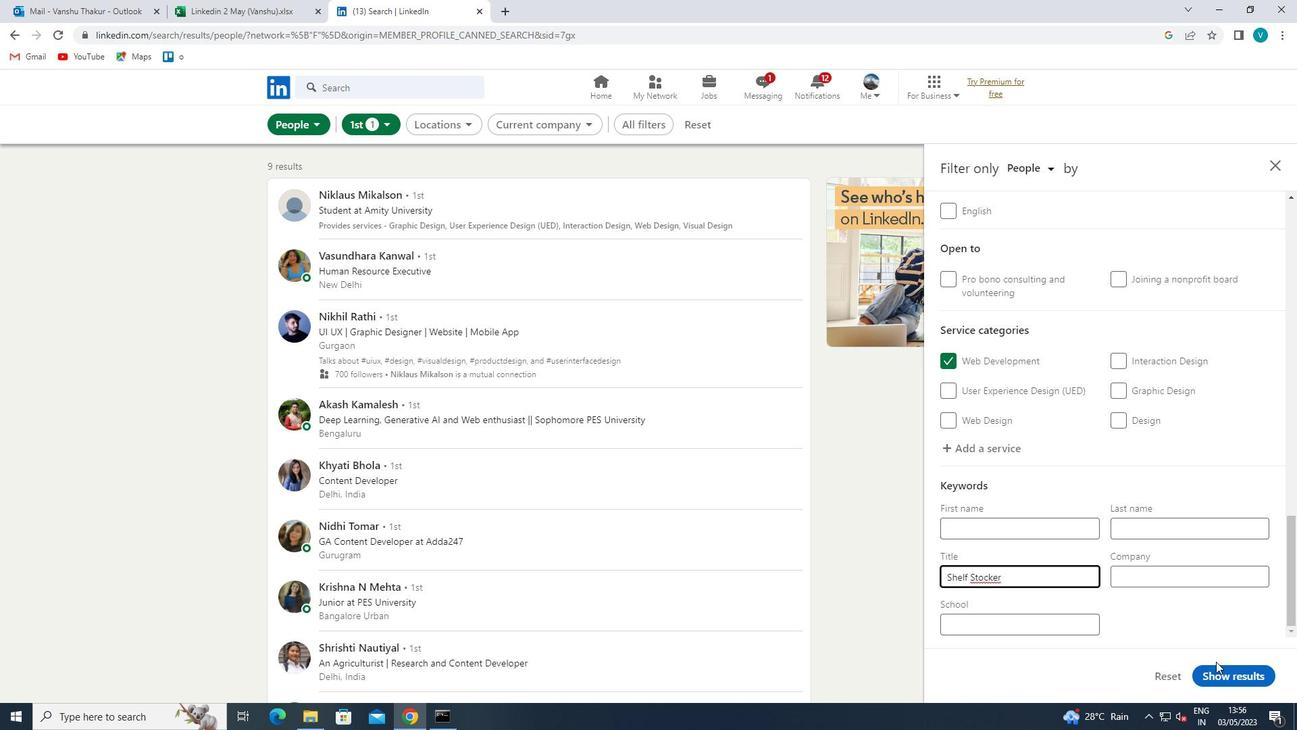 
Action: Mouse pressed left at (1229, 676)
Screenshot: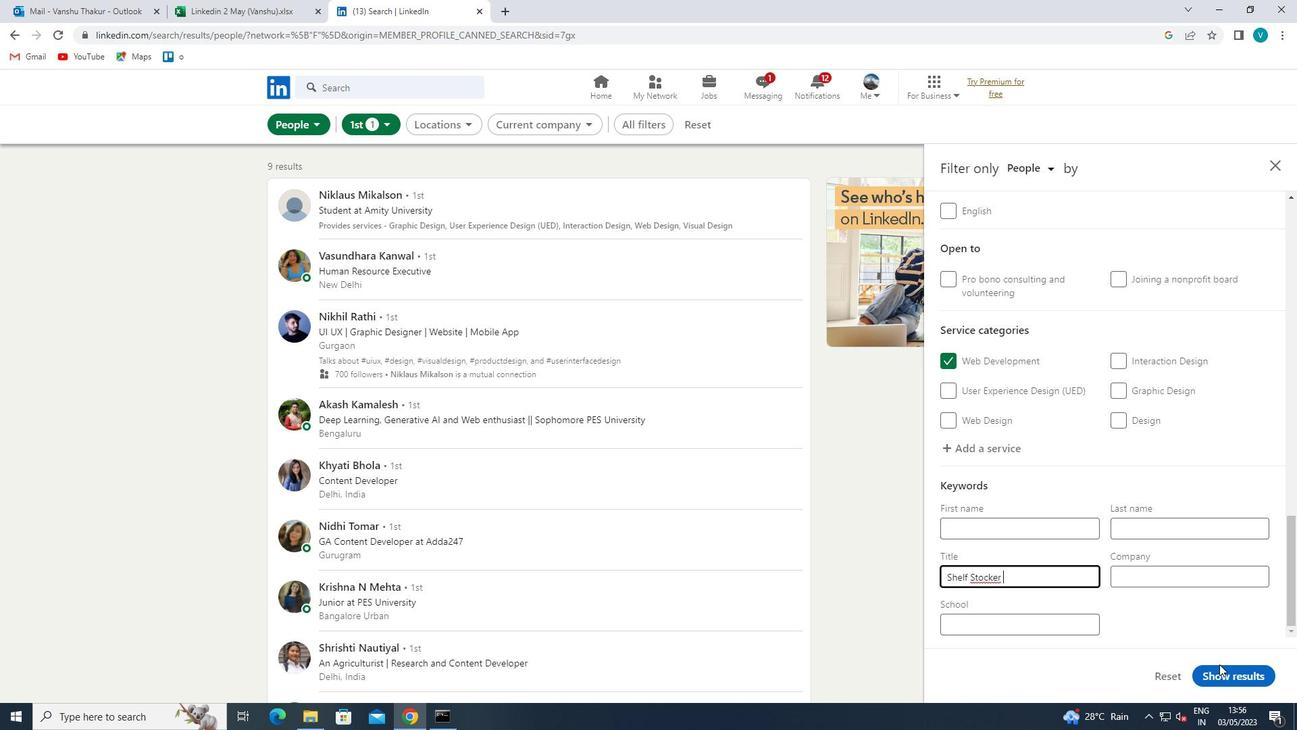 
